 Task: Add Sprouts Organic Coconut Chips to the cart.
Action: Mouse pressed left at (24, 93)
Screenshot: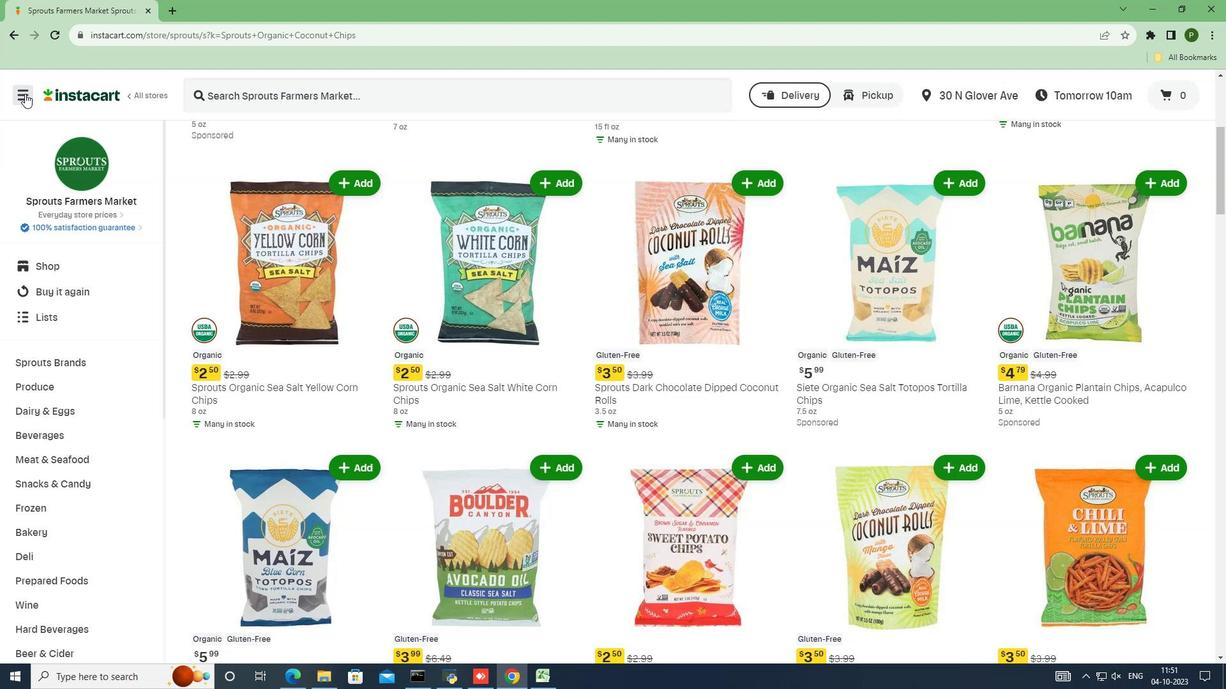 
Action: Mouse moved to (58, 353)
Screenshot: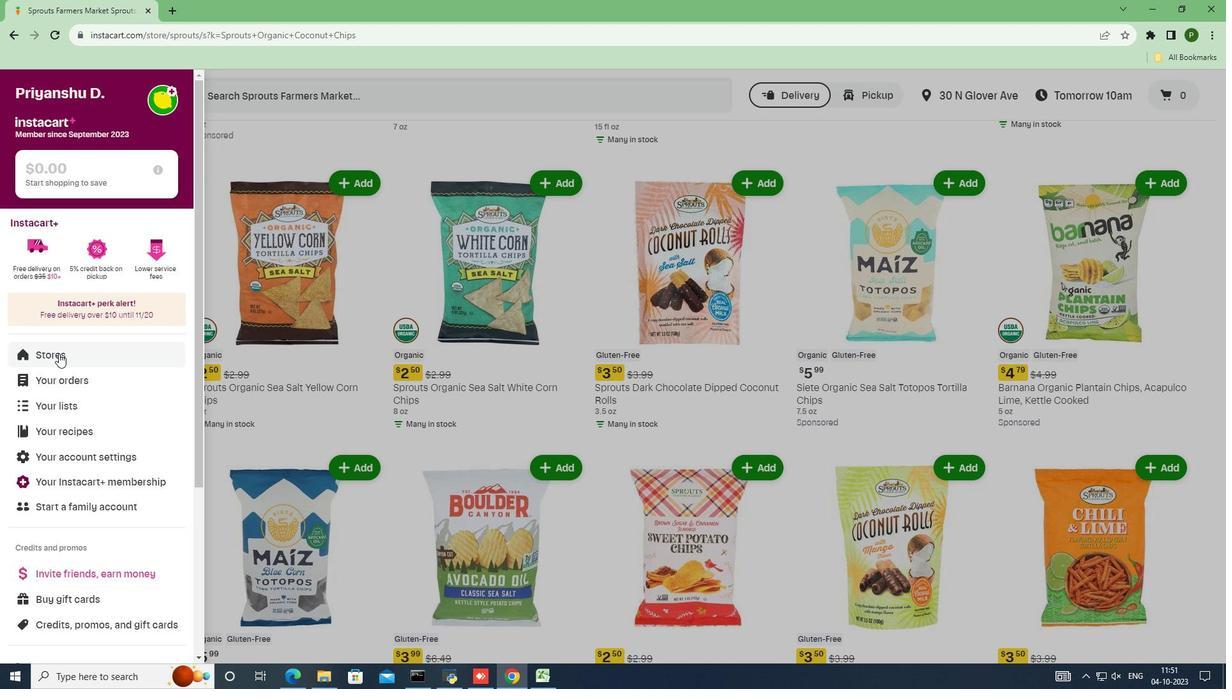 
Action: Mouse pressed left at (58, 353)
Screenshot: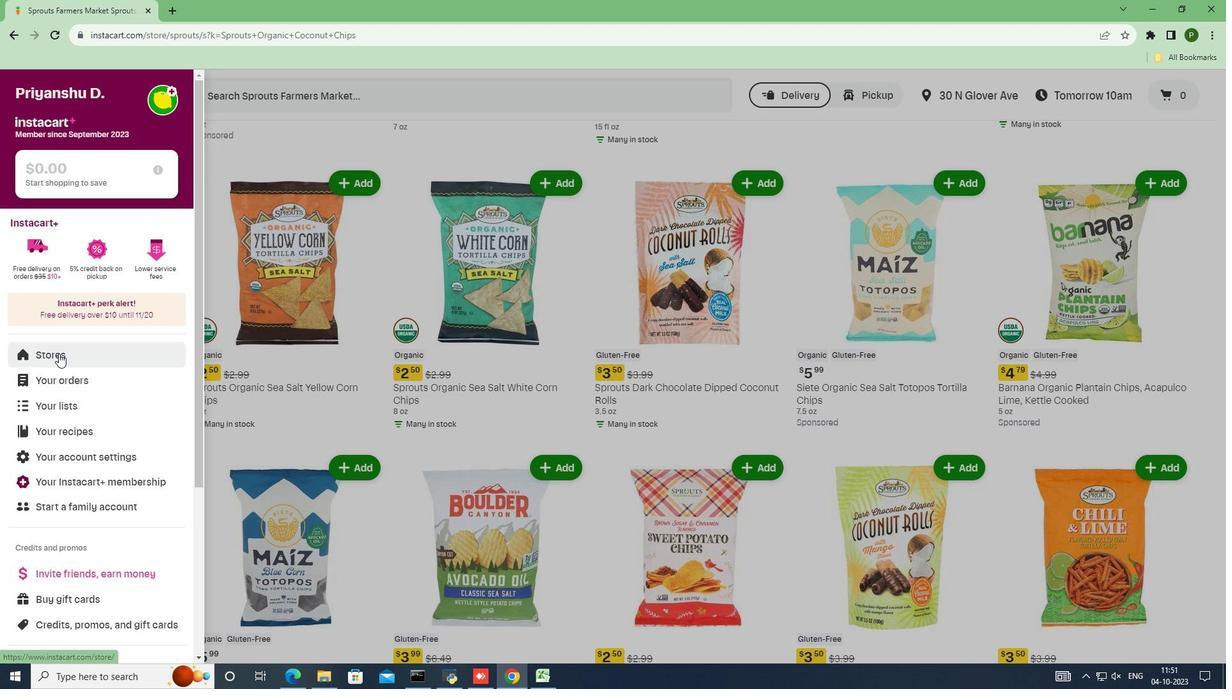 
Action: Mouse moved to (282, 148)
Screenshot: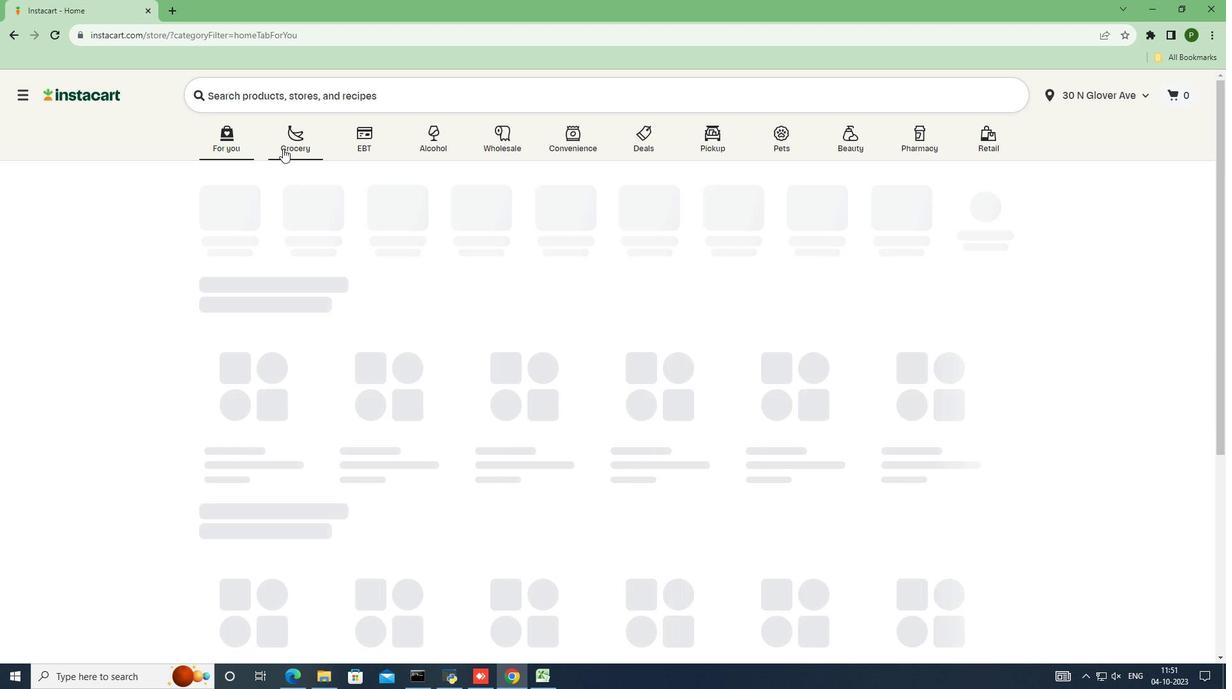 
Action: Mouse pressed left at (282, 148)
Screenshot: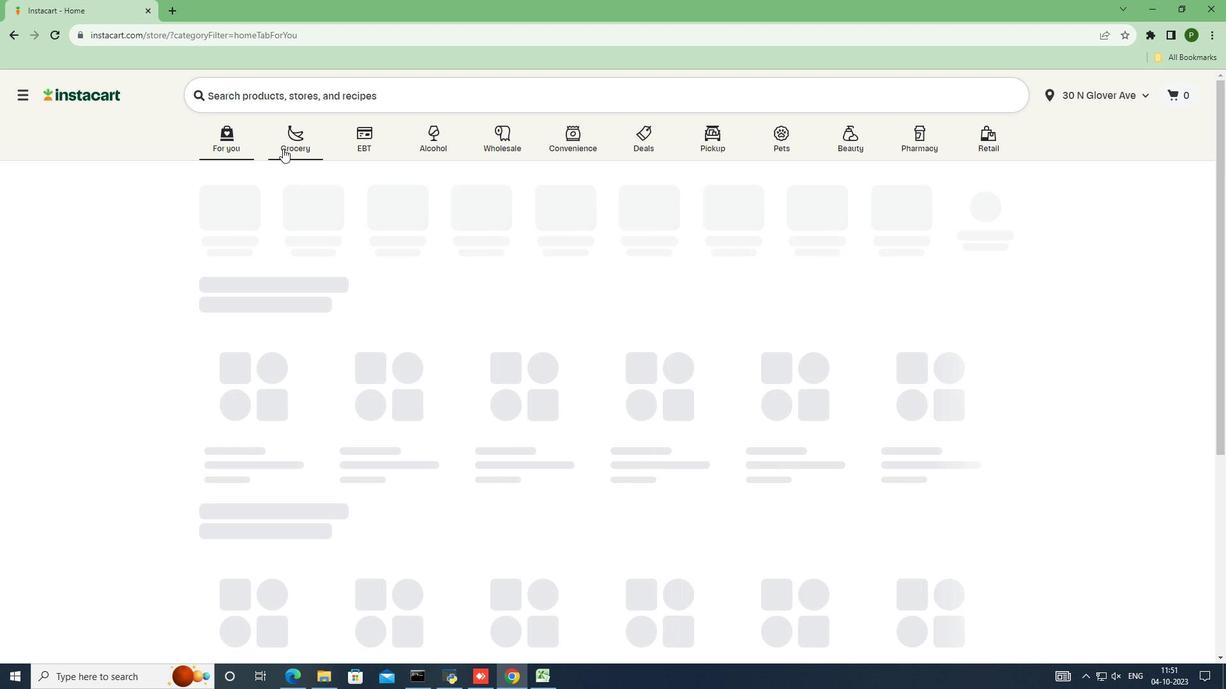 
Action: Mouse moved to (794, 298)
Screenshot: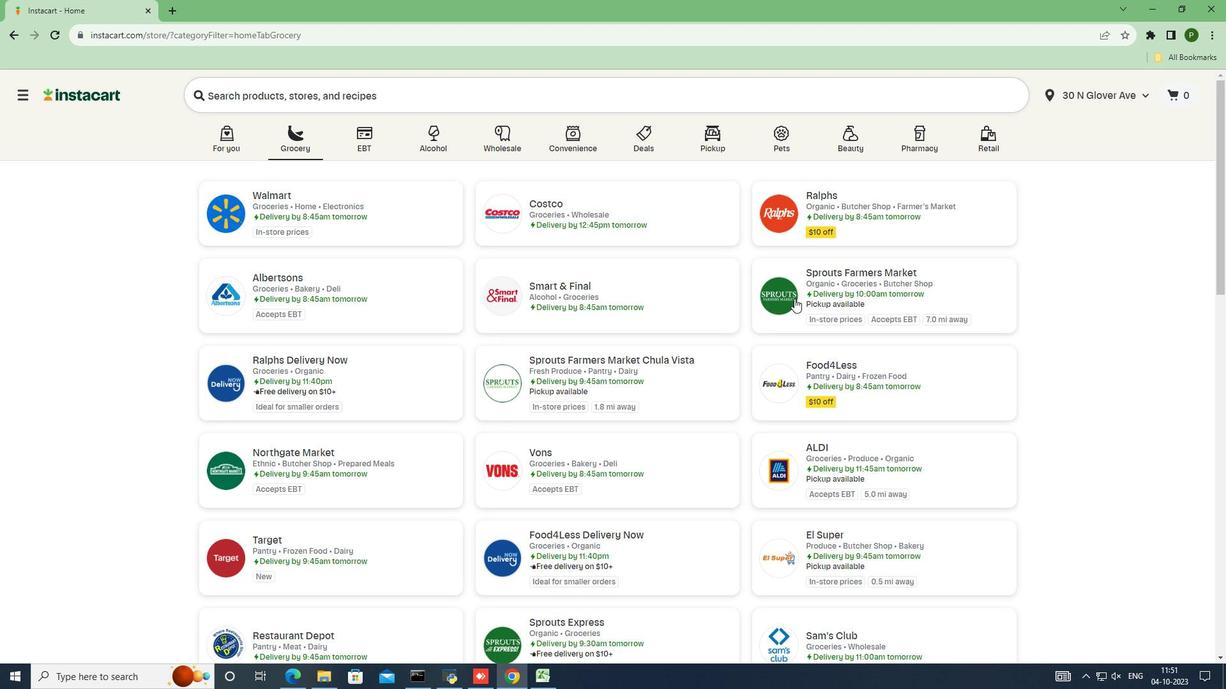 
Action: Mouse pressed left at (794, 298)
Screenshot: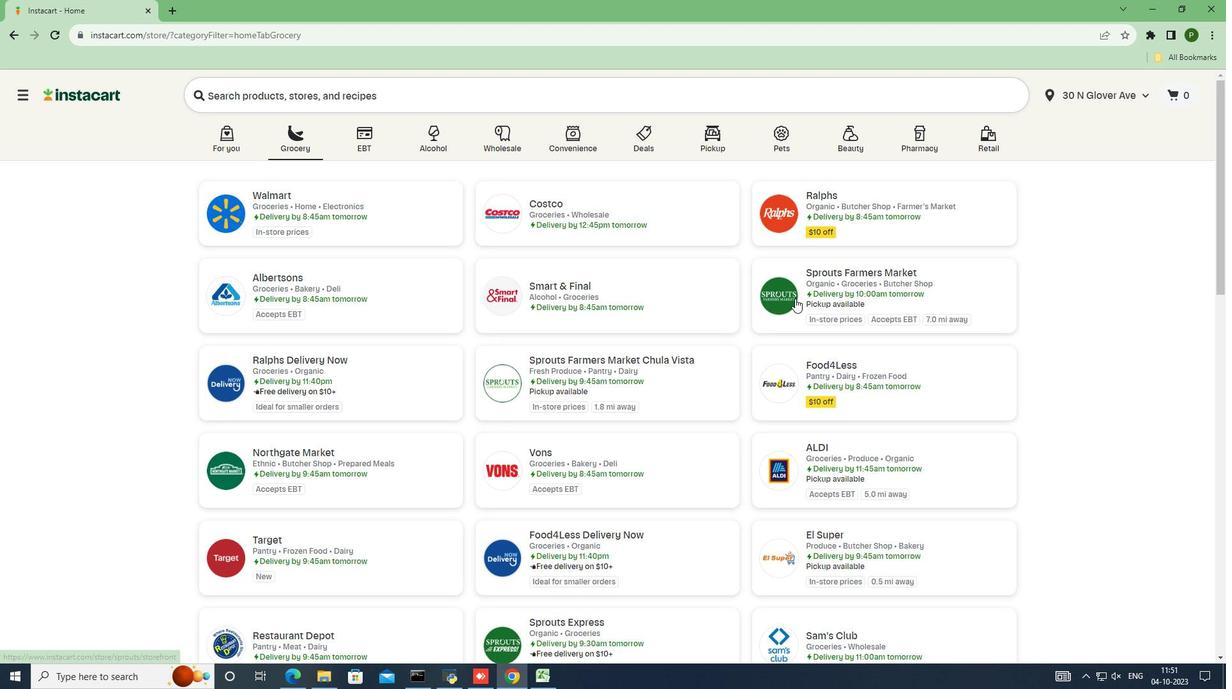 
Action: Mouse moved to (123, 358)
Screenshot: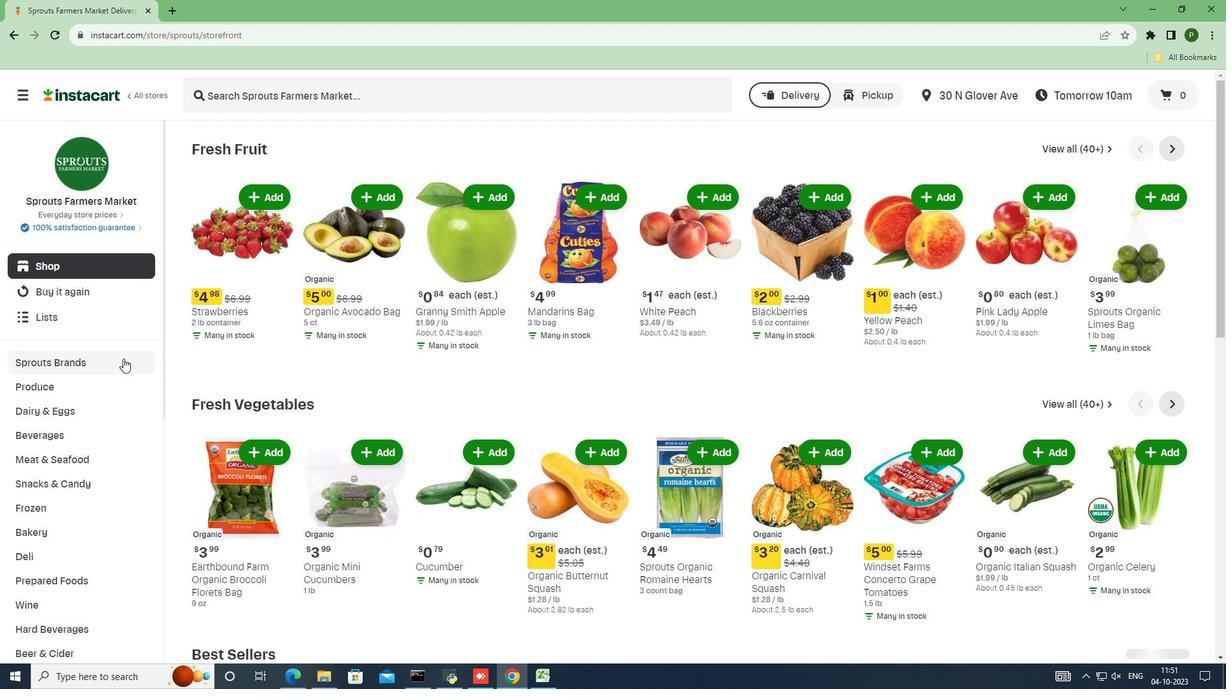 
Action: Mouse pressed left at (123, 358)
Screenshot: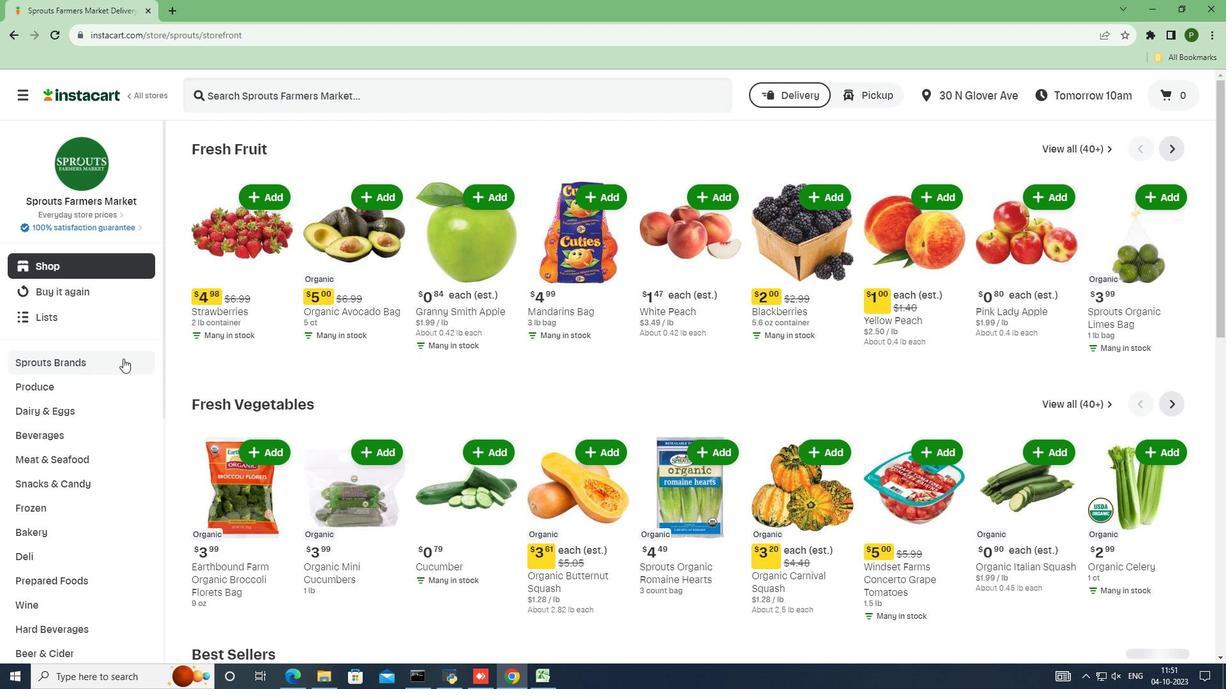 
Action: Mouse moved to (81, 454)
Screenshot: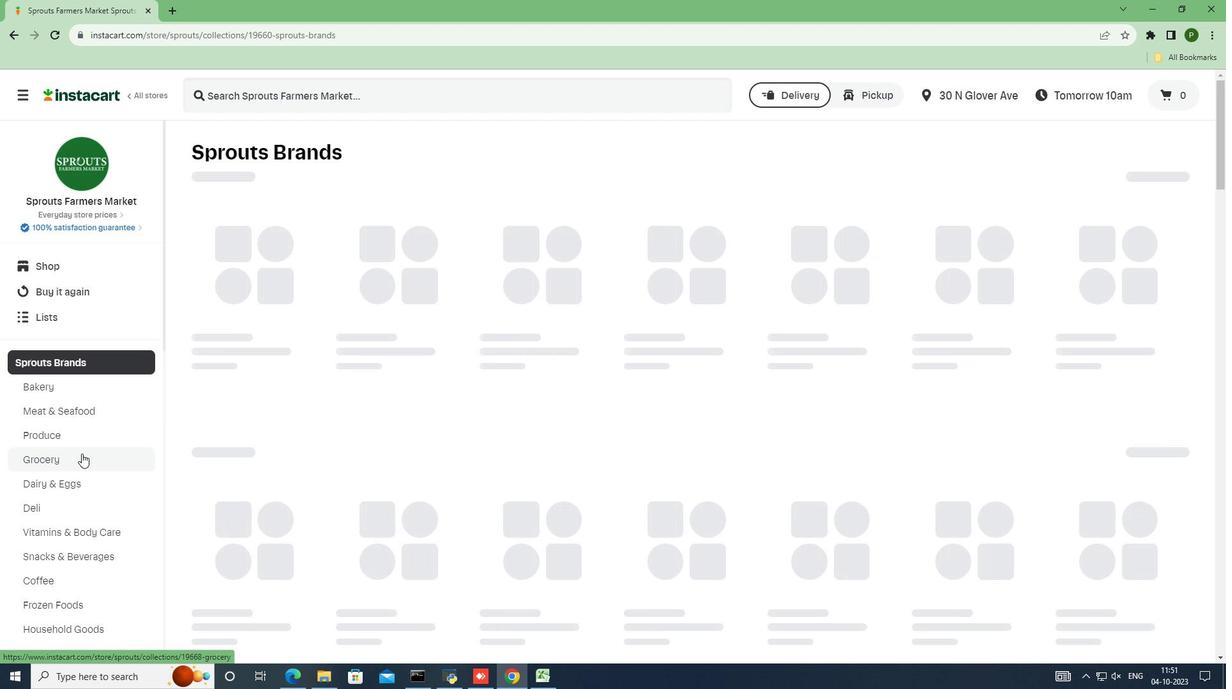 
Action: Mouse pressed left at (81, 454)
Screenshot: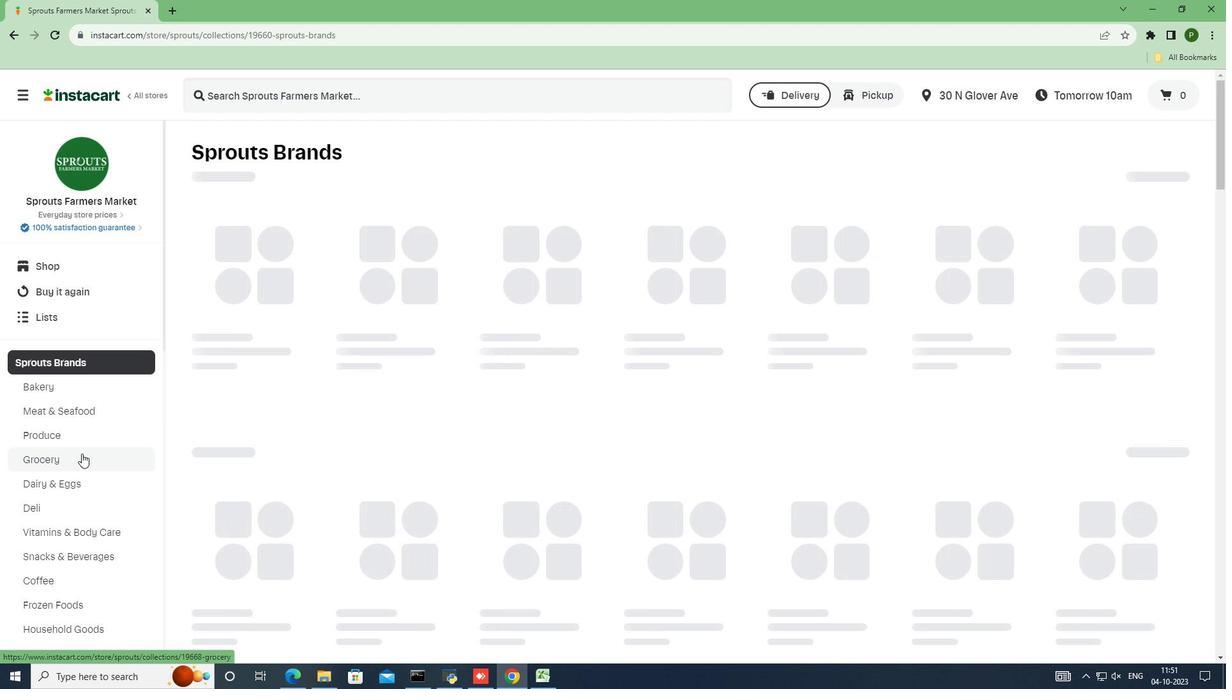 
Action: Mouse moved to (323, 277)
Screenshot: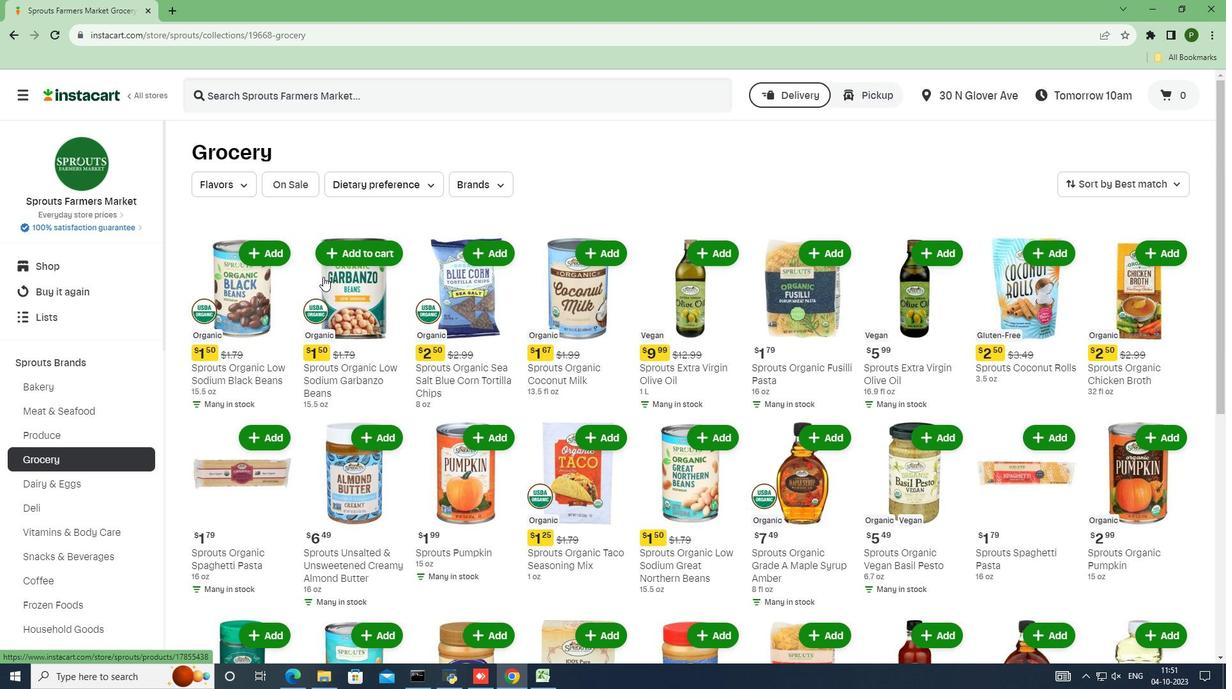 
Action: Mouse scrolled (323, 276) with delta (0, 0)
Screenshot: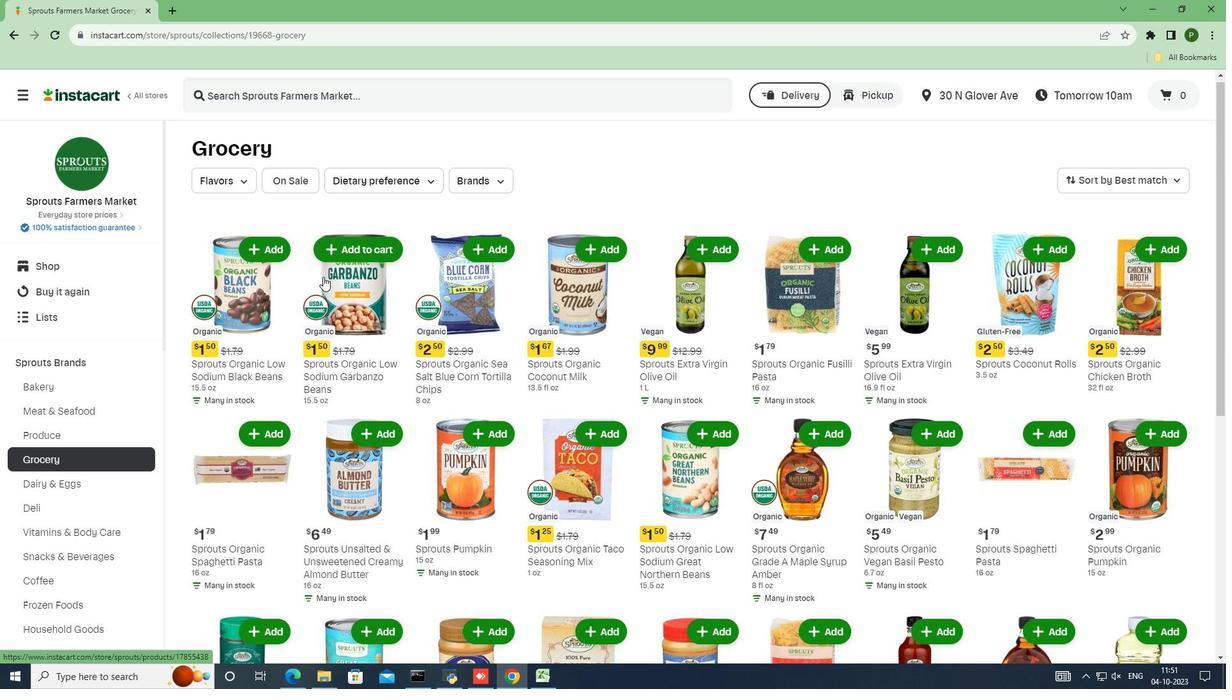 
Action: Mouse scrolled (323, 276) with delta (0, 0)
Screenshot: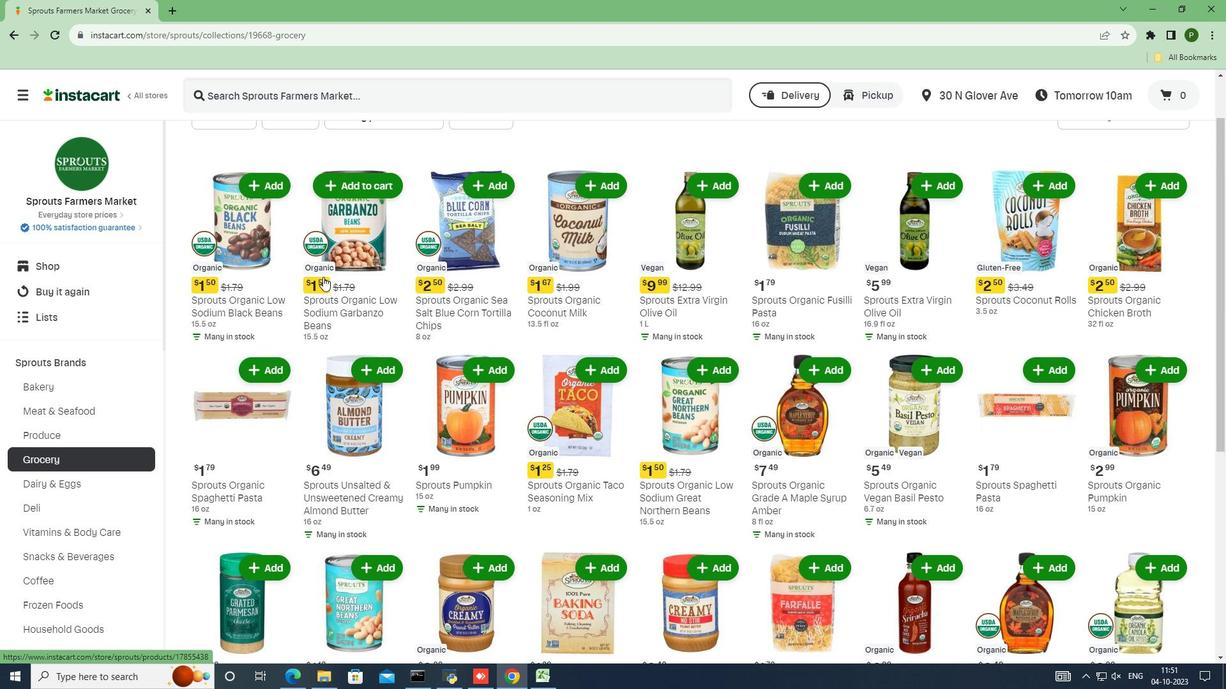 
Action: Mouse scrolled (323, 276) with delta (0, 0)
Screenshot: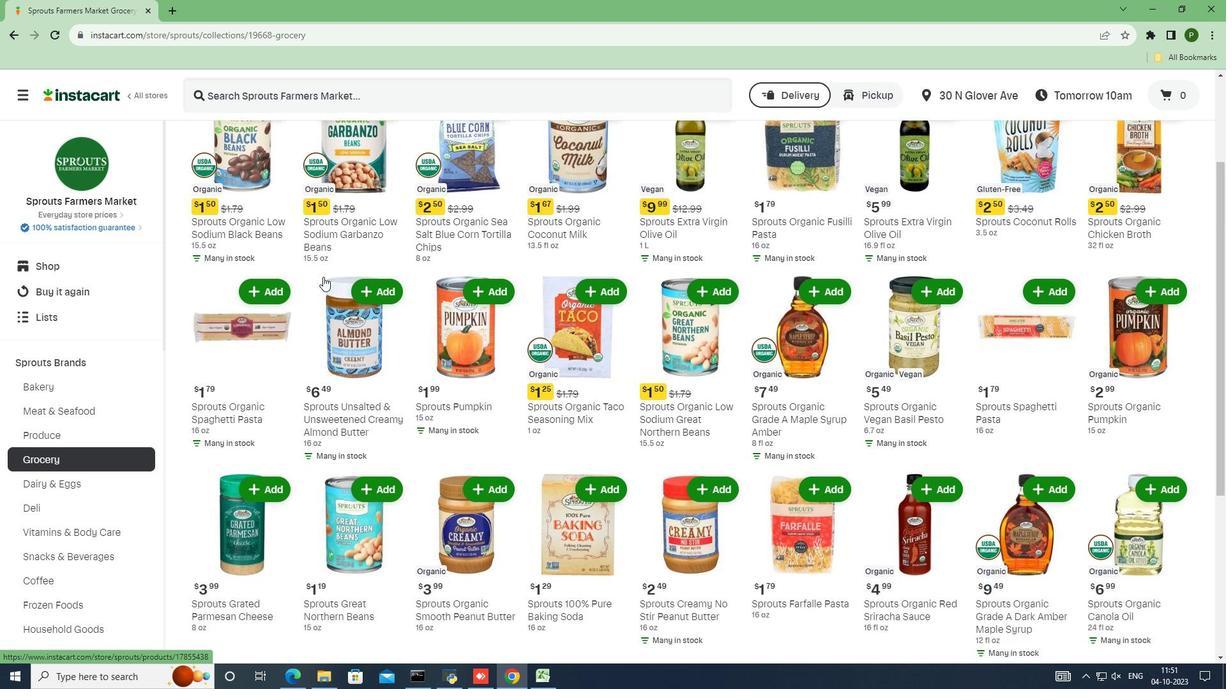 
Action: Mouse scrolled (323, 276) with delta (0, 0)
Screenshot: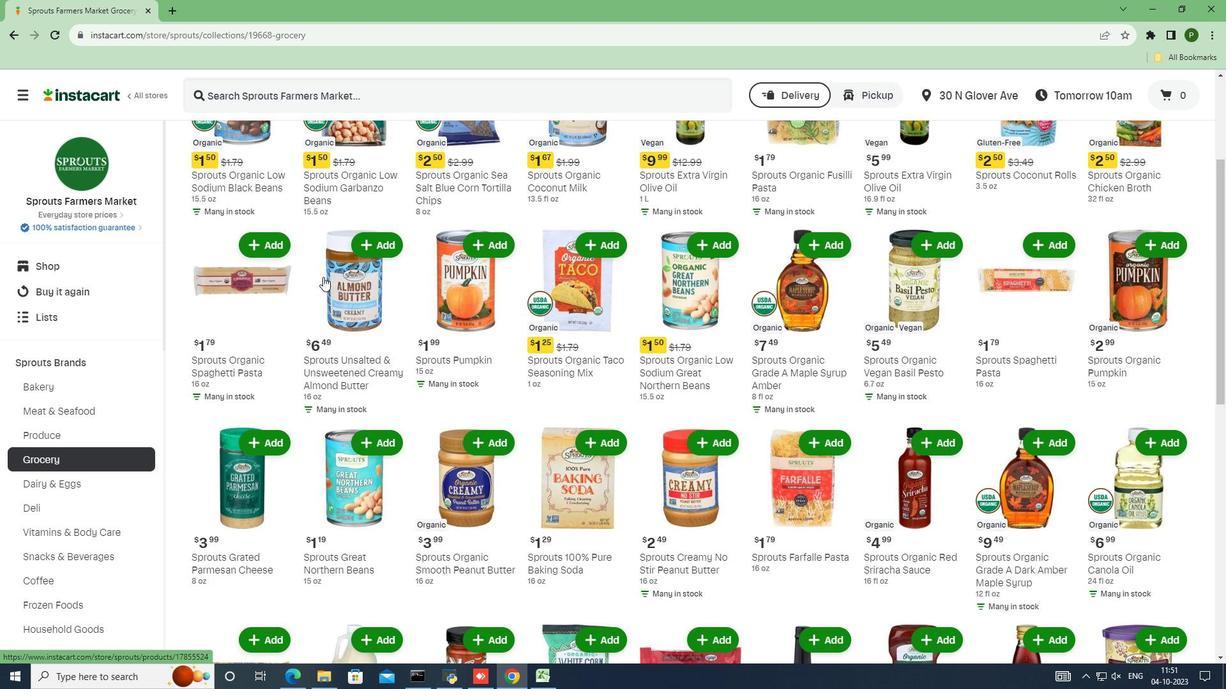 
Action: Mouse scrolled (323, 276) with delta (0, 0)
Screenshot: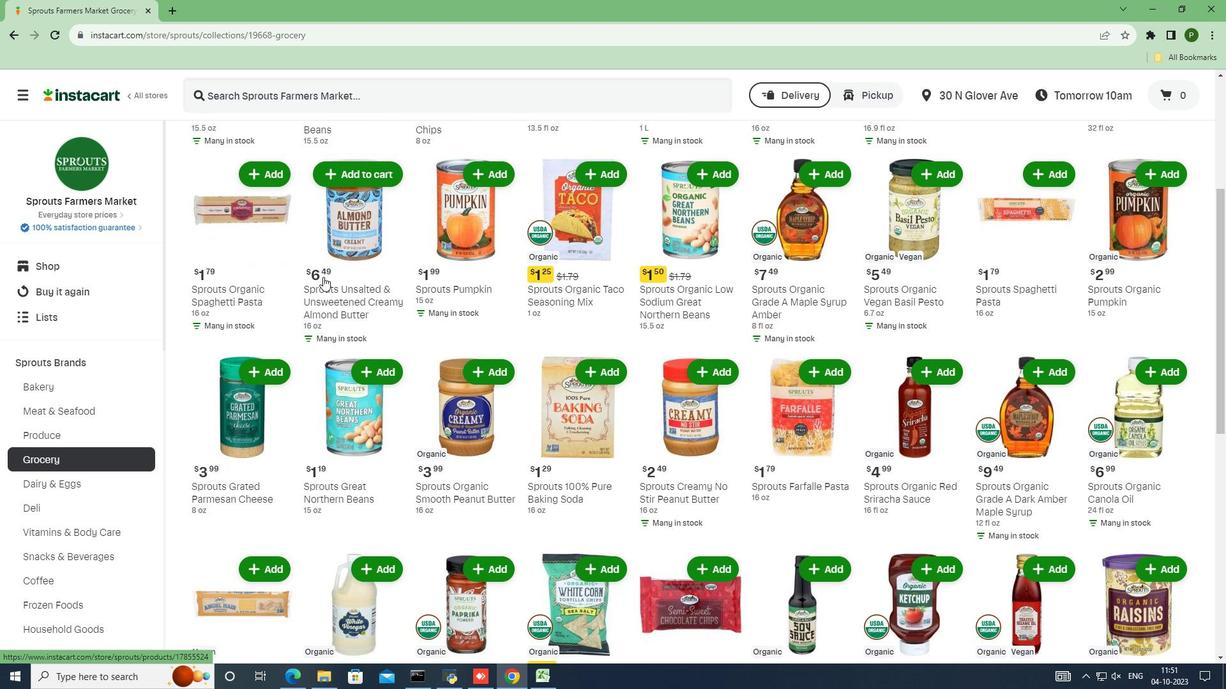 
Action: Mouse scrolled (323, 276) with delta (0, 0)
Screenshot: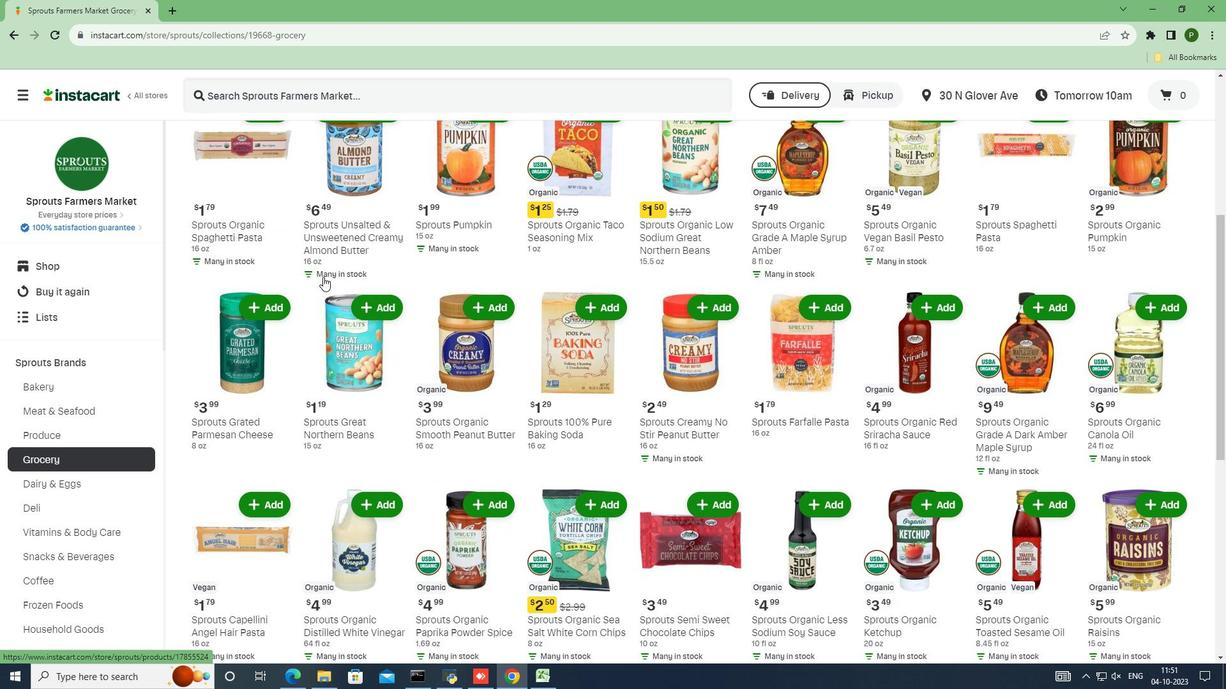 
Action: Mouse scrolled (323, 276) with delta (0, 0)
Screenshot: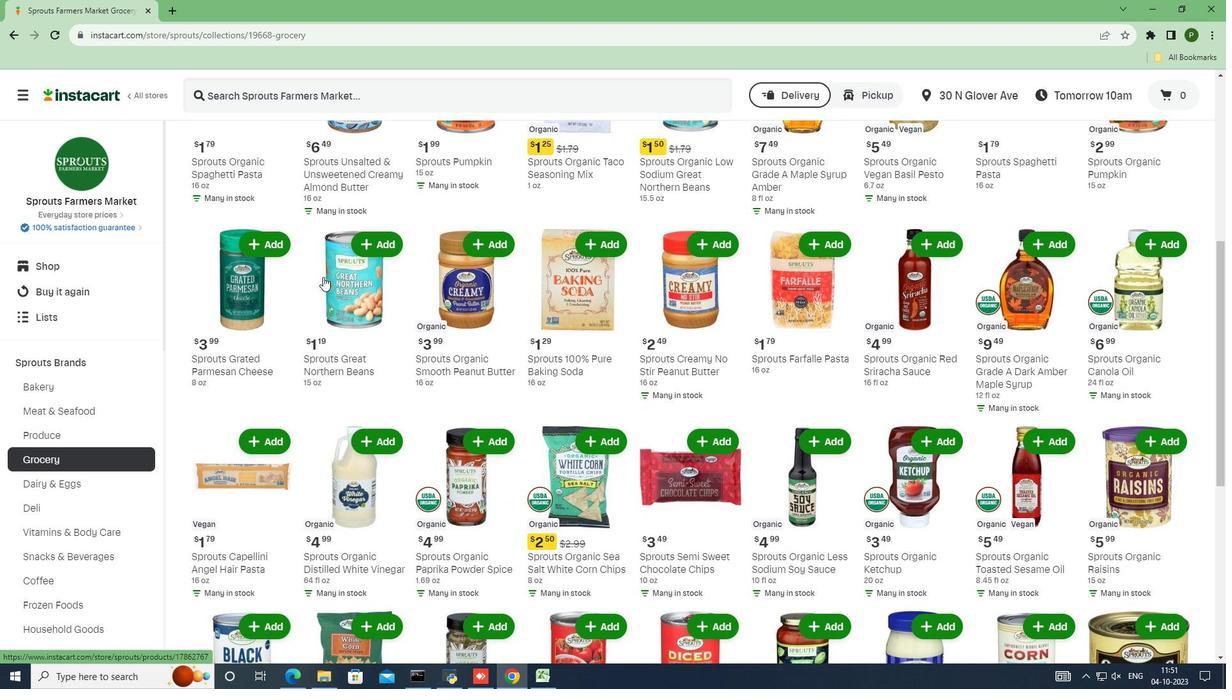
Action: Mouse scrolled (323, 276) with delta (0, 0)
Screenshot: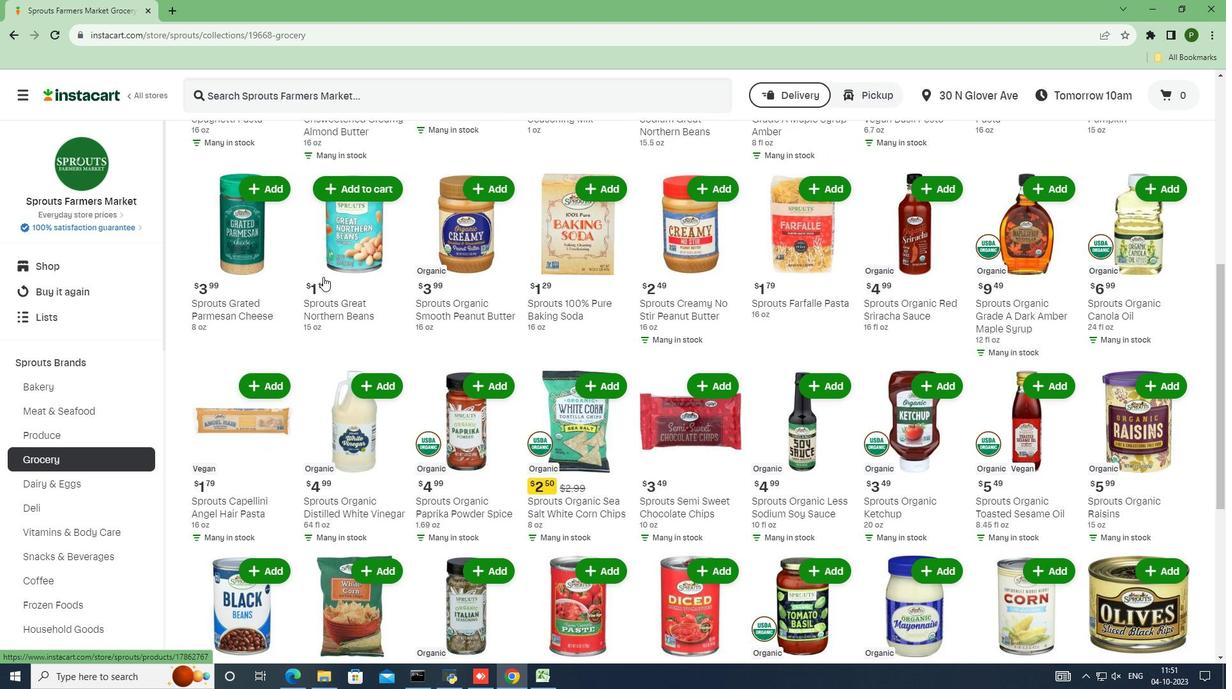 
Action: Mouse scrolled (323, 276) with delta (0, 0)
Screenshot: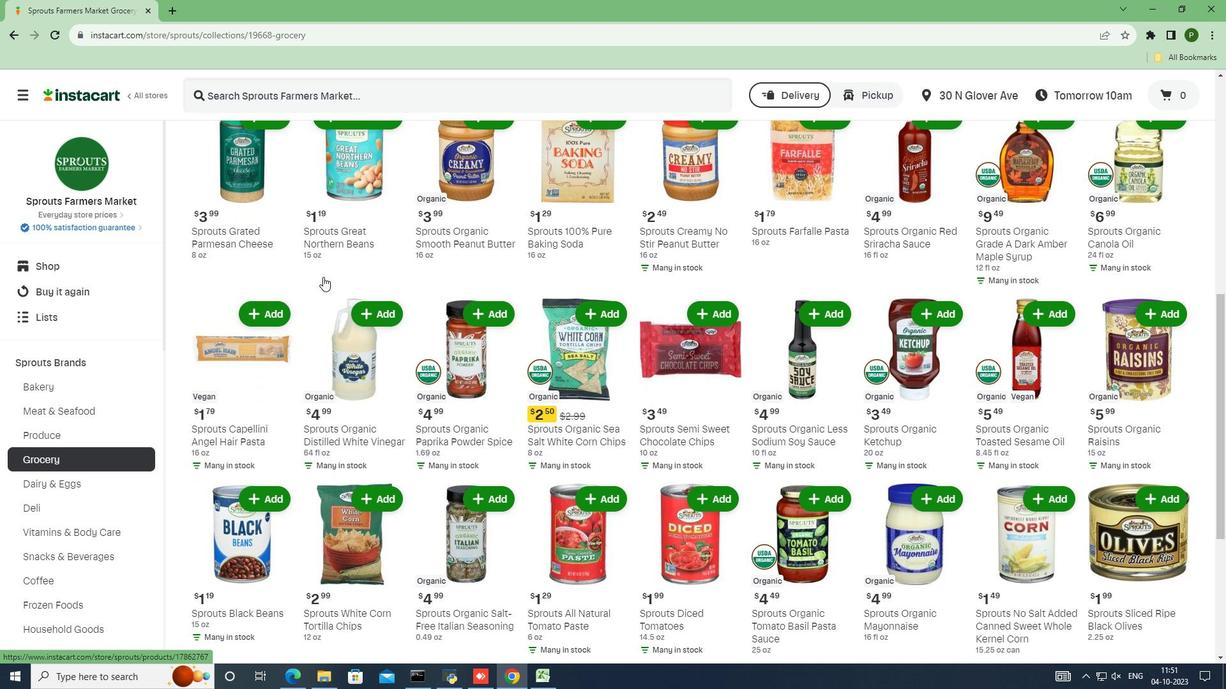 
Action: Mouse scrolled (323, 276) with delta (0, 0)
Screenshot: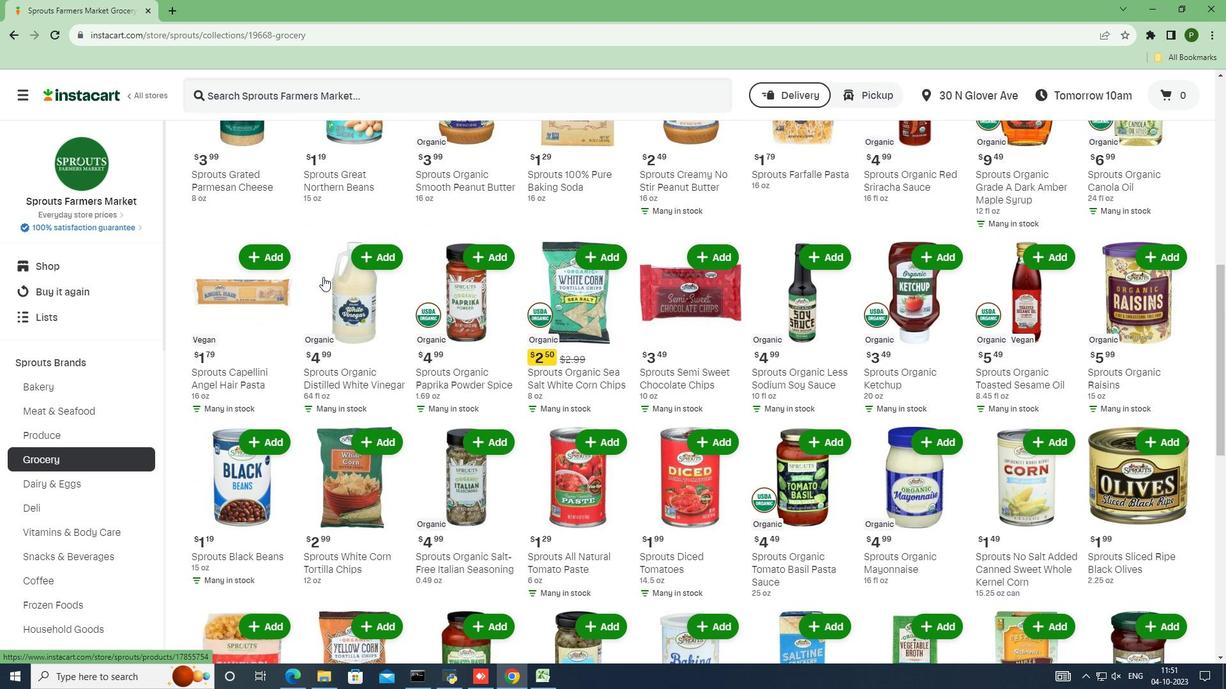 
Action: Mouse scrolled (323, 276) with delta (0, 0)
Screenshot: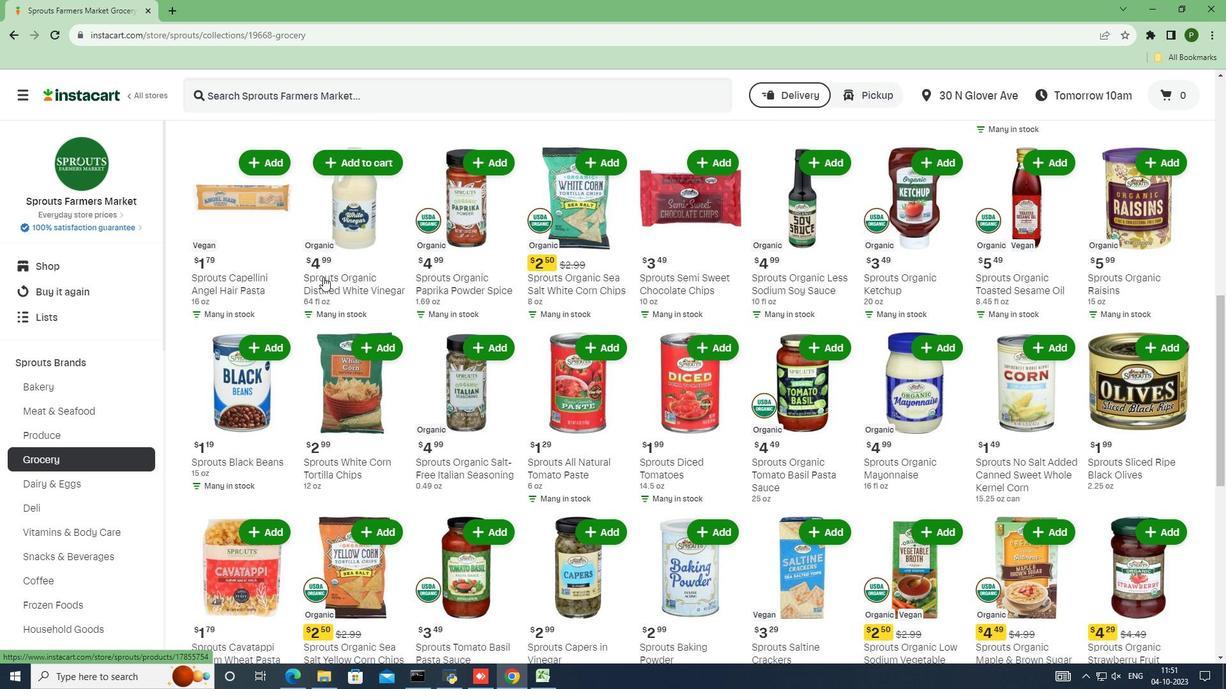 
Action: Mouse scrolled (323, 276) with delta (0, 0)
Screenshot: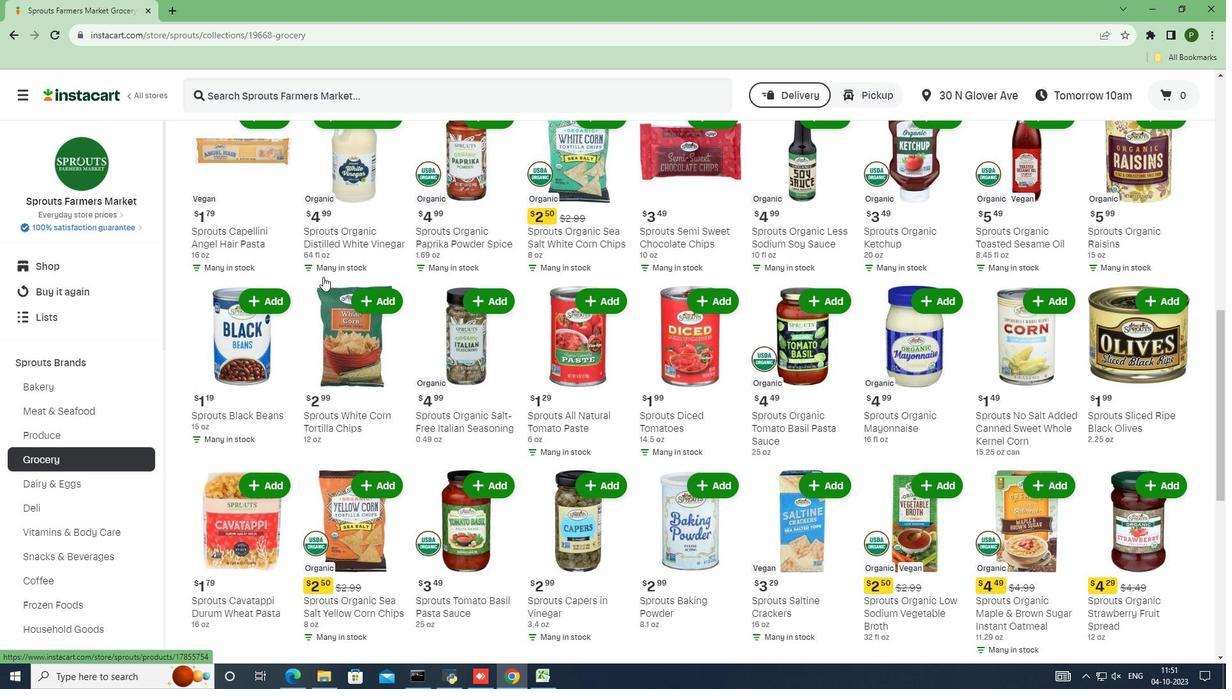 
Action: Mouse scrolled (323, 276) with delta (0, 0)
Screenshot: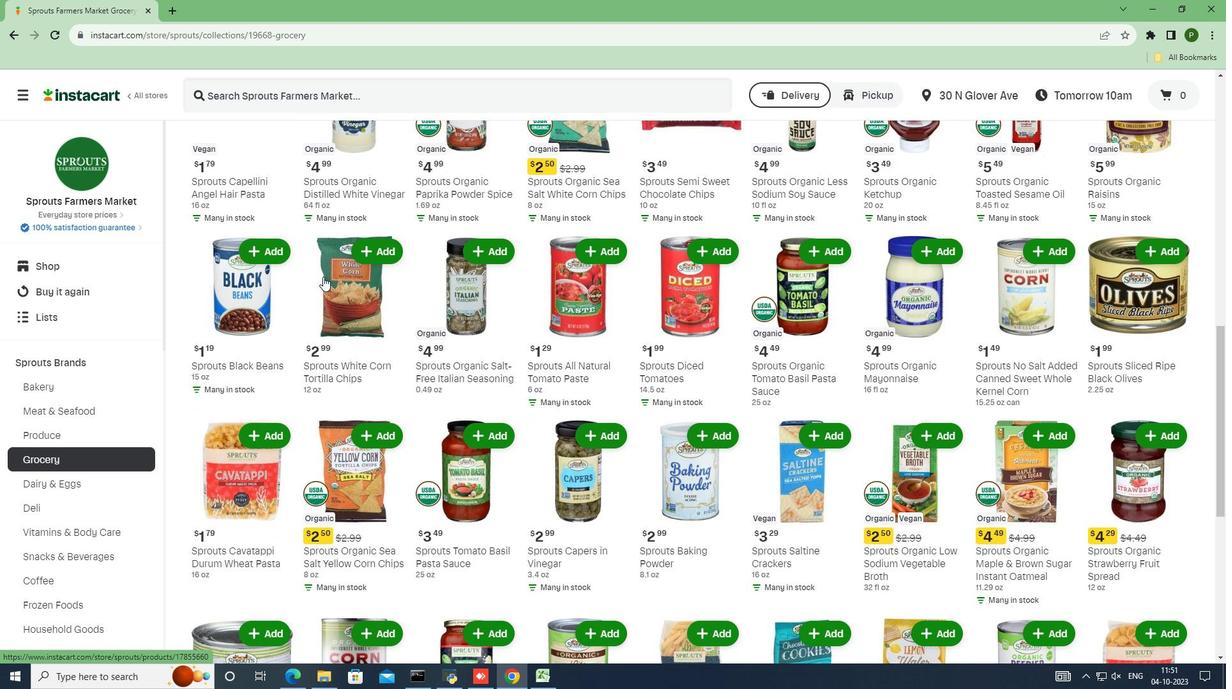 
Action: Mouse scrolled (323, 276) with delta (0, 0)
Screenshot: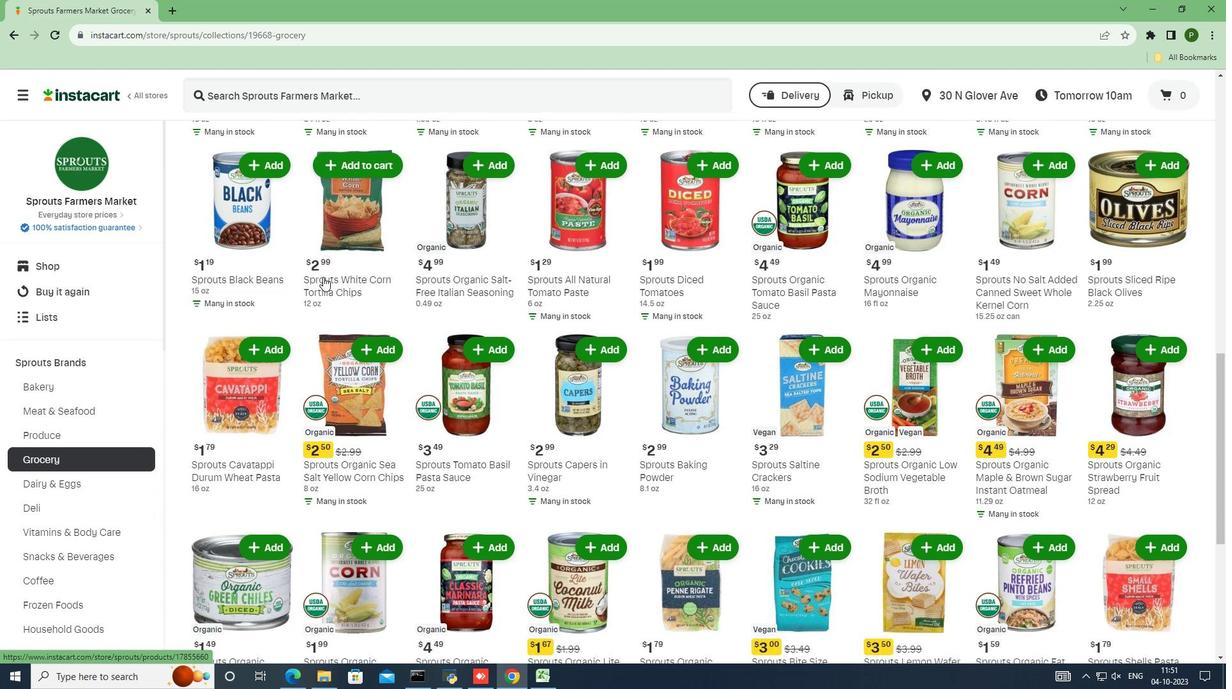 
Action: Mouse scrolled (323, 276) with delta (0, 0)
Screenshot: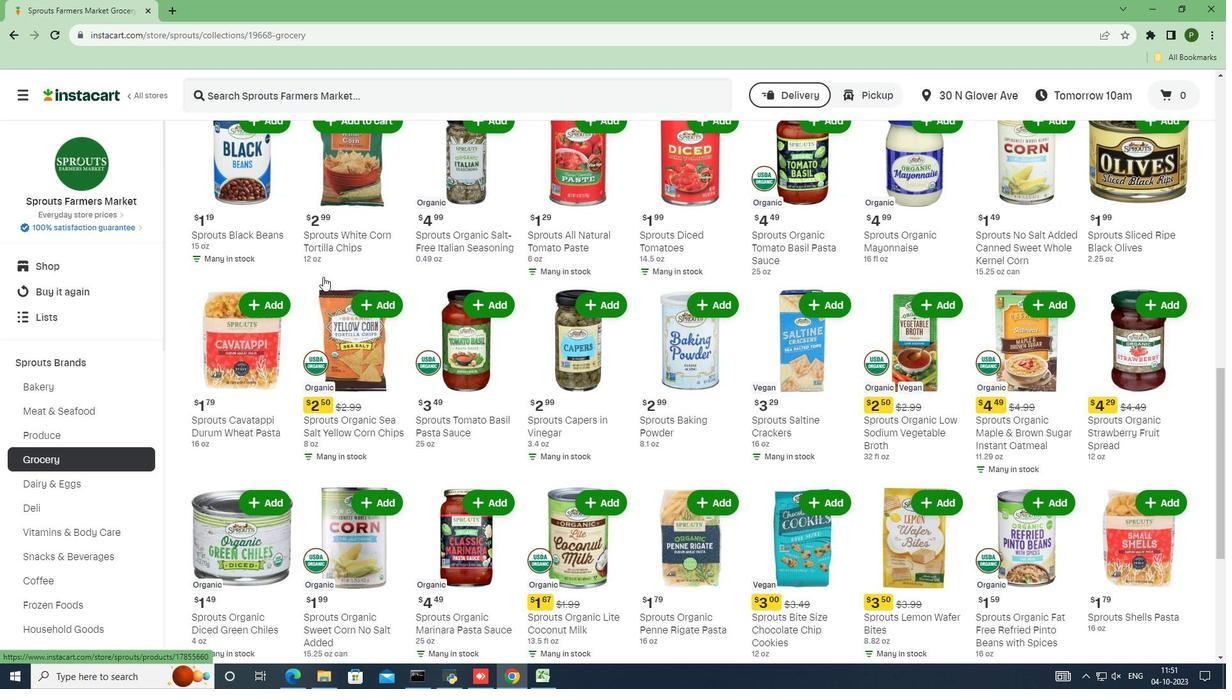 
Action: Mouse scrolled (323, 276) with delta (0, 0)
Screenshot: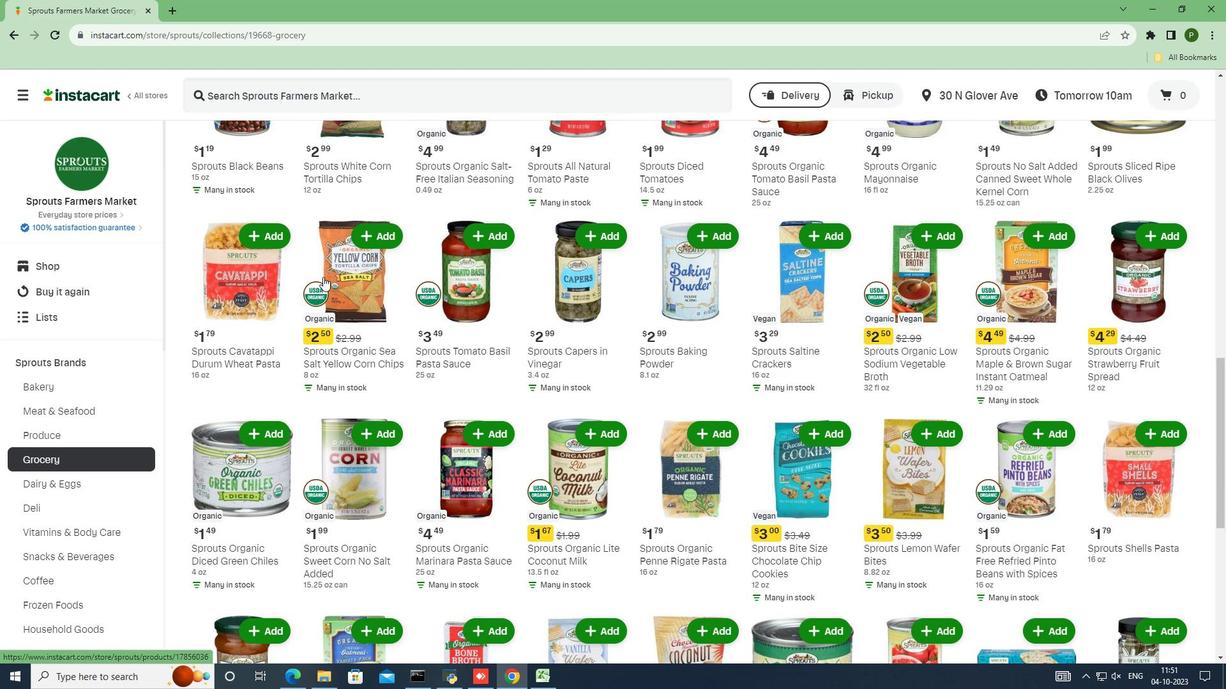 
Action: Mouse scrolled (323, 276) with delta (0, 0)
Screenshot: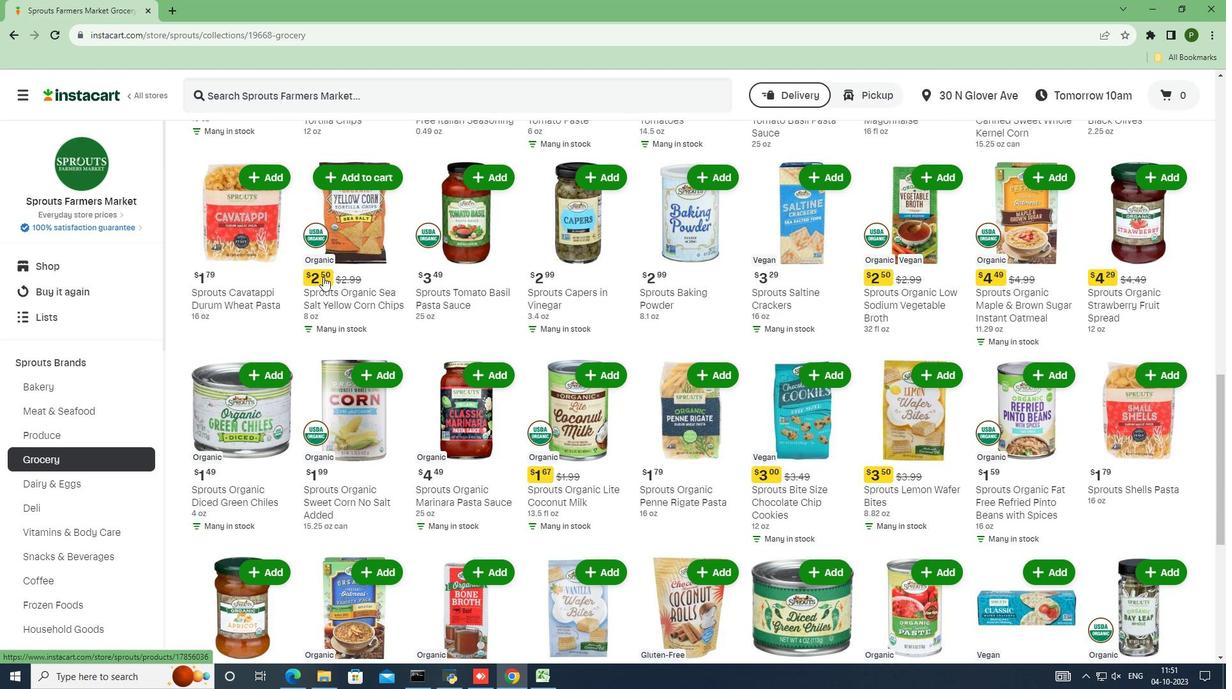 
Action: Mouse scrolled (323, 276) with delta (0, 0)
Screenshot: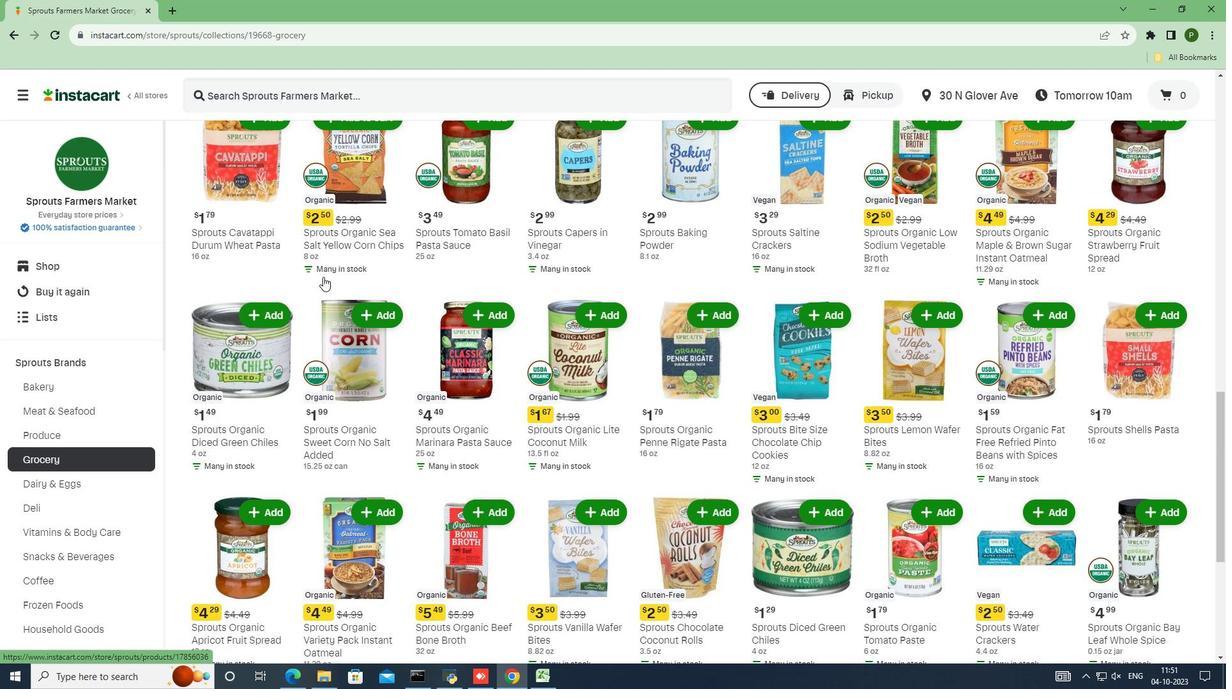 
Action: Mouse scrolled (323, 276) with delta (0, 0)
Screenshot: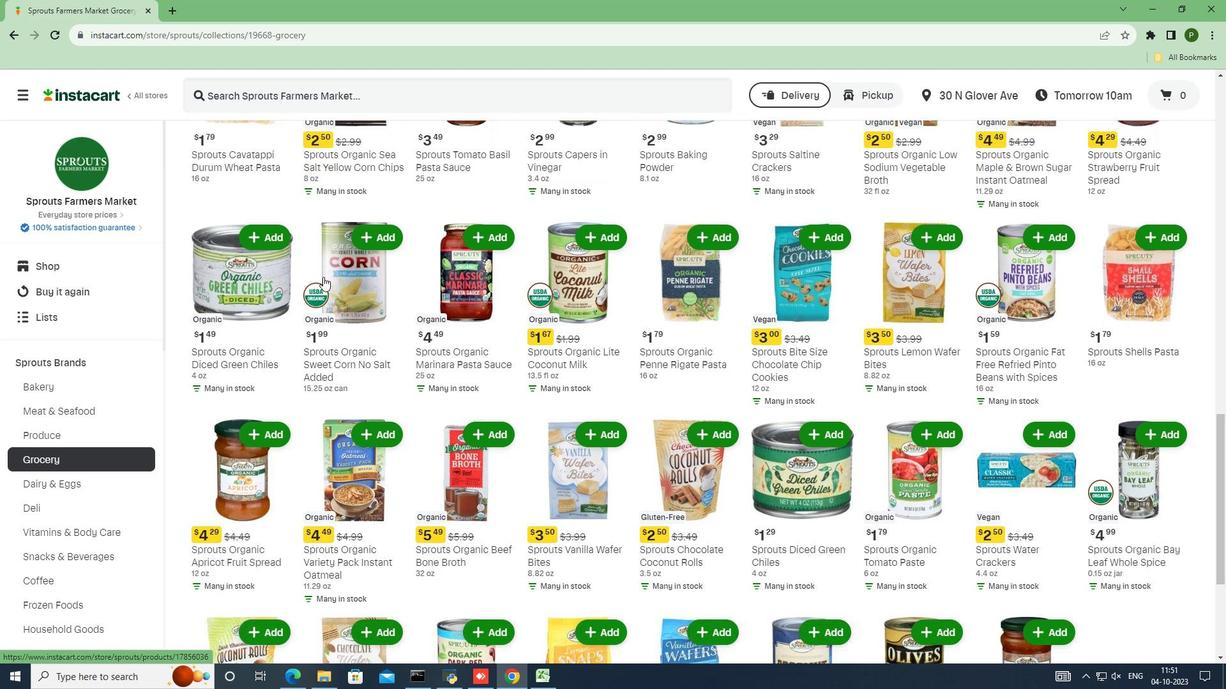 
Action: Mouse scrolled (323, 276) with delta (0, 0)
Screenshot: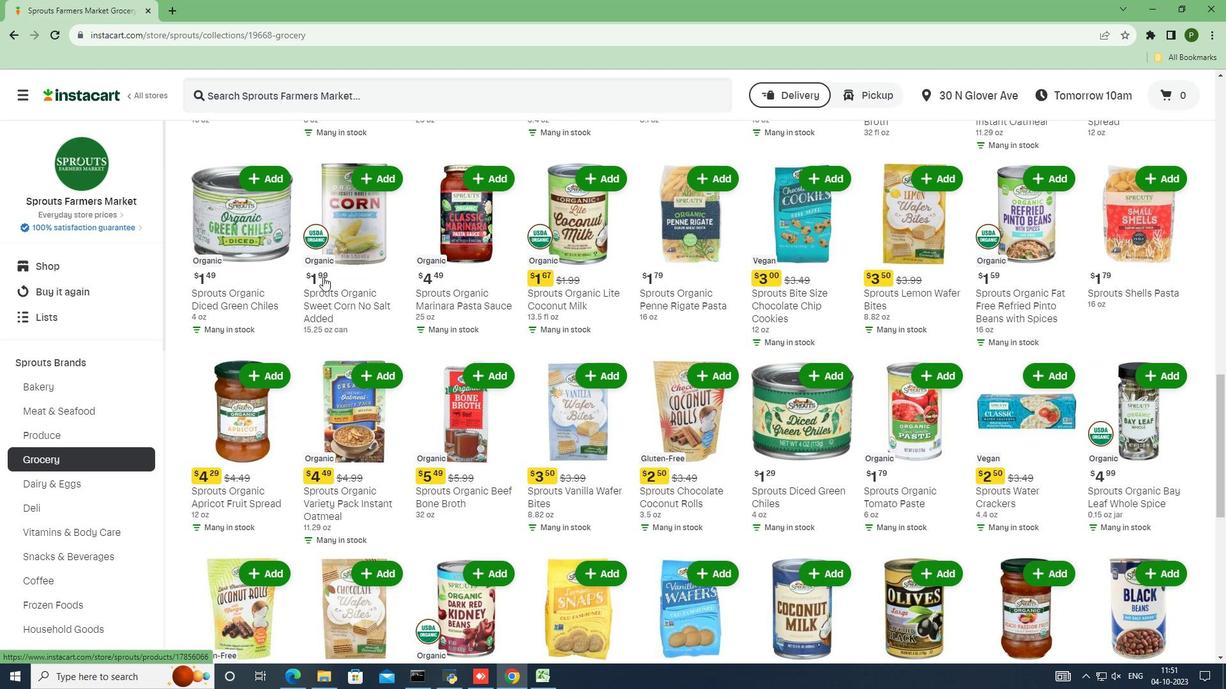 
Action: Mouse scrolled (323, 276) with delta (0, 0)
Screenshot: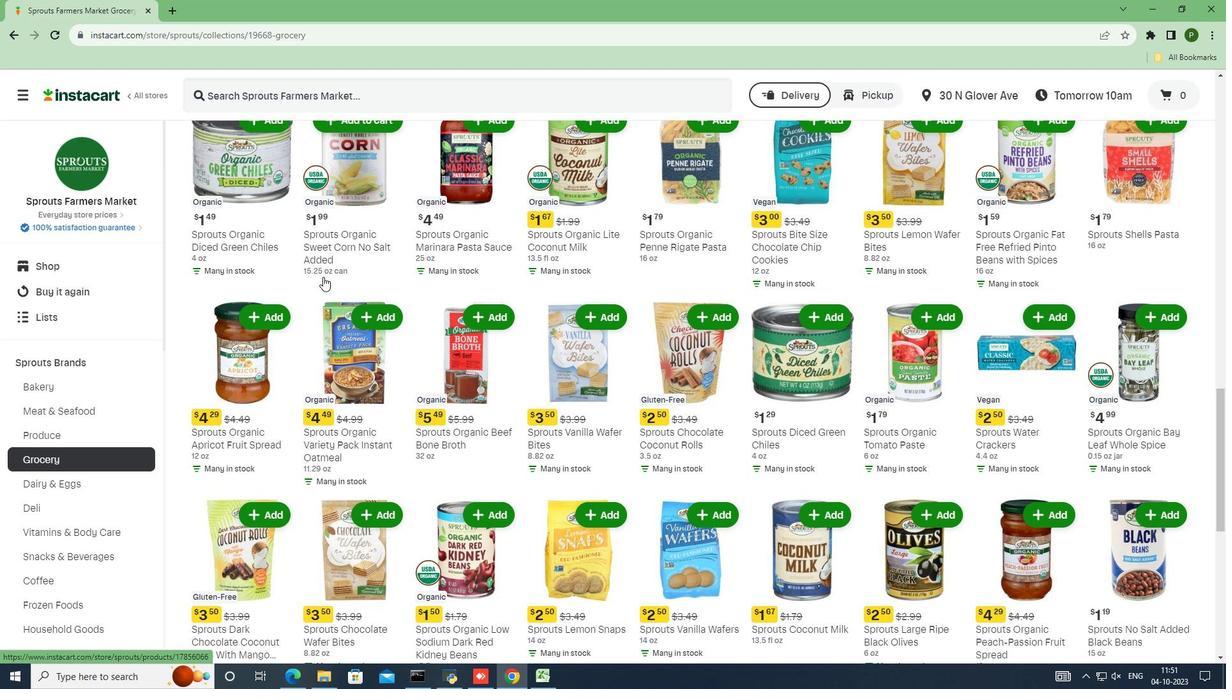 
Action: Mouse scrolled (323, 276) with delta (0, 0)
Screenshot: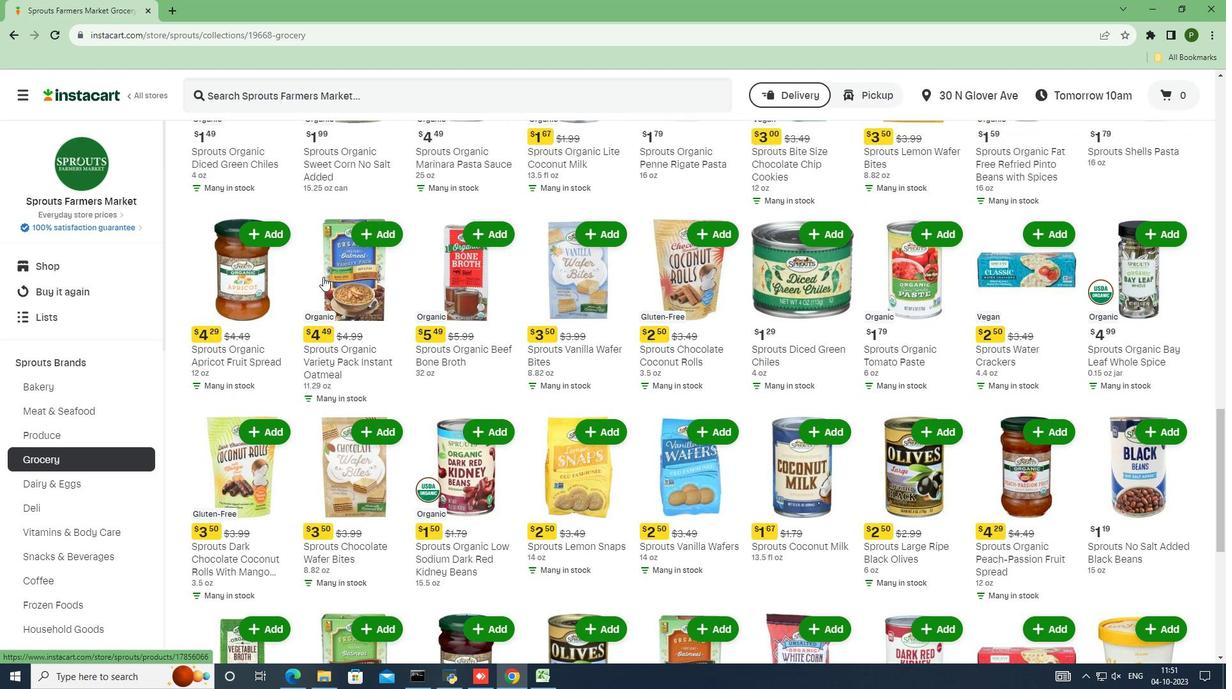 
Action: Mouse scrolled (323, 276) with delta (0, 0)
Screenshot: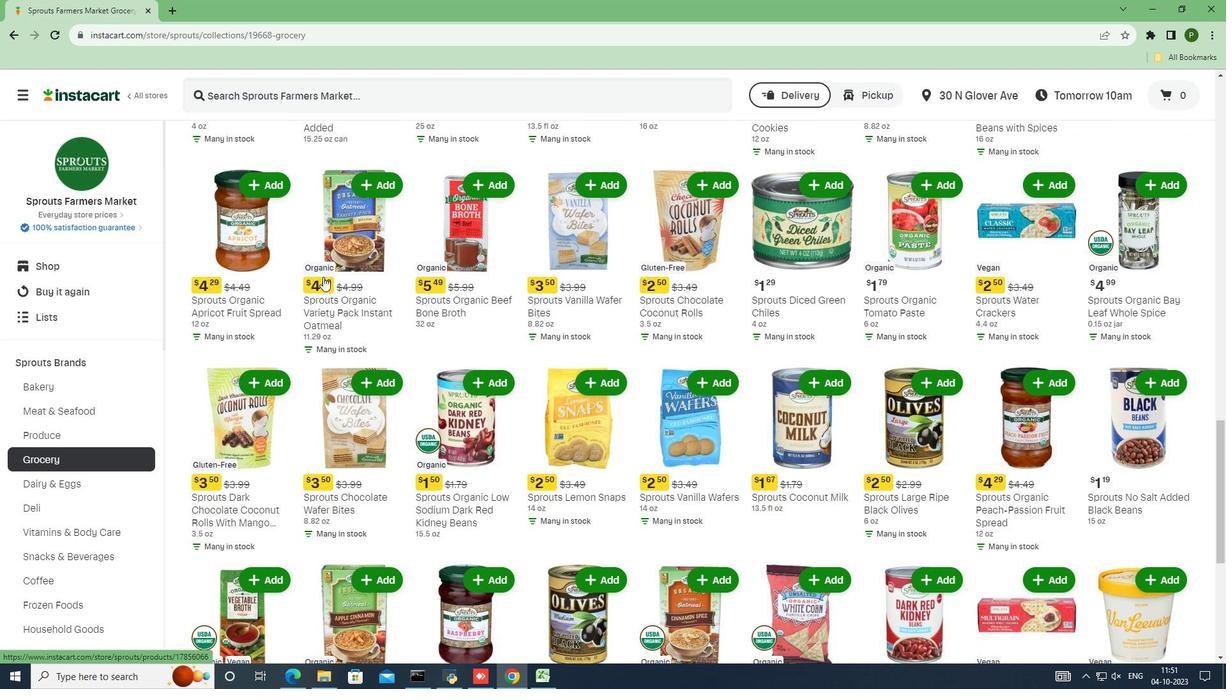 
Action: Mouse scrolled (323, 276) with delta (0, 0)
Screenshot: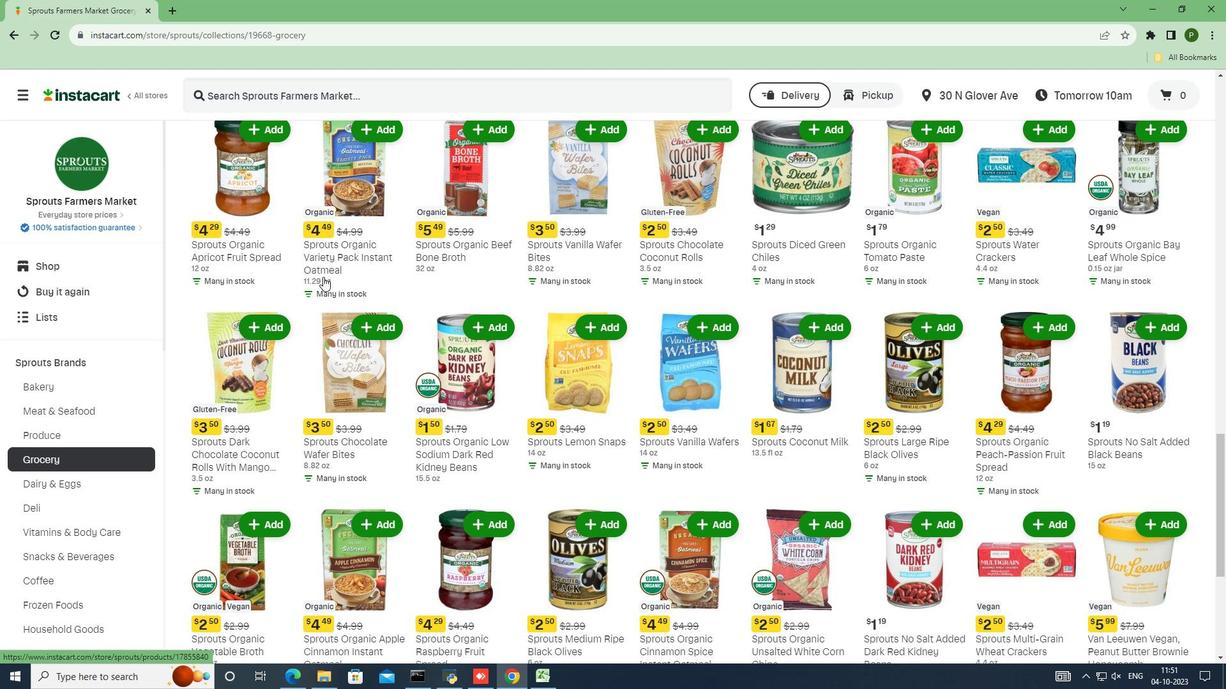 
Action: Mouse scrolled (323, 276) with delta (0, 0)
Screenshot: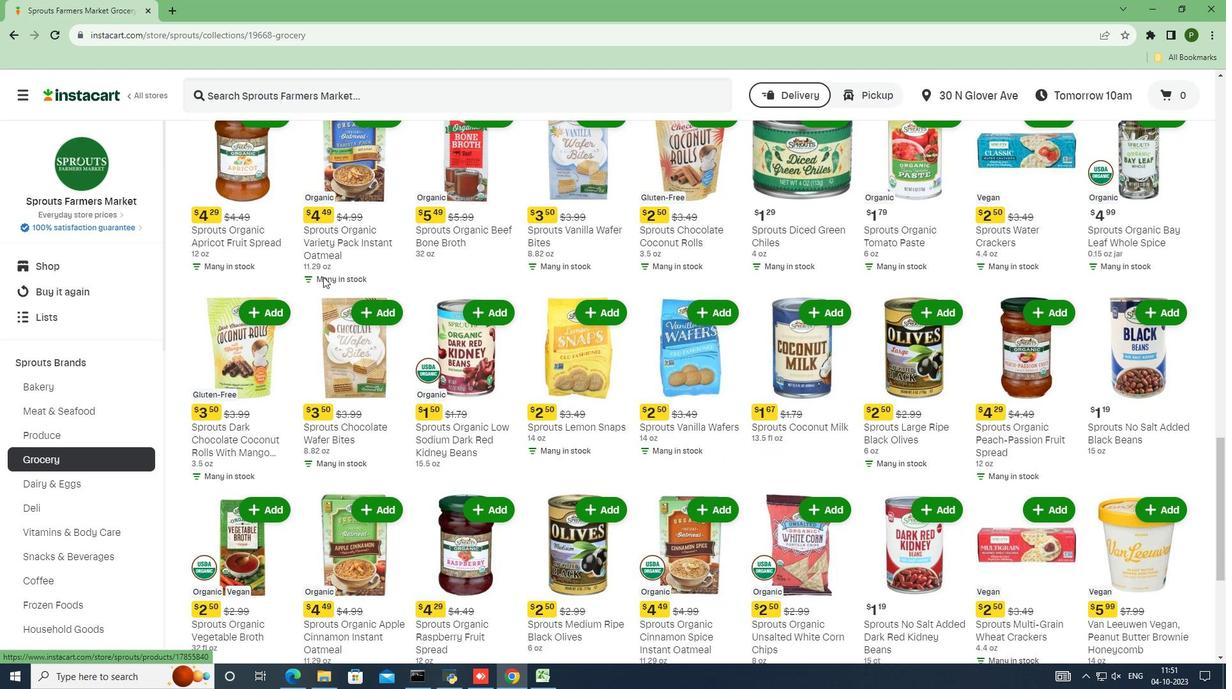 
Action: Mouse scrolled (323, 276) with delta (0, 0)
Screenshot: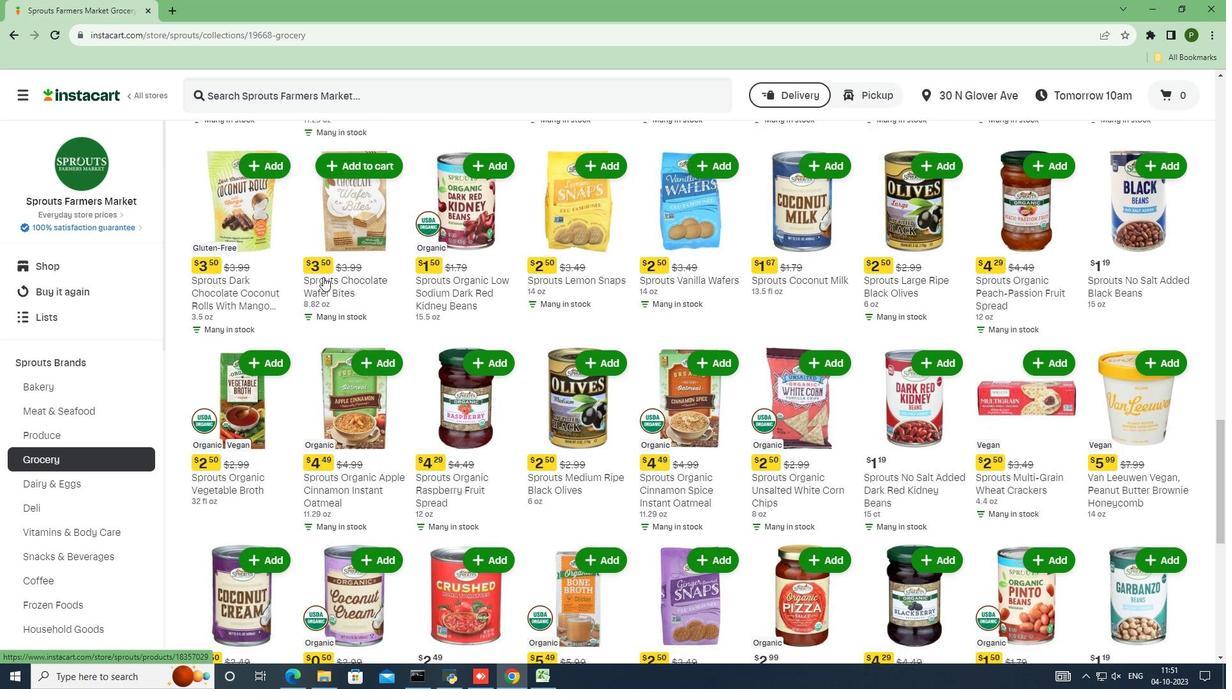 
Action: Mouse scrolled (323, 276) with delta (0, 0)
Screenshot: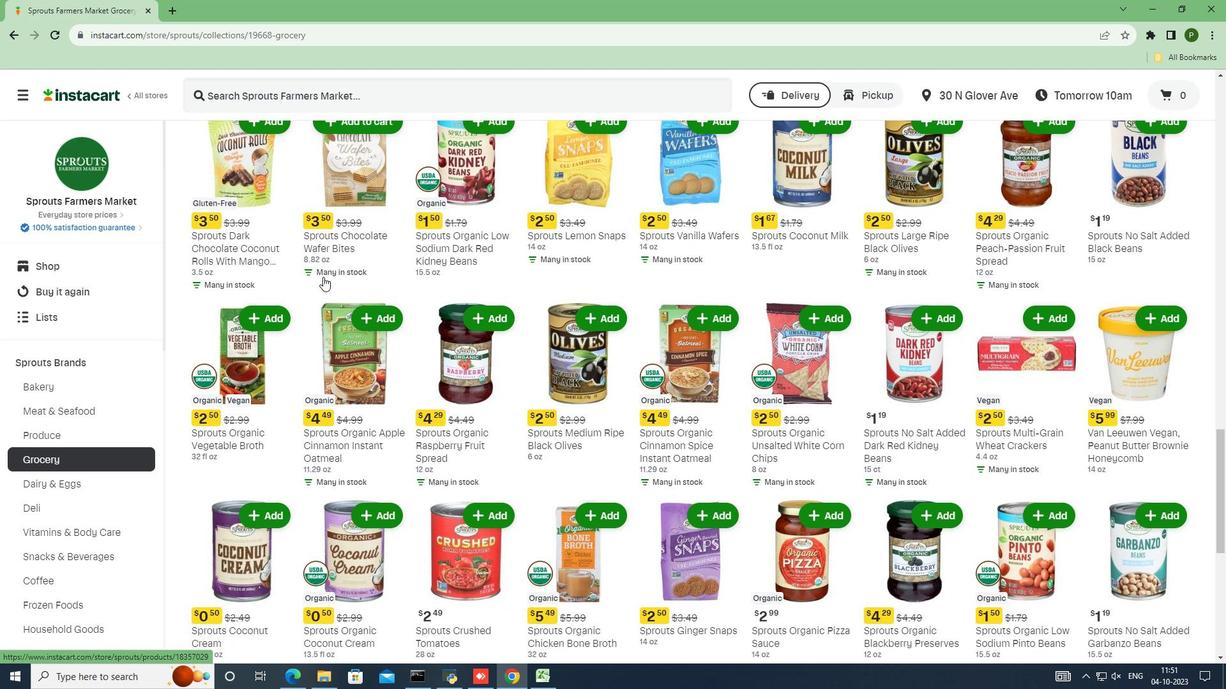 
Action: Mouse scrolled (323, 276) with delta (0, 0)
Screenshot: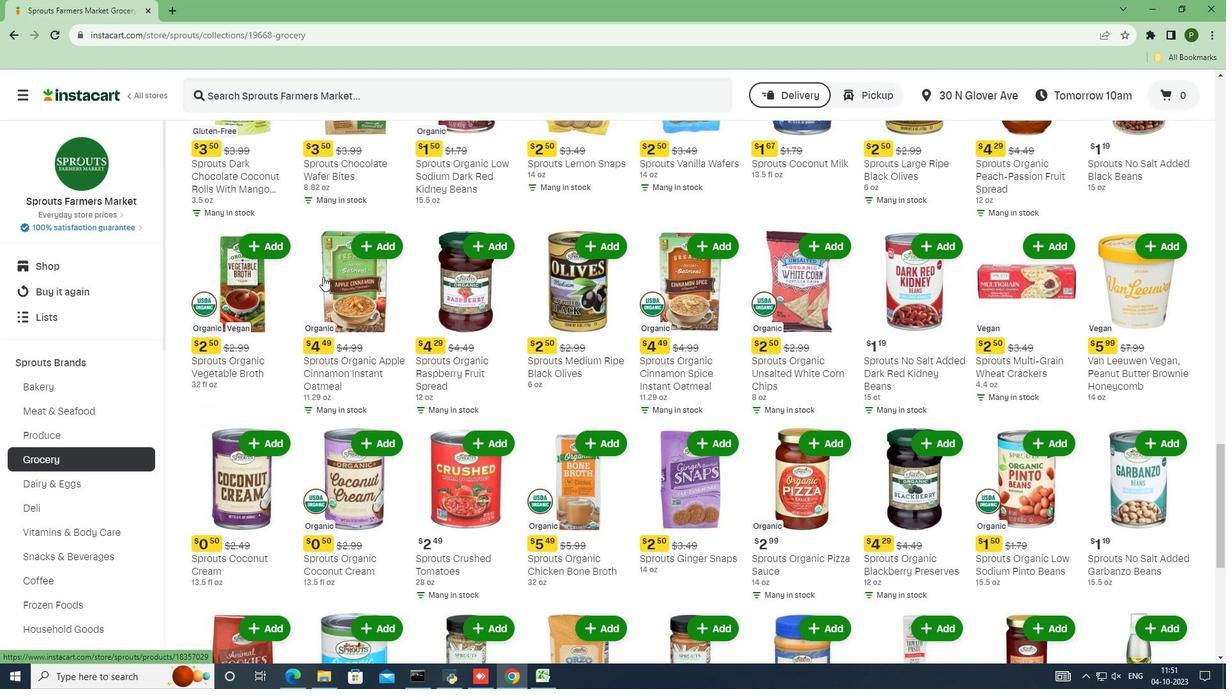 
Action: Mouse scrolled (323, 276) with delta (0, 0)
Screenshot: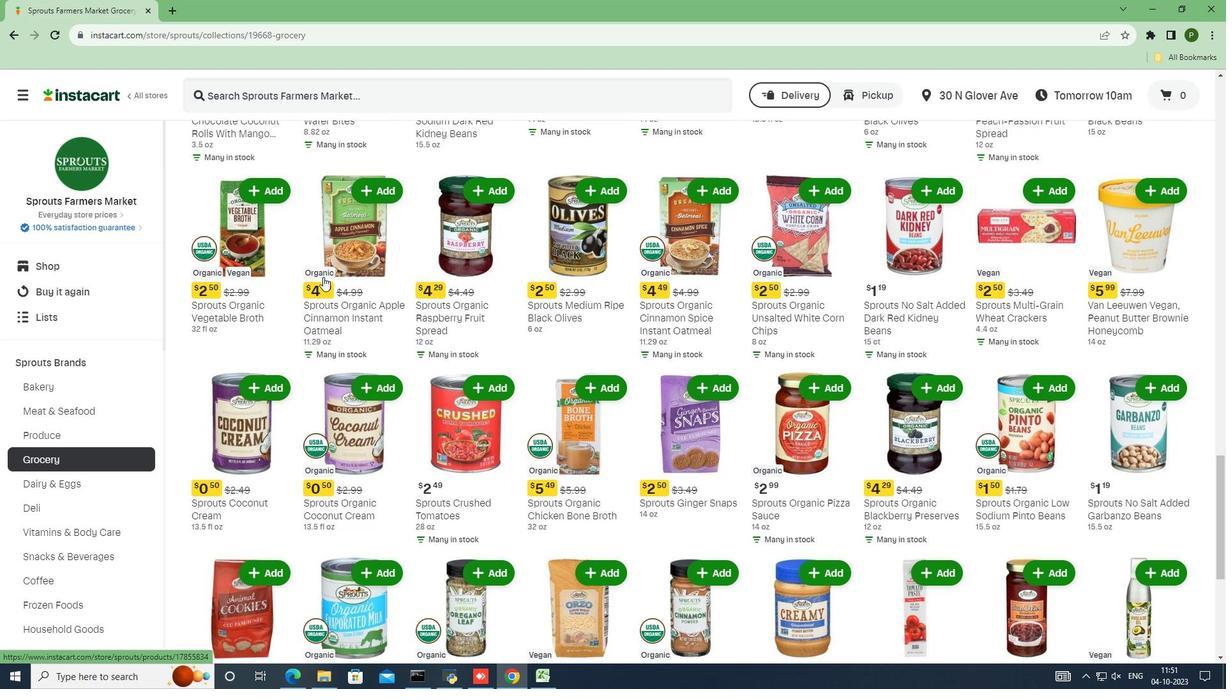 
Action: Mouse scrolled (323, 276) with delta (0, 0)
Screenshot: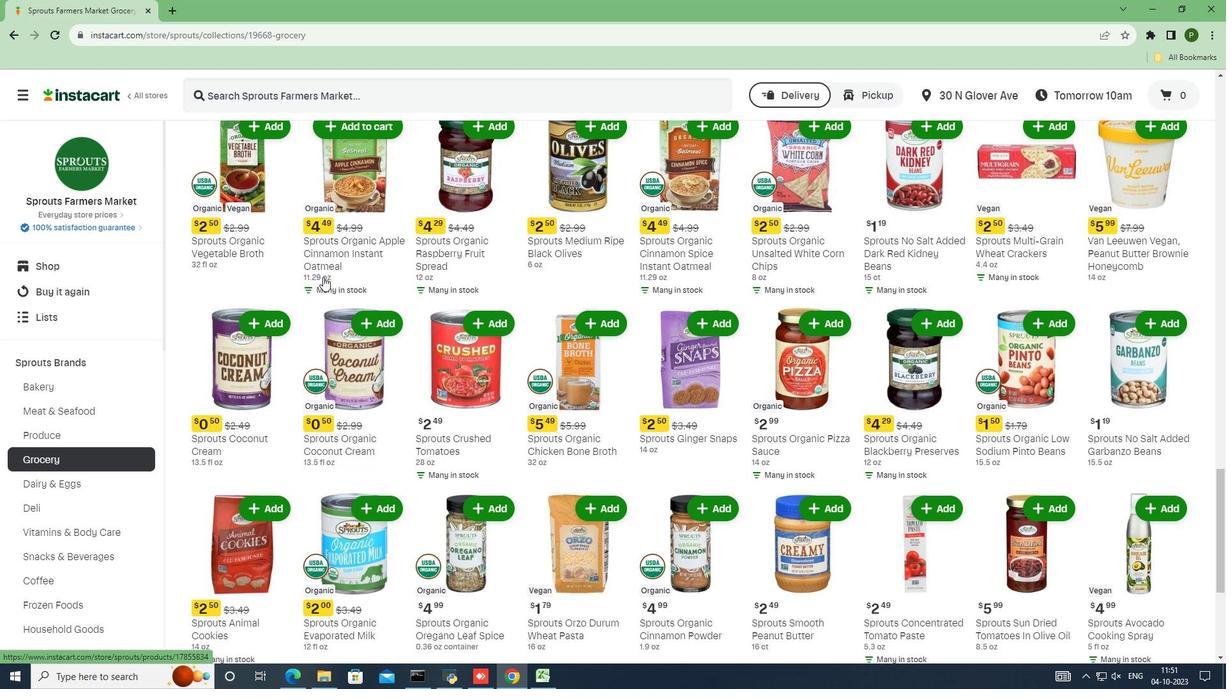 
Action: Mouse scrolled (323, 276) with delta (0, 0)
Screenshot: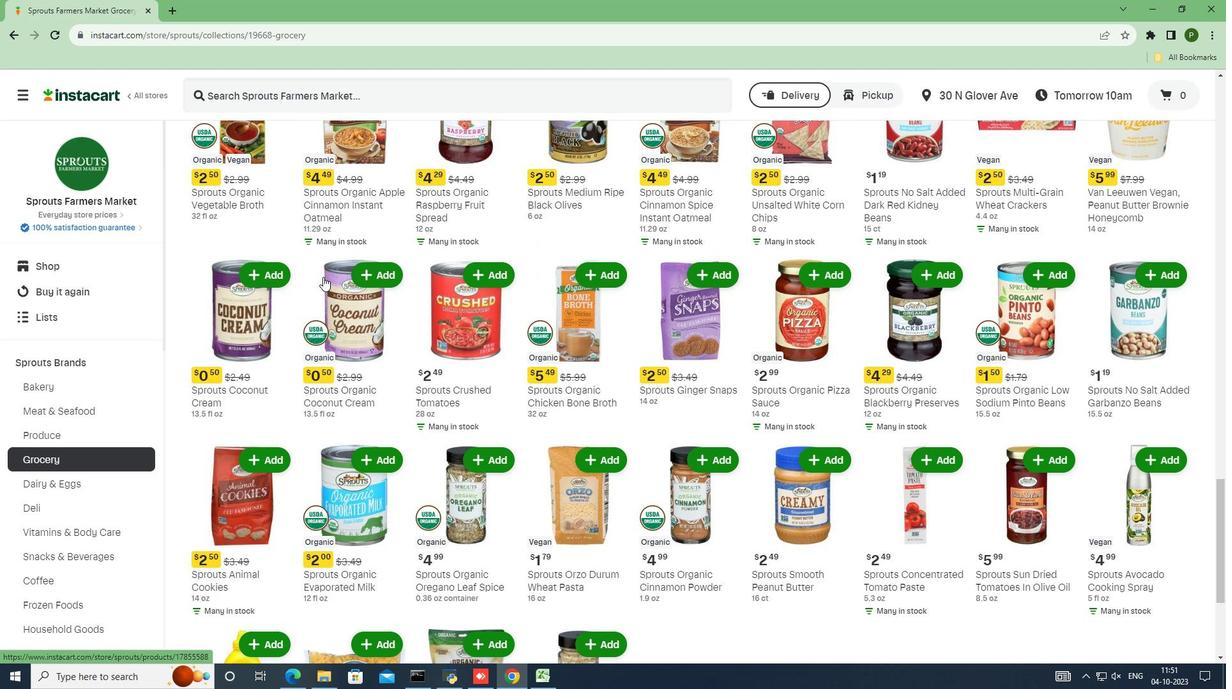 
Action: Mouse scrolled (323, 276) with delta (0, 0)
Screenshot: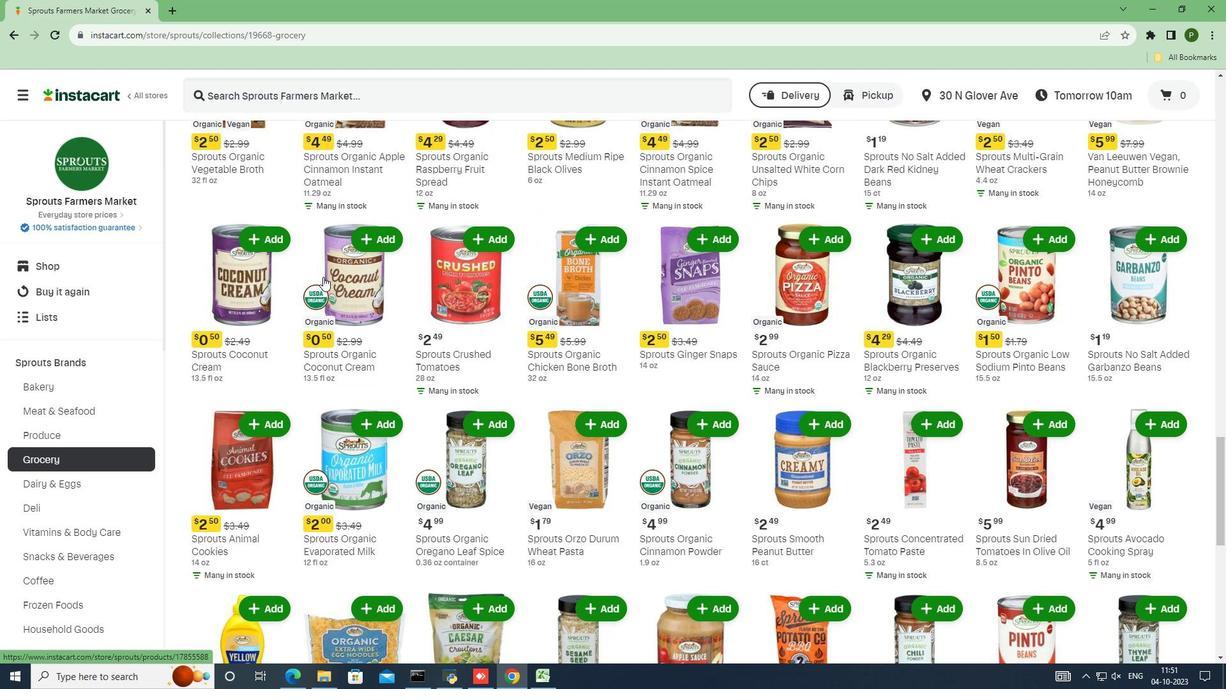 
Action: Mouse scrolled (323, 276) with delta (0, 0)
Screenshot: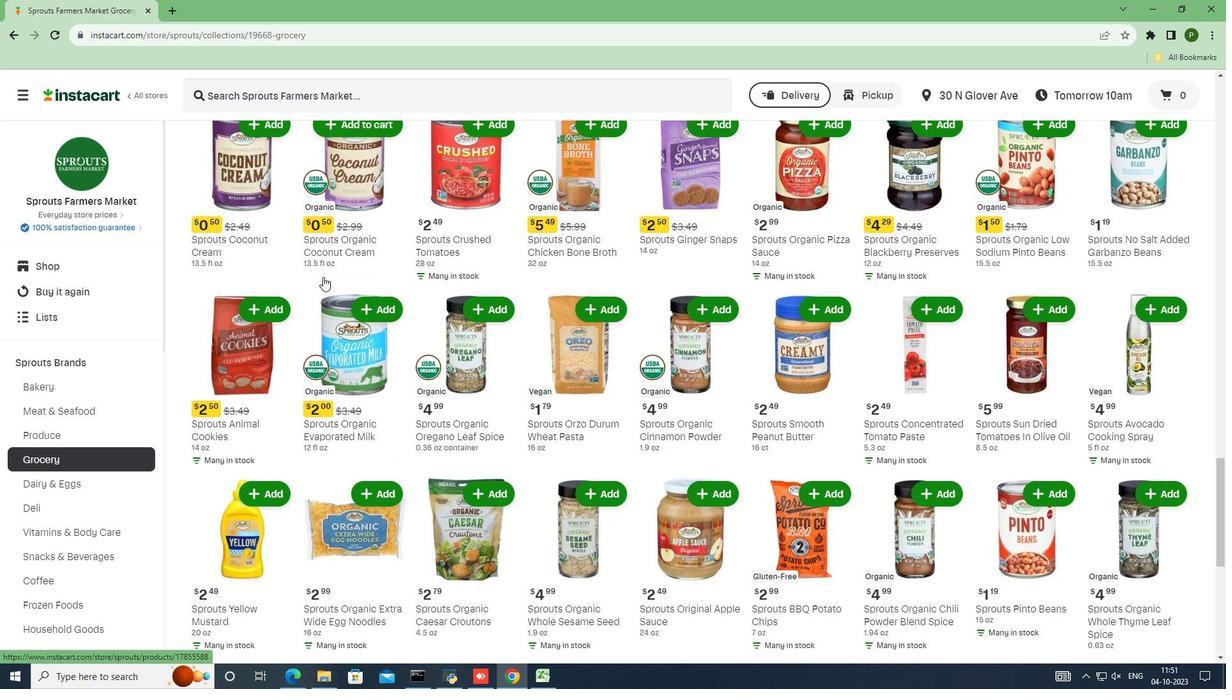 
Action: Mouse scrolled (323, 276) with delta (0, 0)
Screenshot: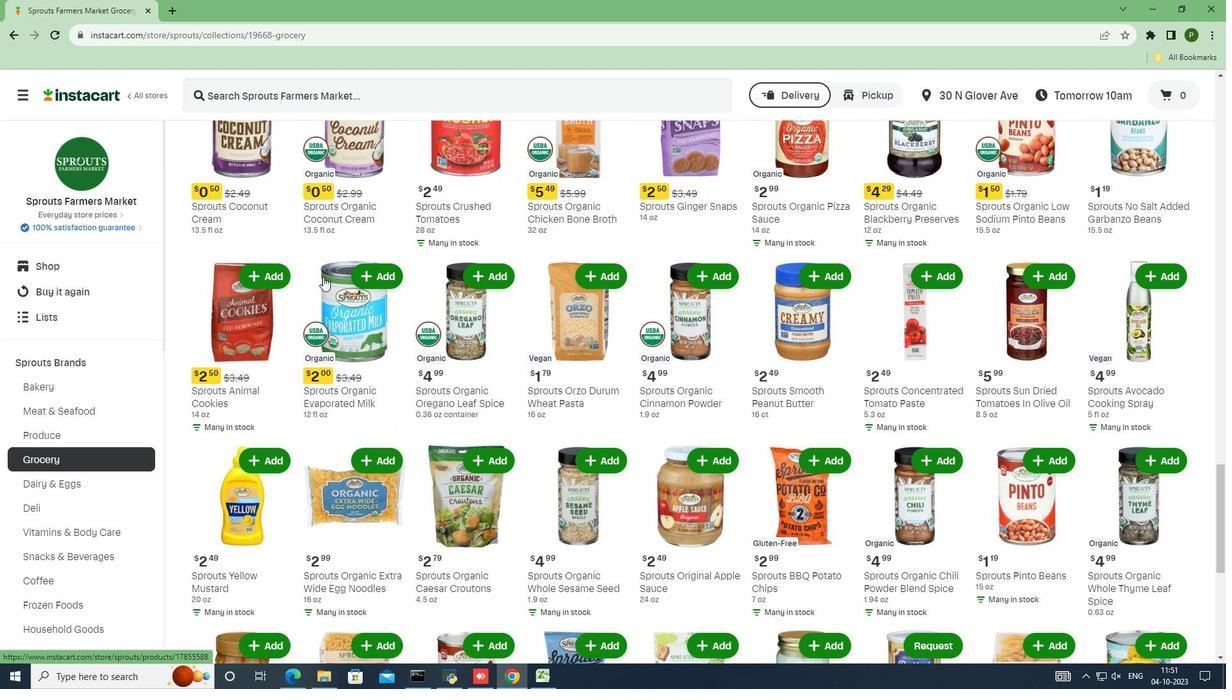 
Action: Mouse scrolled (323, 276) with delta (0, 0)
Screenshot: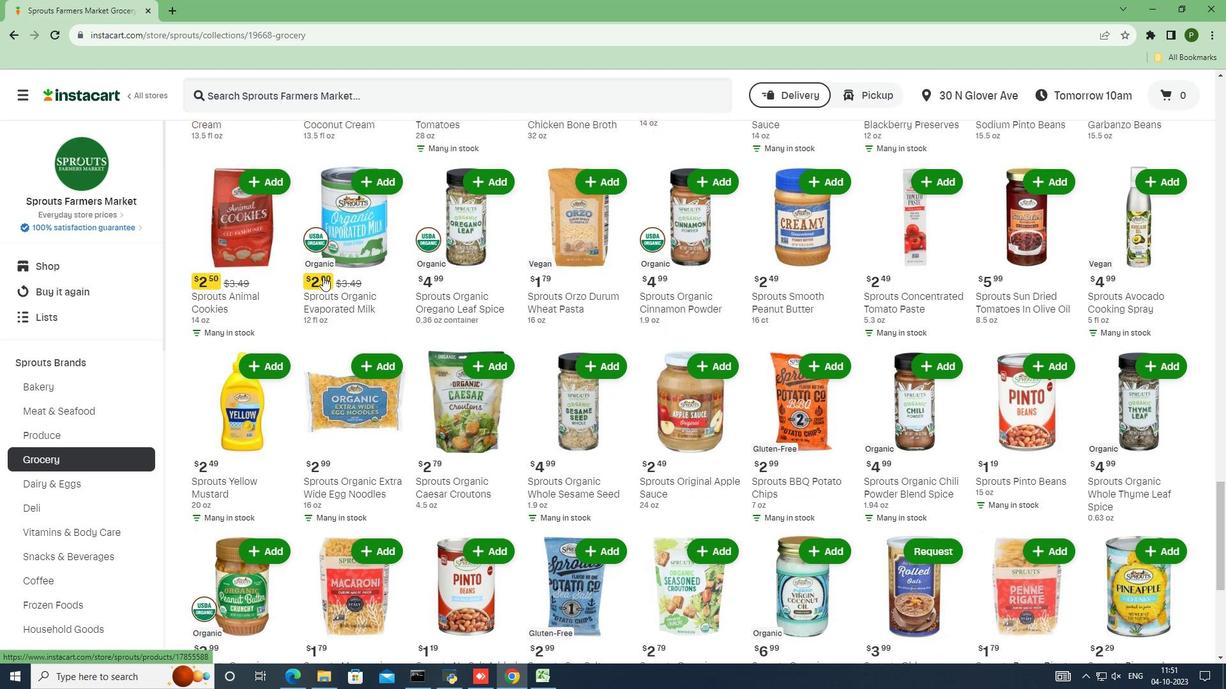 
Action: Mouse scrolled (323, 276) with delta (0, 0)
Screenshot: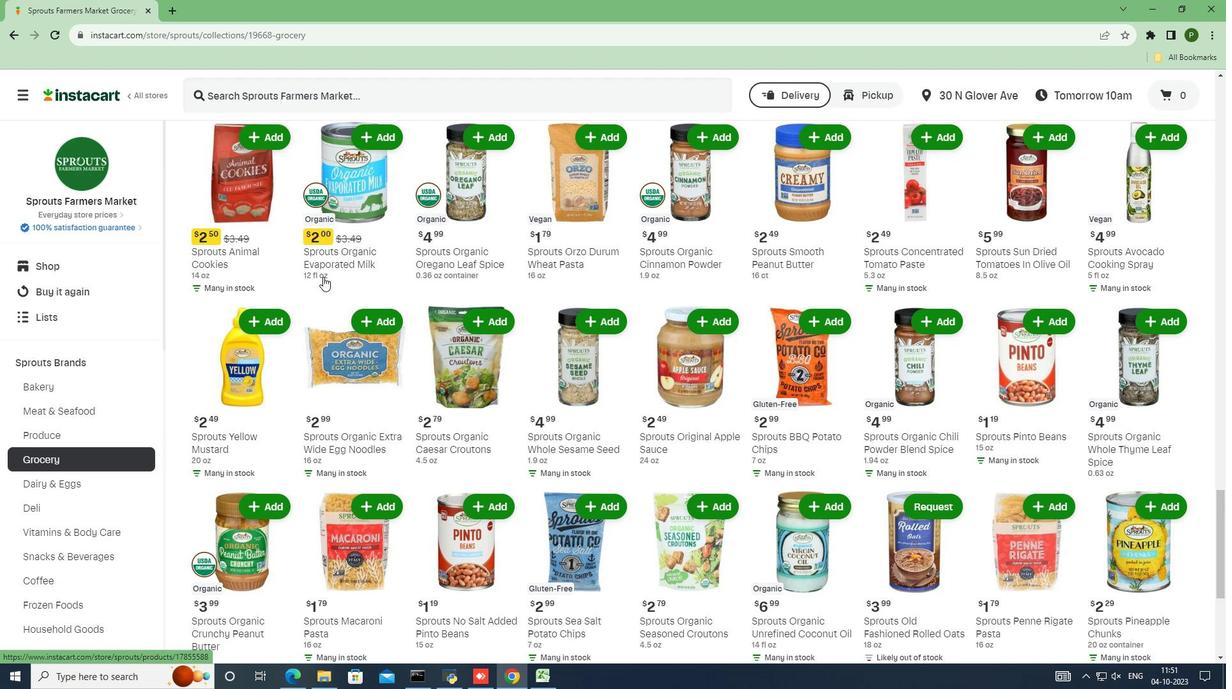 
Action: Mouse scrolled (323, 276) with delta (0, 0)
Screenshot: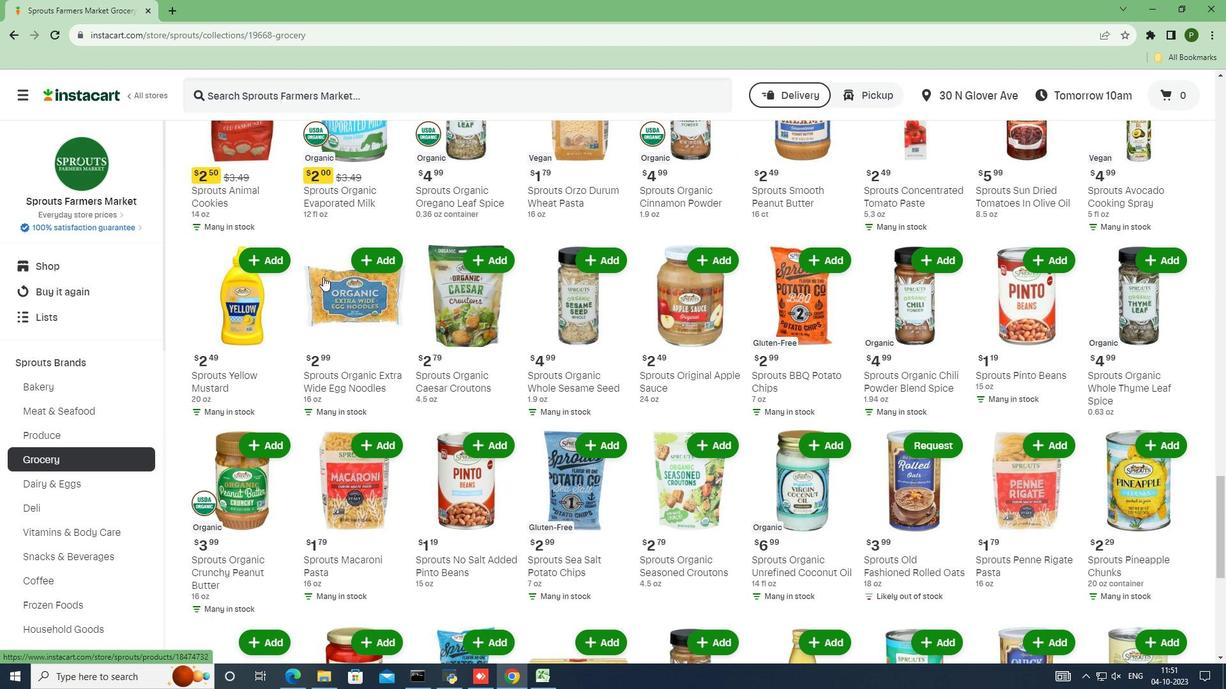 
Action: Mouse scrolled (323, 276) with delta (0, 0)
Screenshot: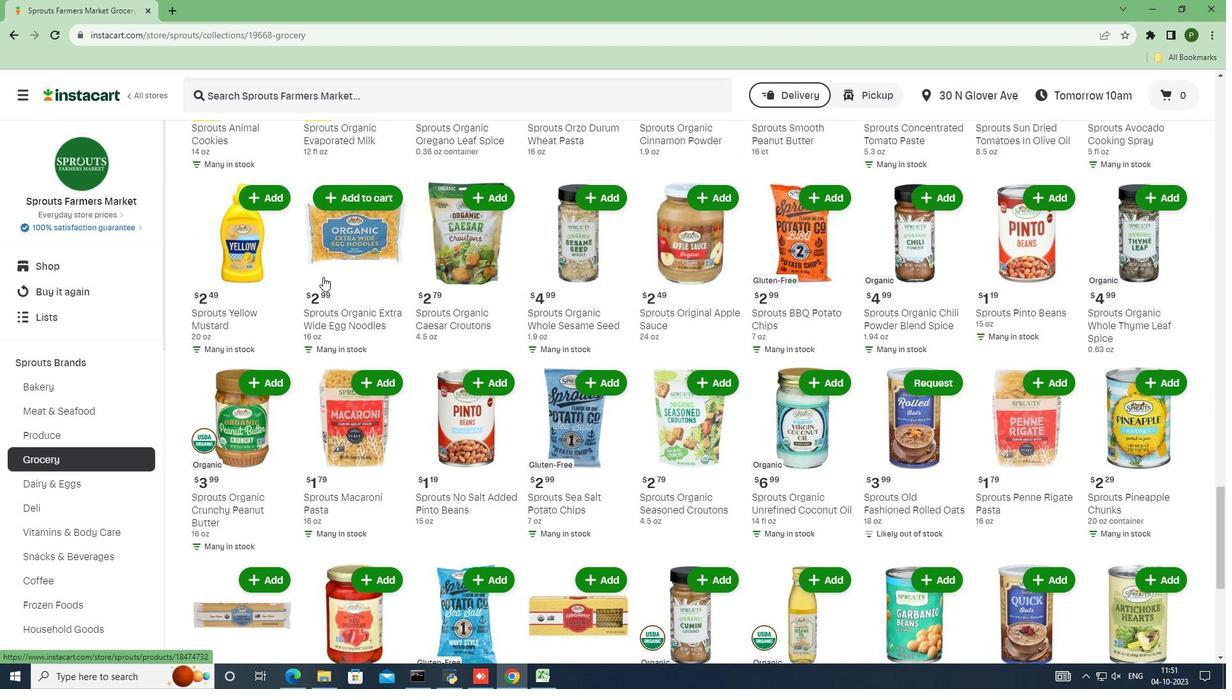 
Action: Mouse scrolled (323, 276) with delta (0, 0)
Screenshot: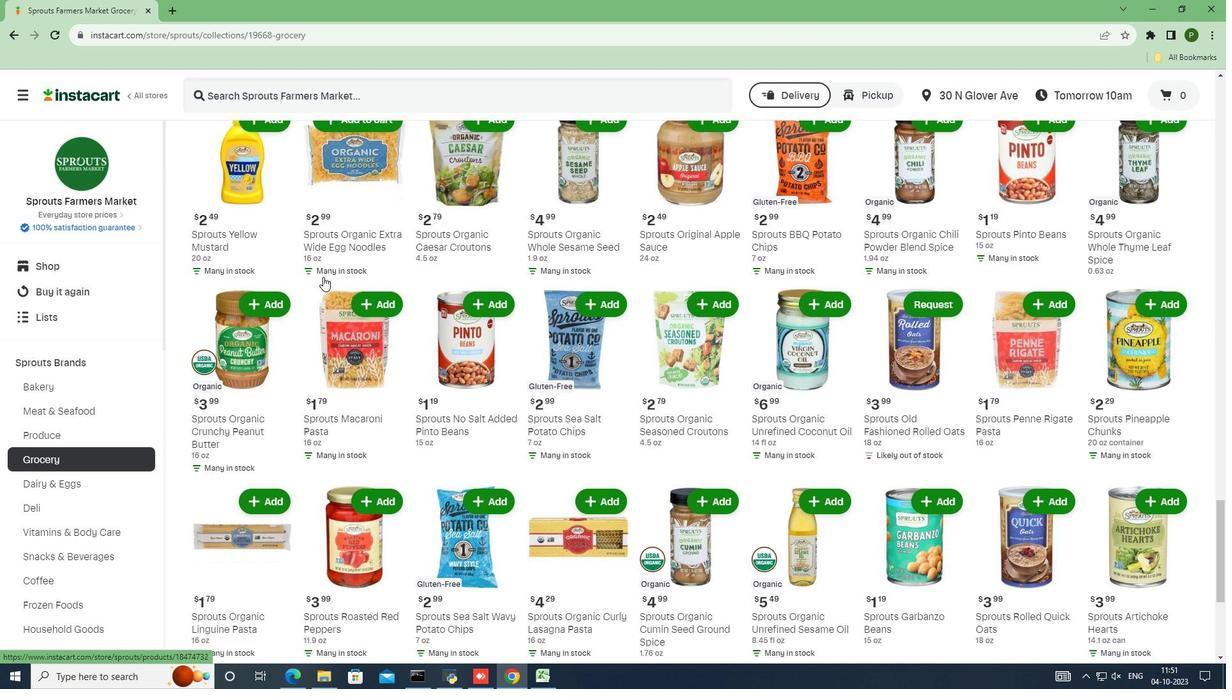 
Action: Mouse scrolled (323, 276) with delta (0, 0)
Screenshot: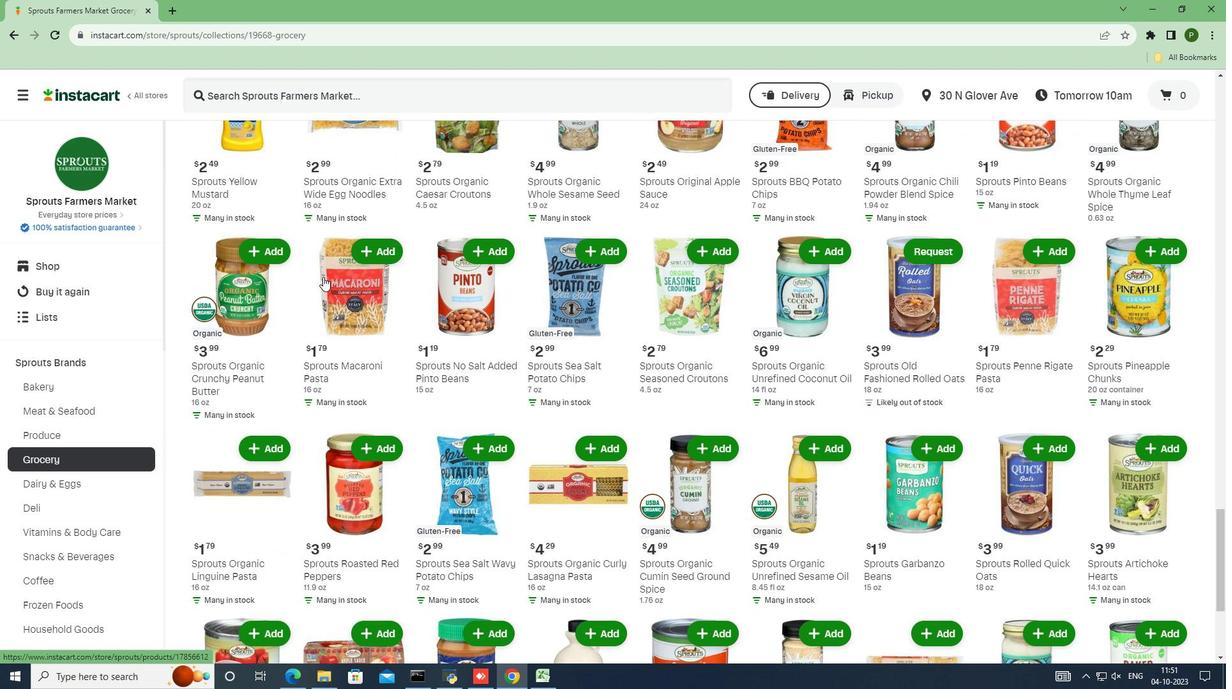 
Action: Mouse scrolled (323, 276) with delta (0, 0)
Screenshot: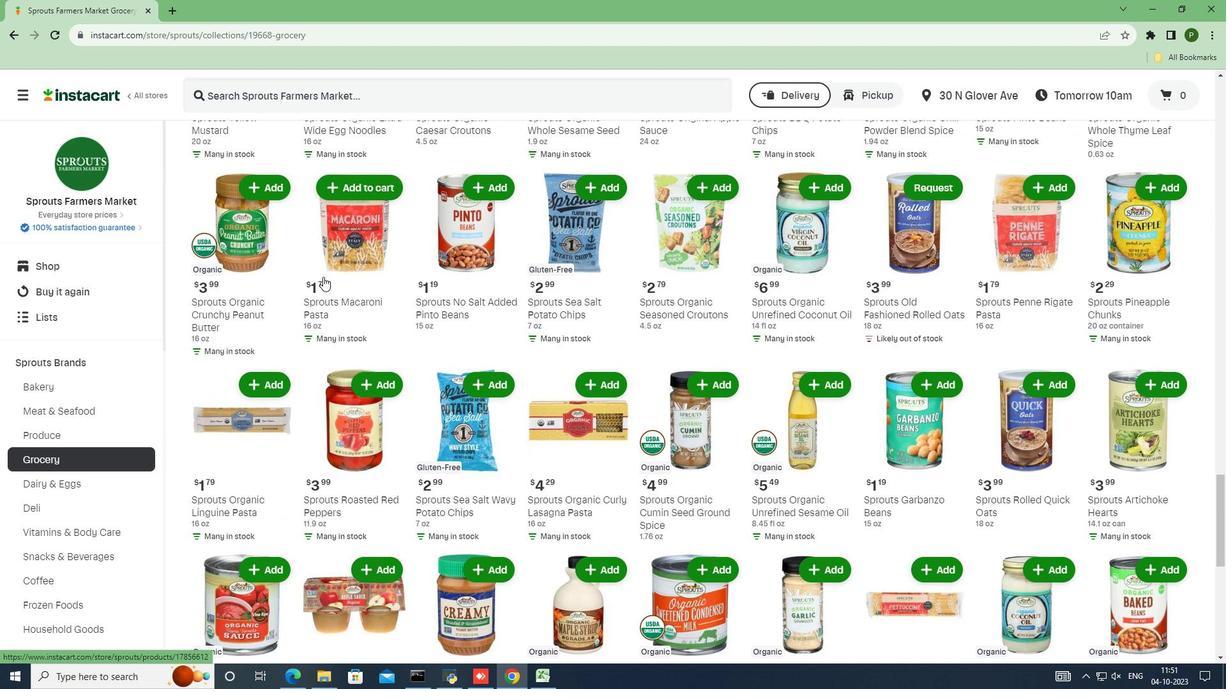 
Action: Mouse scrolled (323, 276) with delta (0, 0)
Screenshot: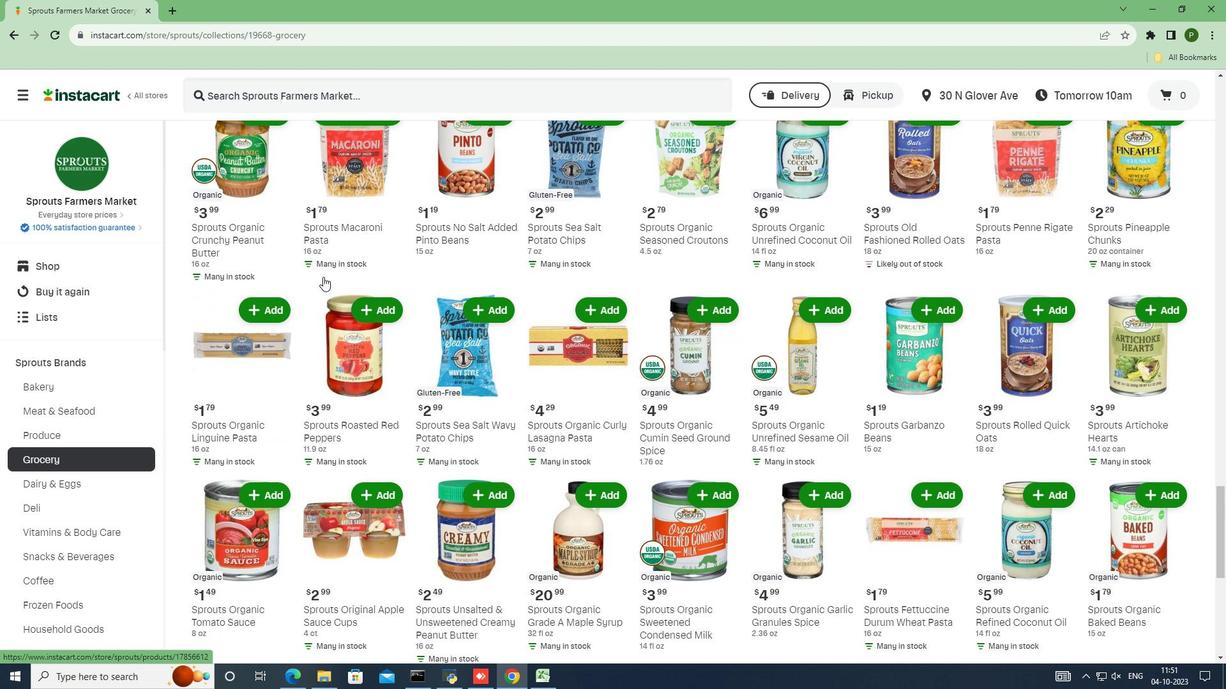 
Action: Mouse scrolled (323, 276) with delta (0, 0)
Screenshot: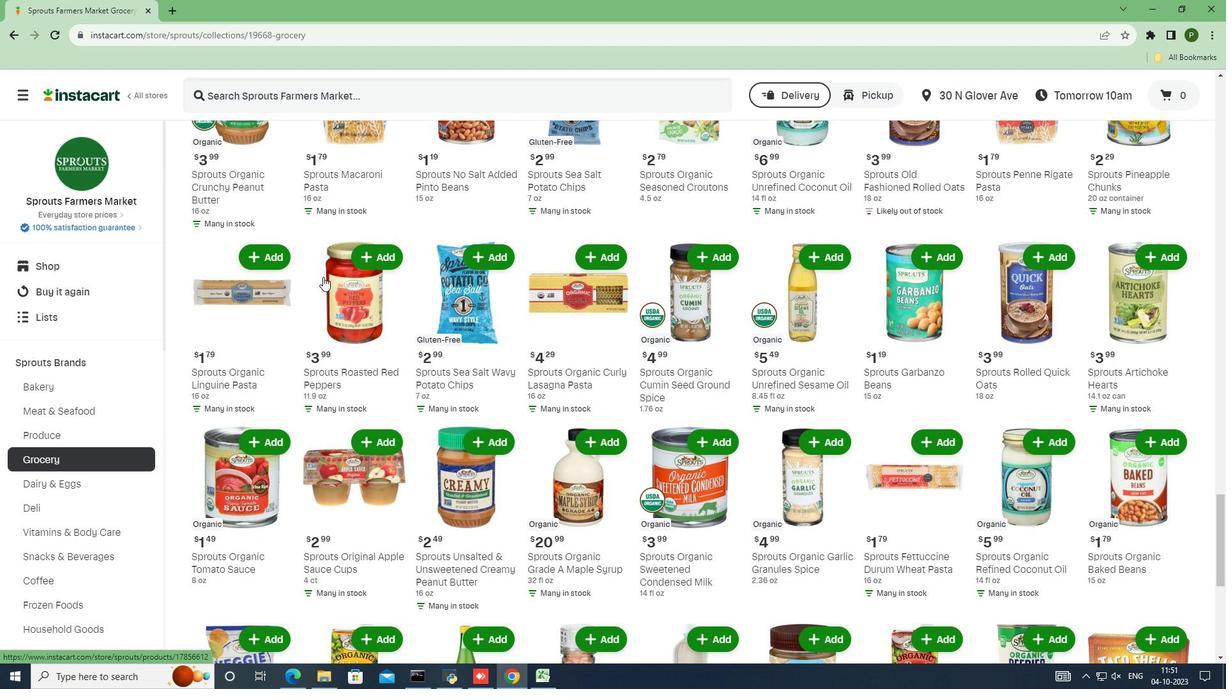 
Action: Mouse scrolled (323, 276) with delta (0, 0)
Screenshot: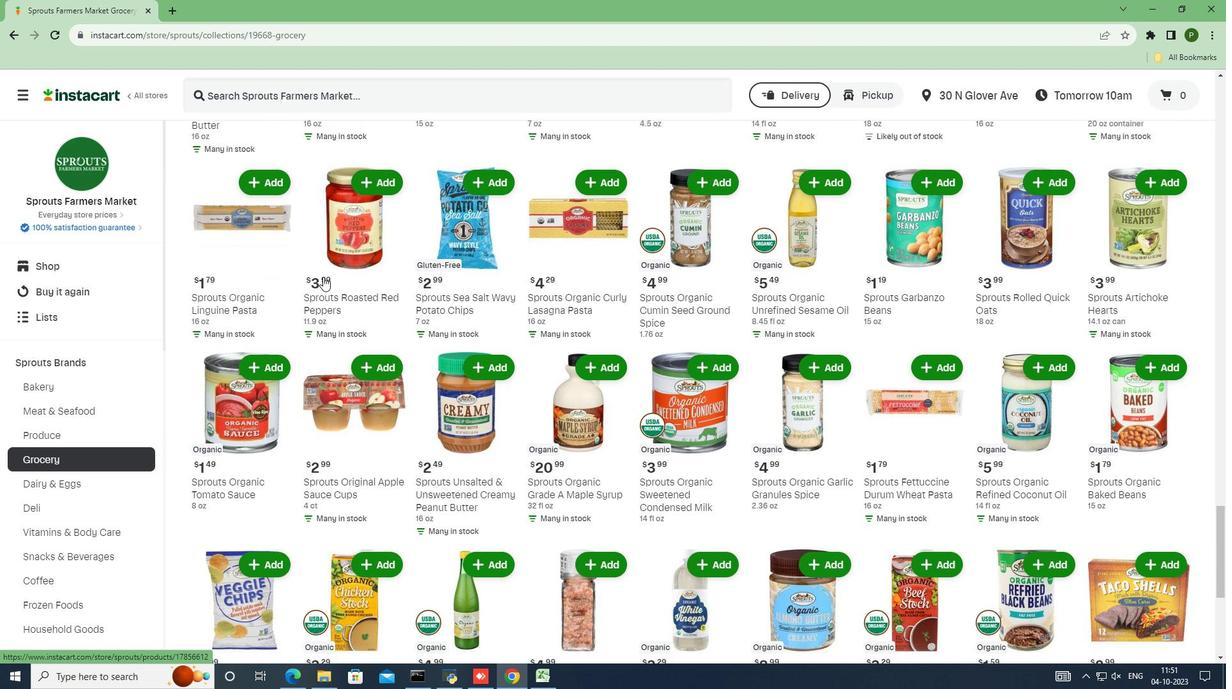 
Action: Mouse scrolled (323, 276) with delta (0, 0)
Screenshot: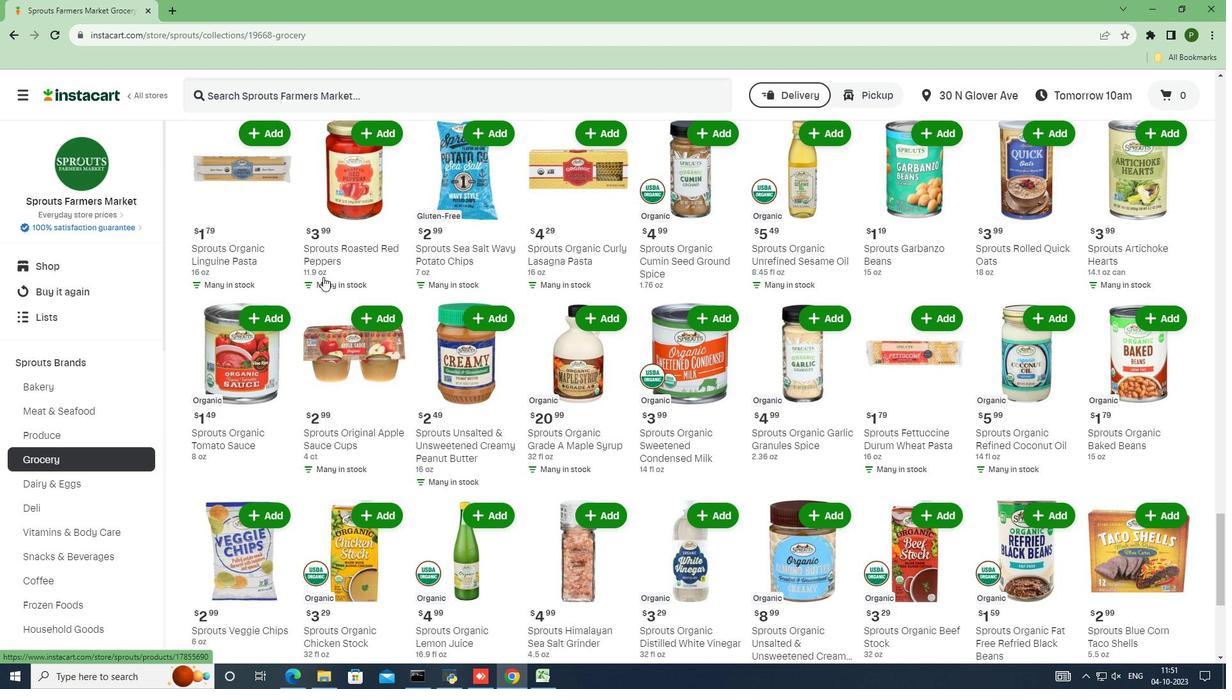 
Action: Mouse scrolled (323, 276) with delta (0, 0)
Screenshot: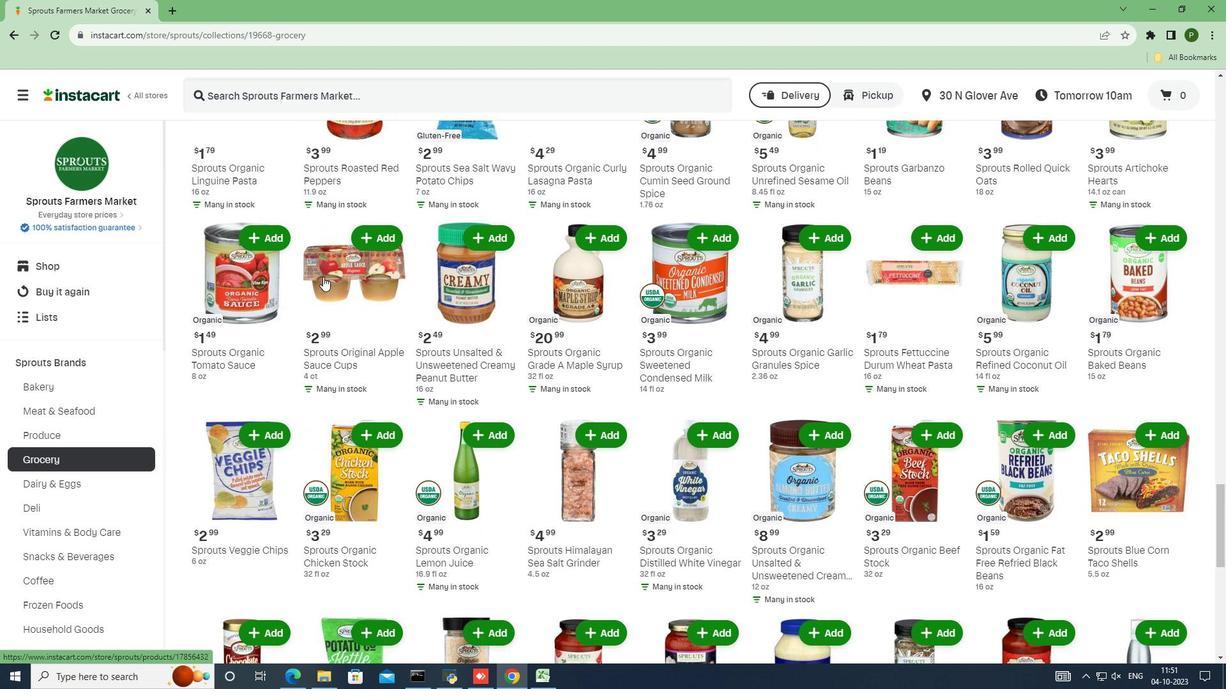 
Action: Mouse scrolled (323, 276) with delta (0, 0)
Screenshot: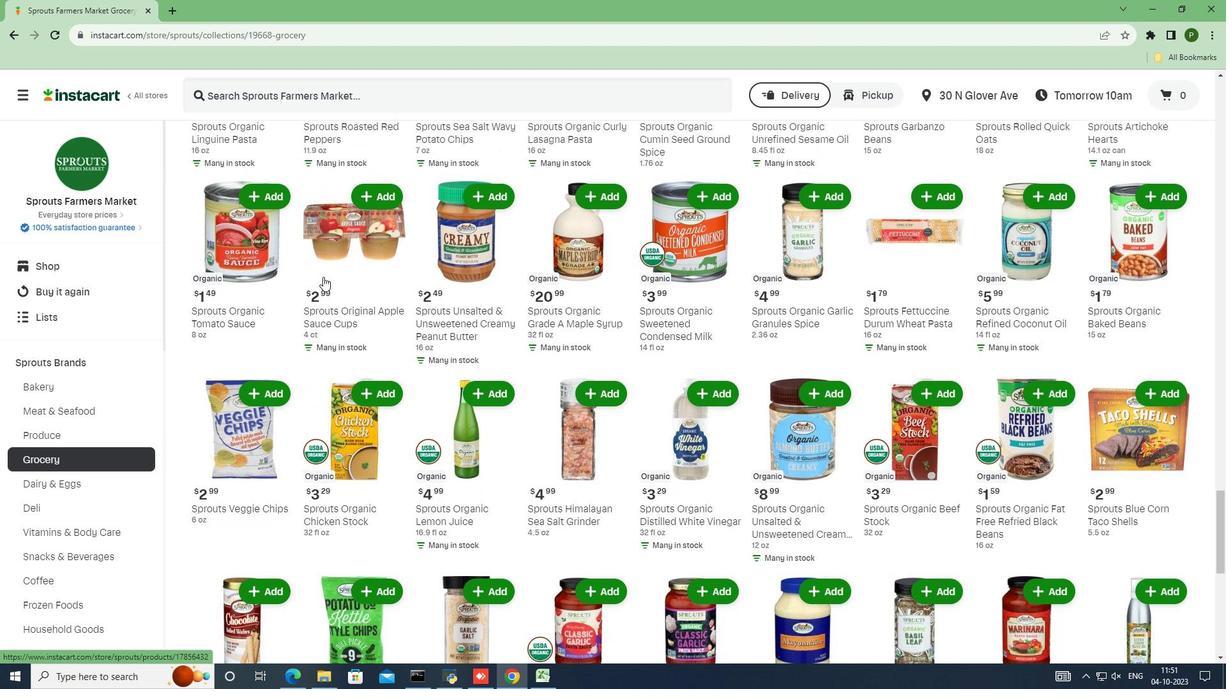 
Action: Mouse scrolled (323, 276) with delta (0, 0)
Screenshot: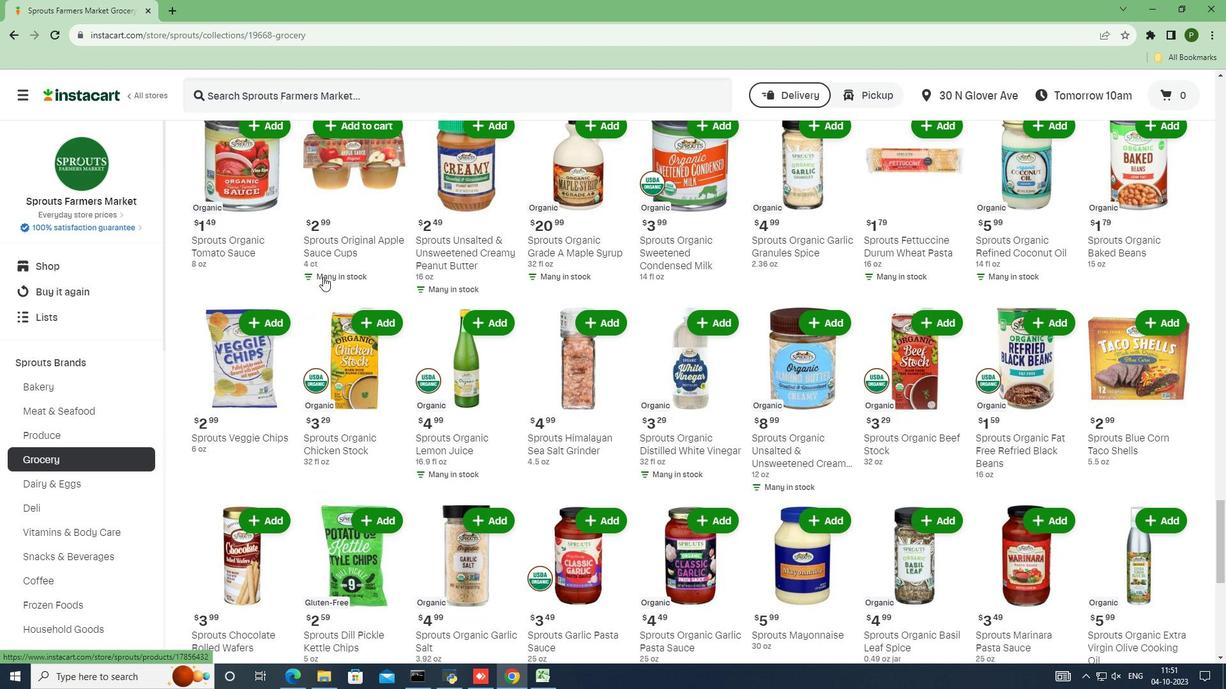 
Action: Mouse scrolled (323, 276) with delta (0, 0)
Screenshot: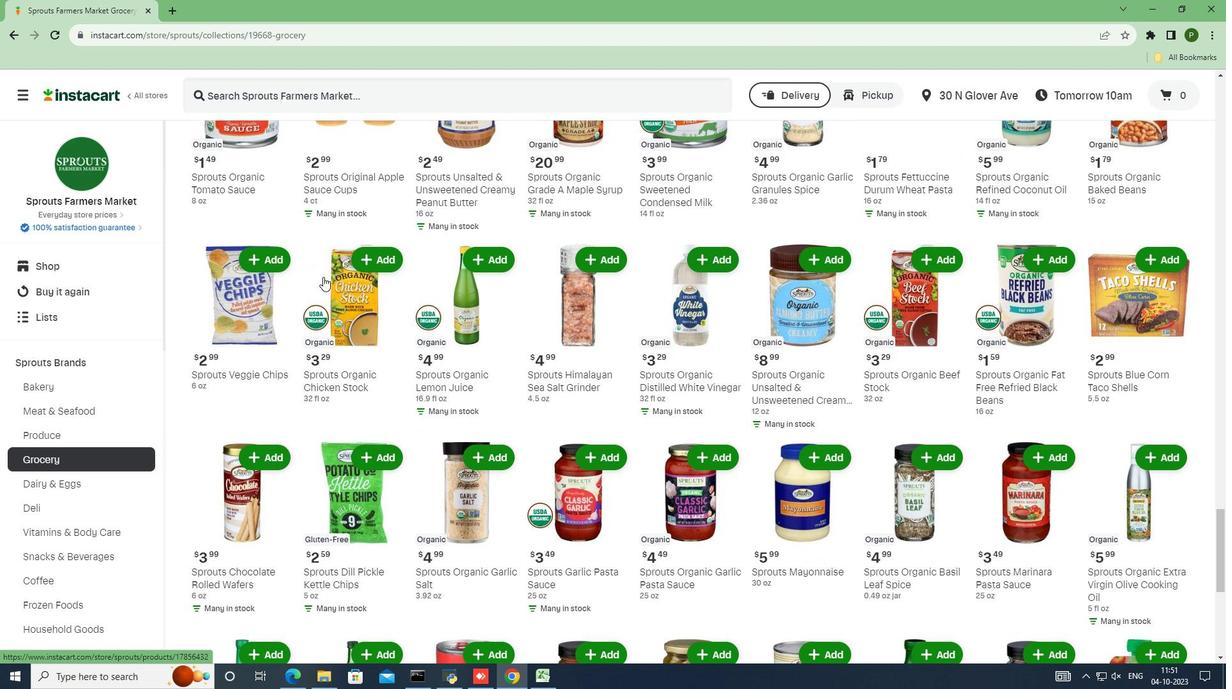 
Action: Mouse scrolled (323, 276) with delta (0, 0)
Screenshot: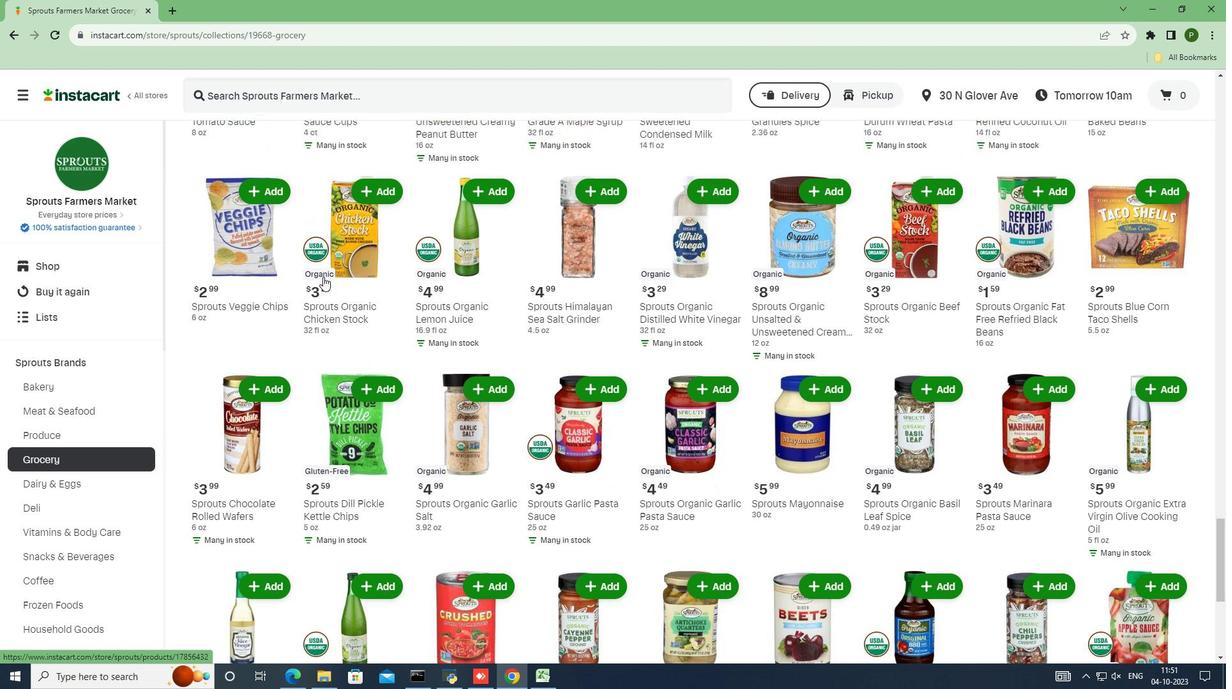 
Action: Mouse scrolled (323, 276) with delta (0, 0)
Screenshot: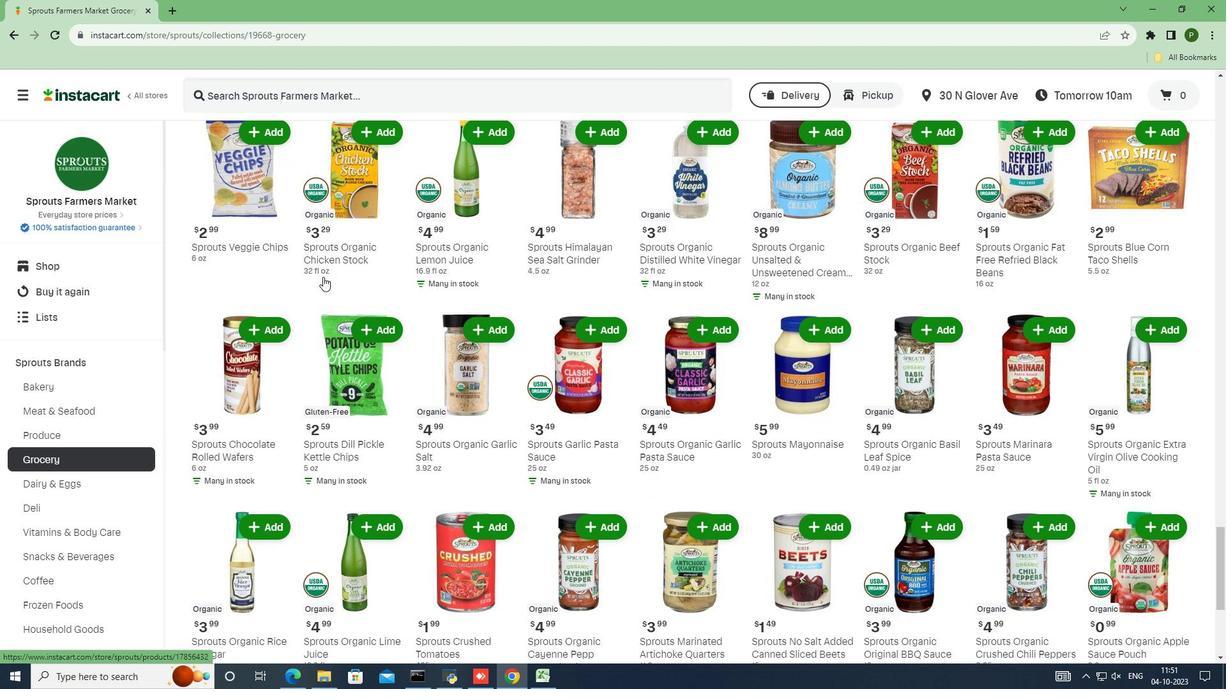 
Action: Mouse scrolled (323, 276) with delta (0, 0)
Screenshot: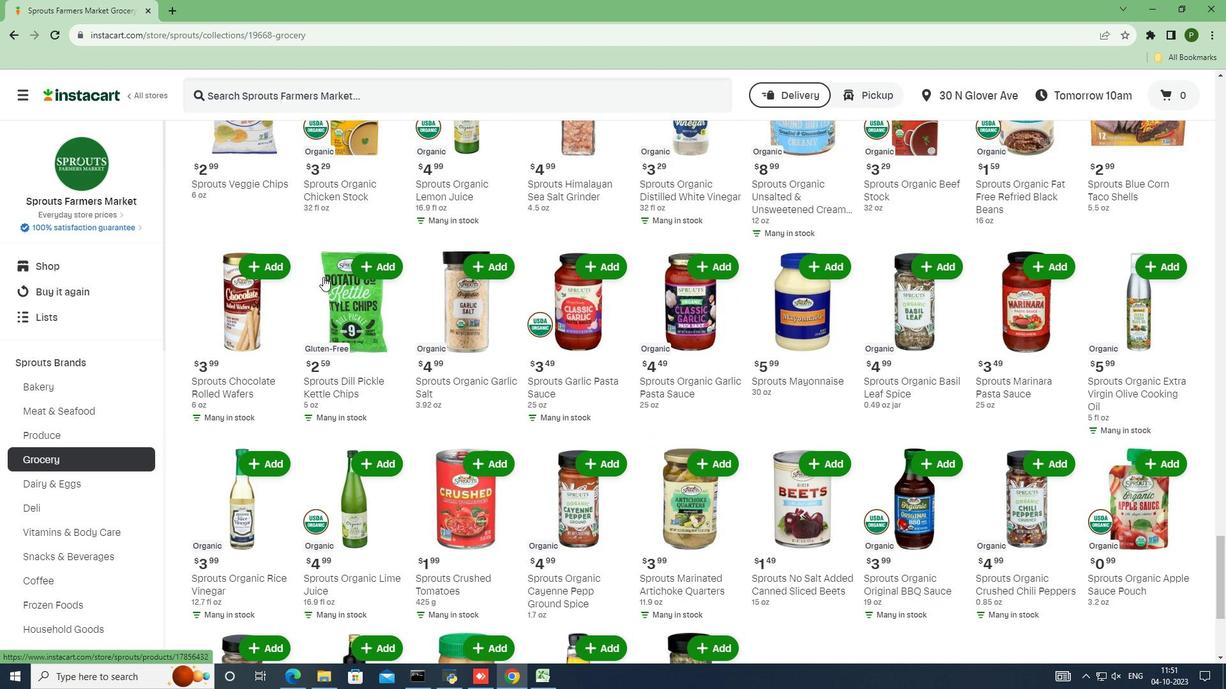 
Action: Mouse scrolled (323, 276) with delta (0, 0)
Screenshot: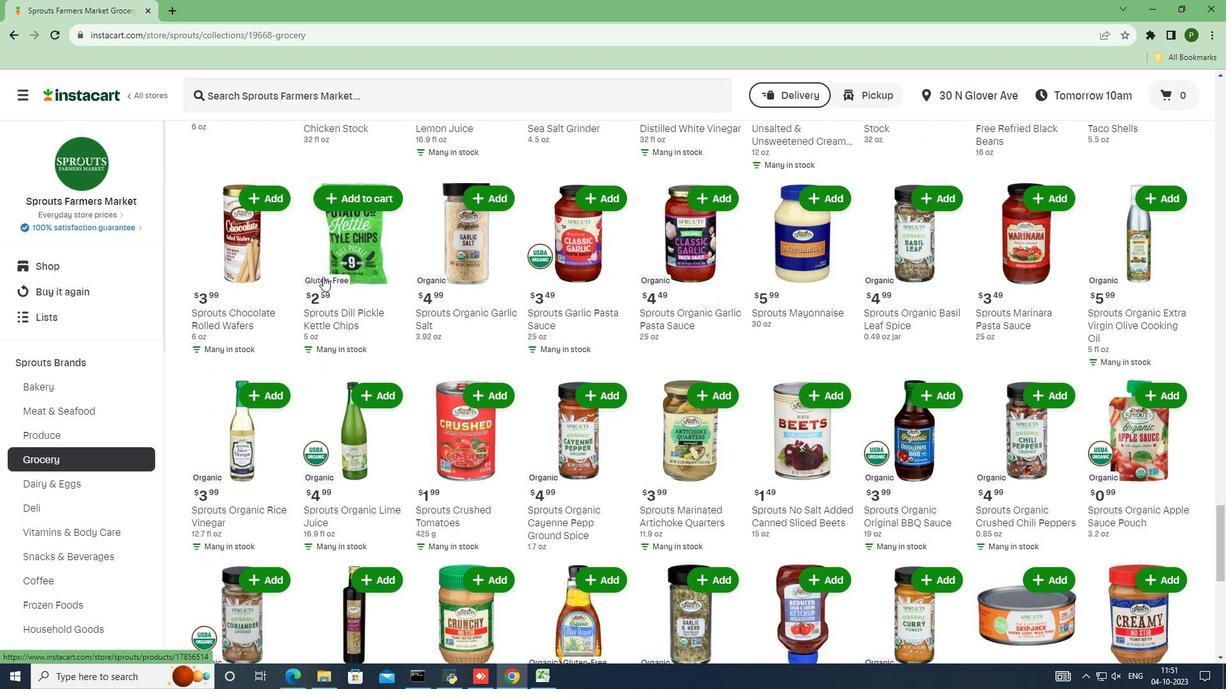 
Action: Mouse scrolled (323, 276) with delta (0, 0)
Screenshot: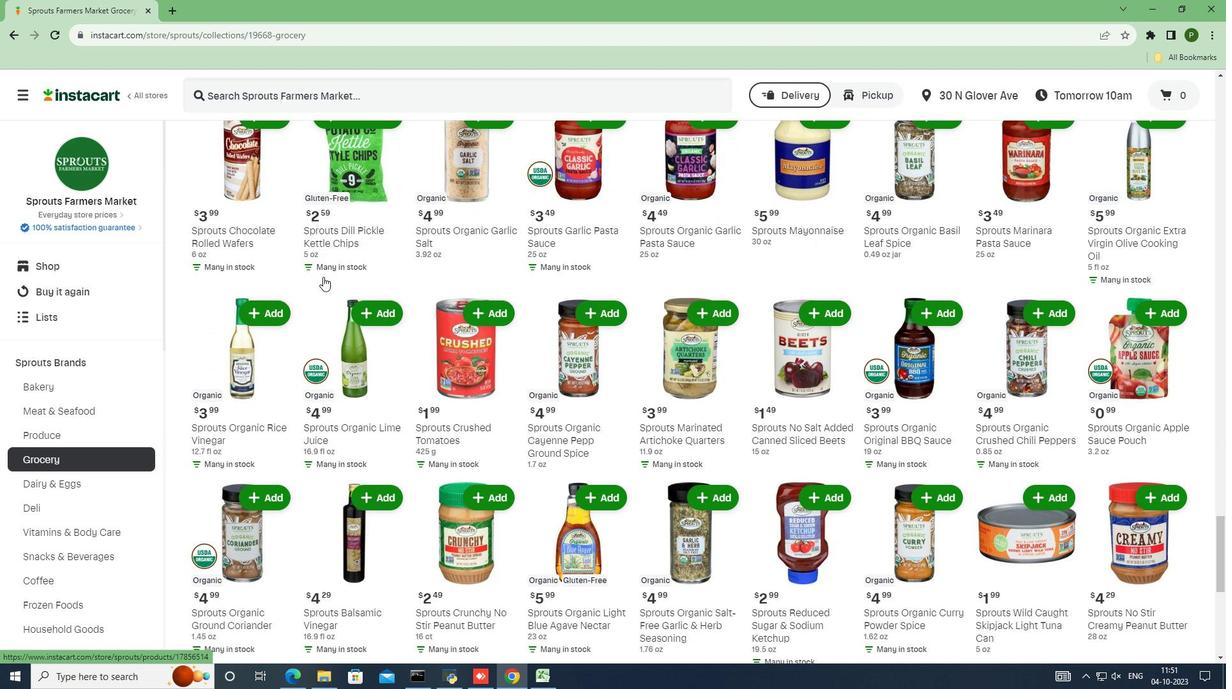 
Action: Mouse scrolled (323, 276) with delta (0, 0)
Screenshot: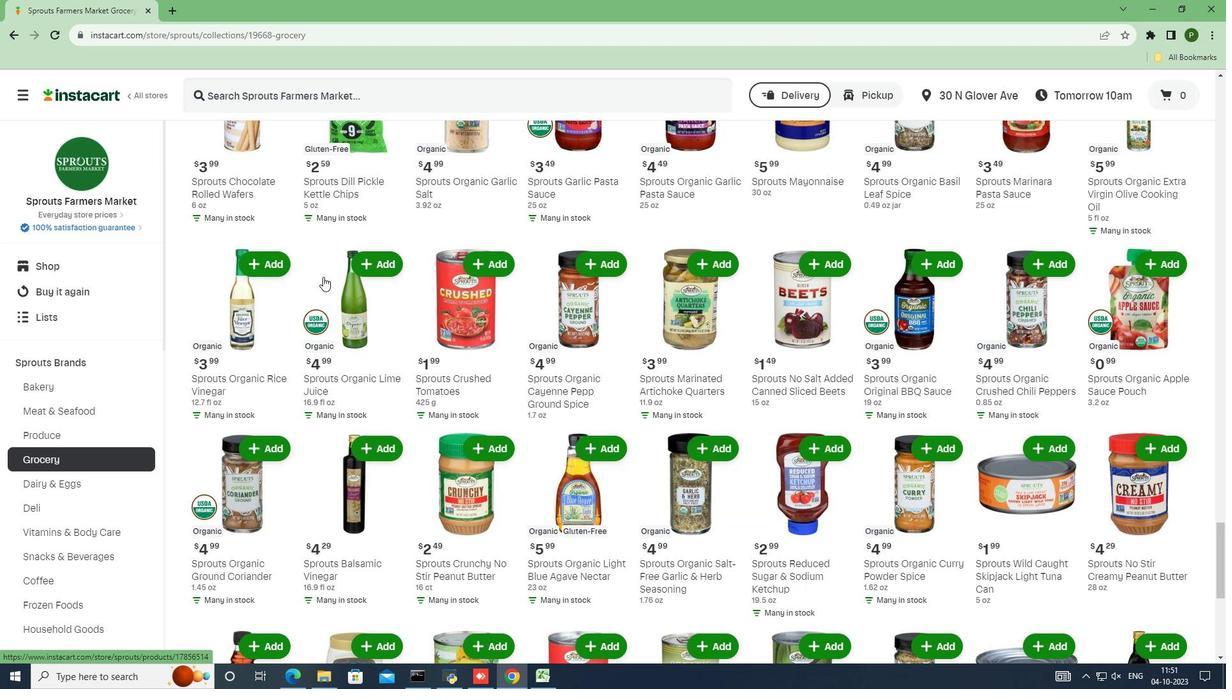 
Action: Mouse scrolled (323, 276) with delta (0, 0)
Screenshot: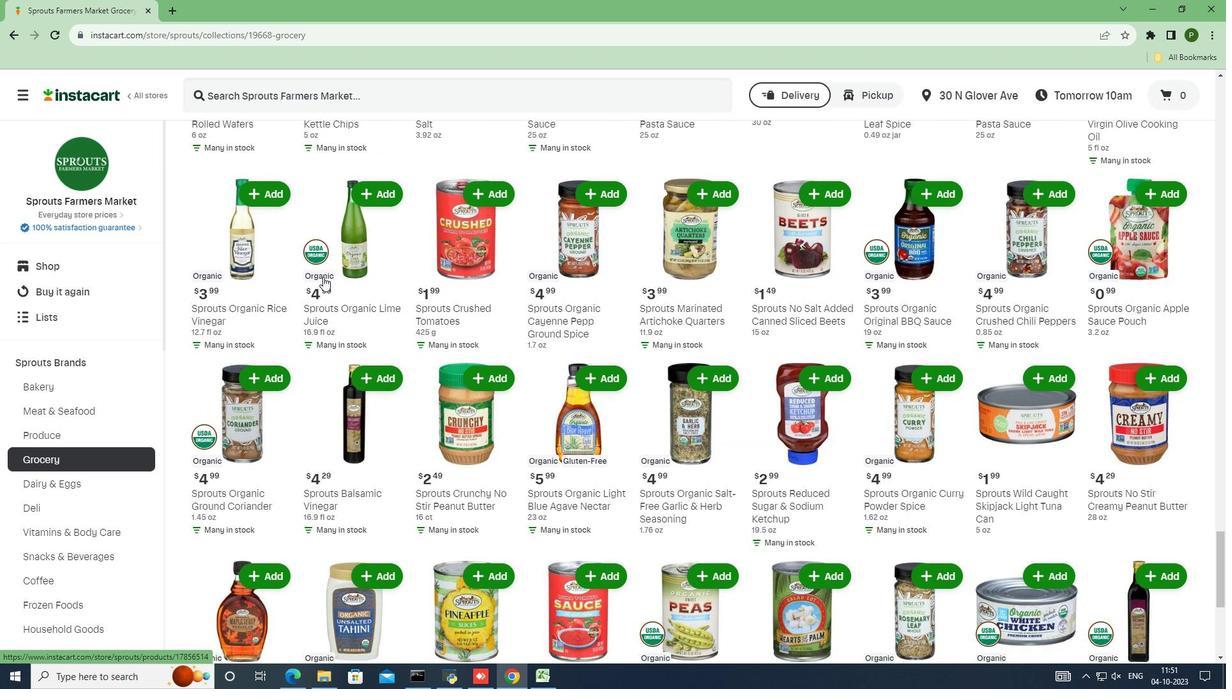 
Action: Mouse scrolled (323, 276) with delta (0, 0)
Screenshot: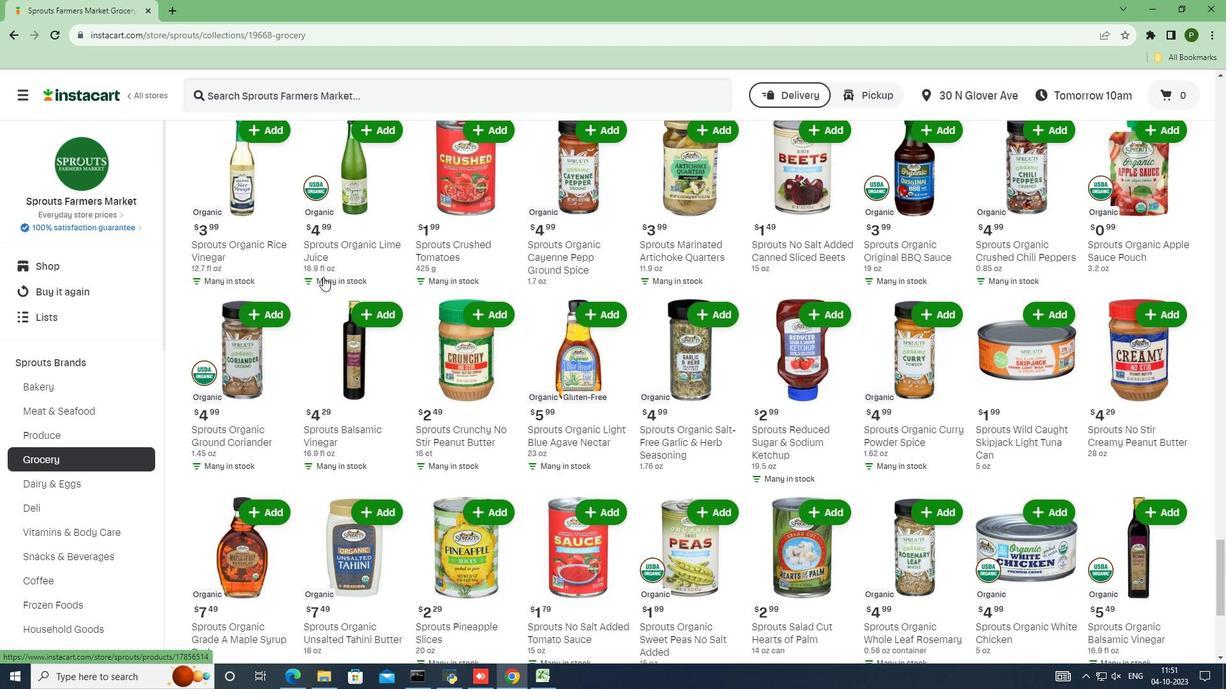 
Action: Mouse scrolled (323, 276) with delta (0, 0)
Screenshot: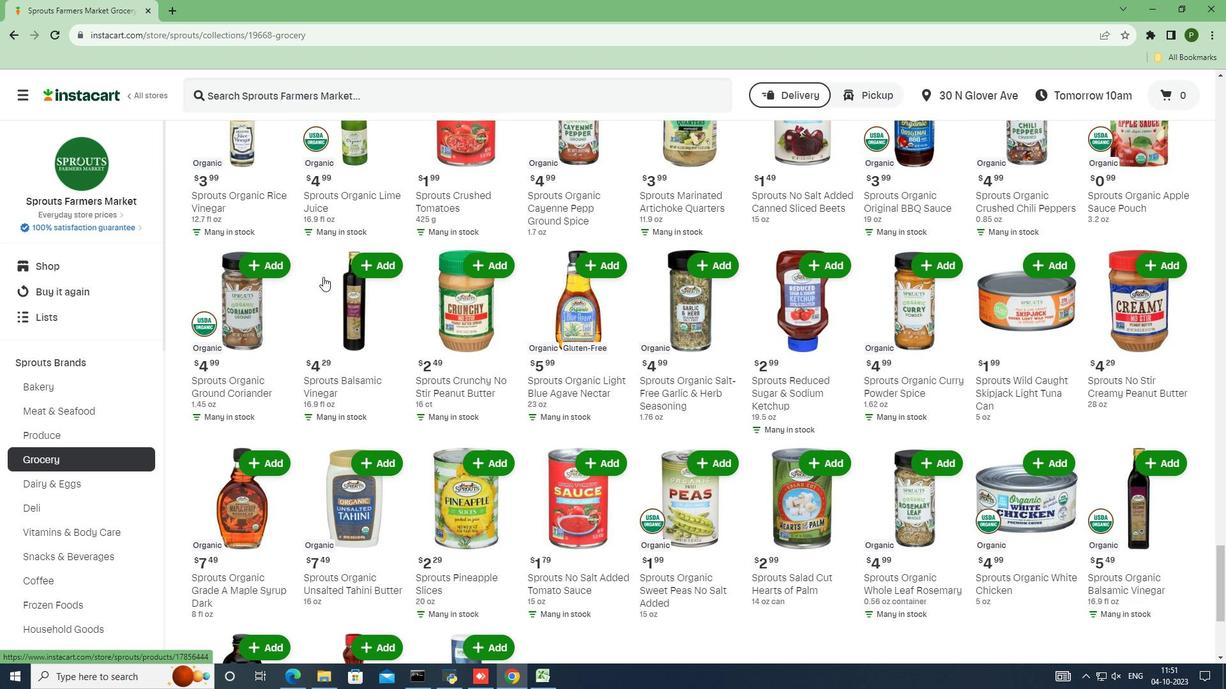
Action: Mouse scrolled (323, 276) with delta (0, 0)
Screenshot: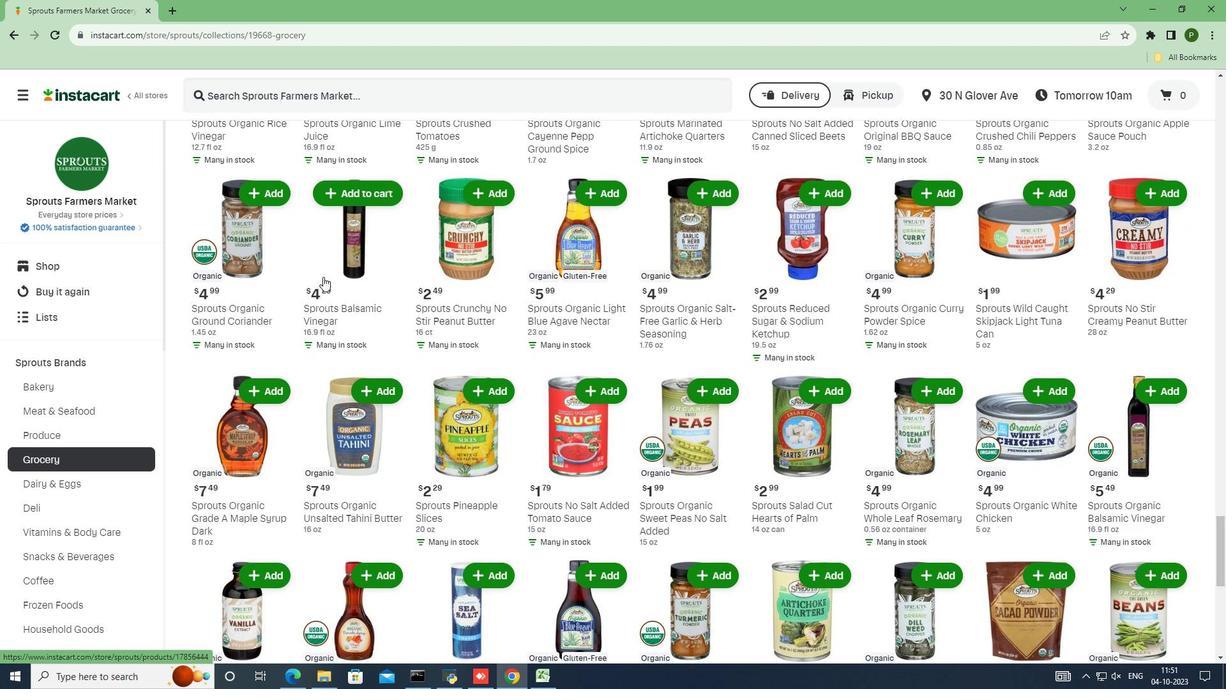 
Action: Mouse scrolled (323, 276) with delta (0, 0)
Screenshot: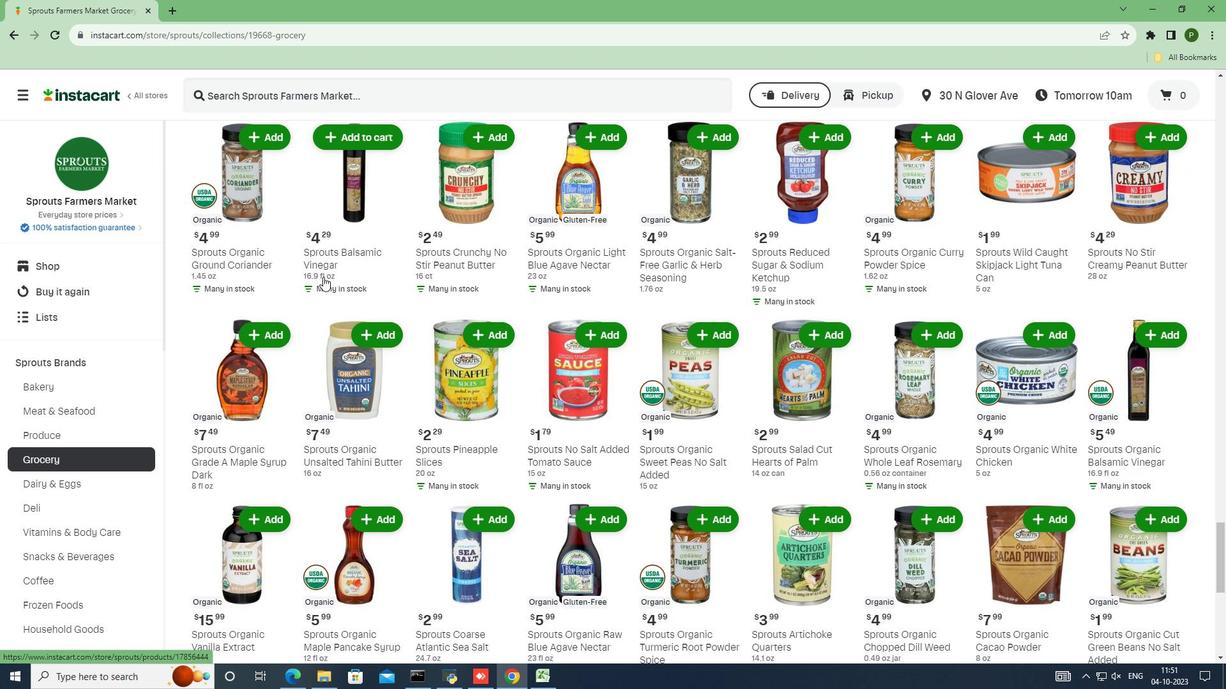 
Action: Mouse scrolled (323, 276) with delta (0, 0)
Screenshot: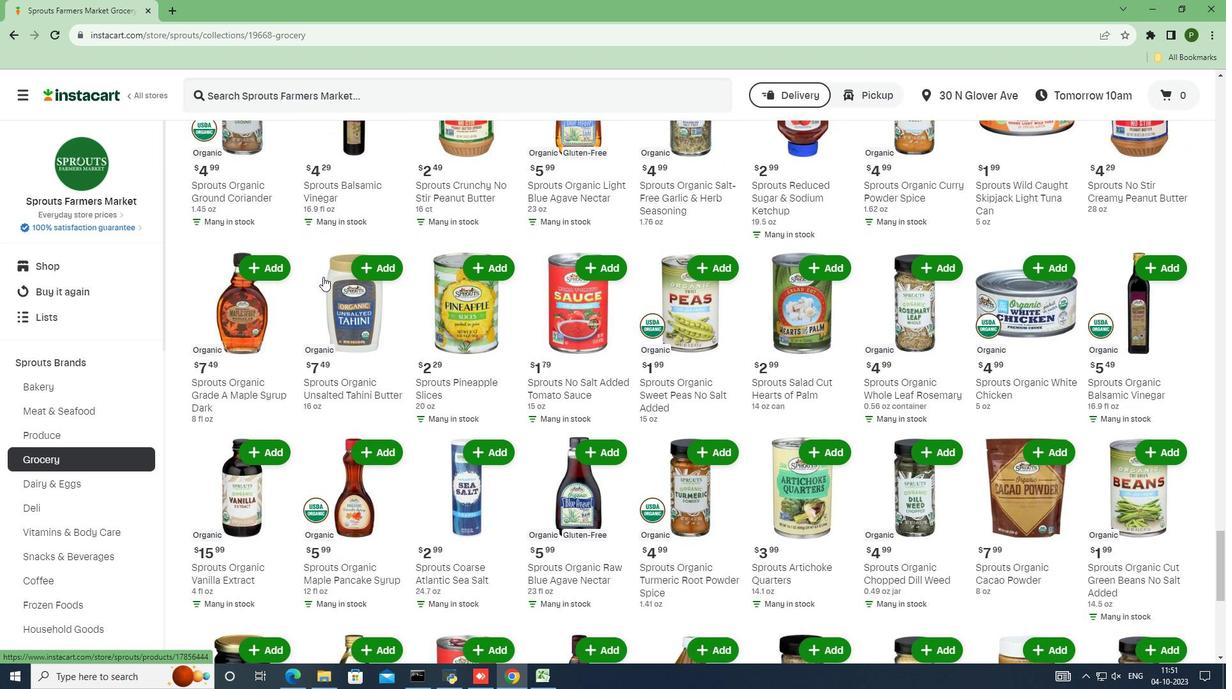 
Action: Mouse scrolled (323, 276) with delta (0, 0)
Screenshot: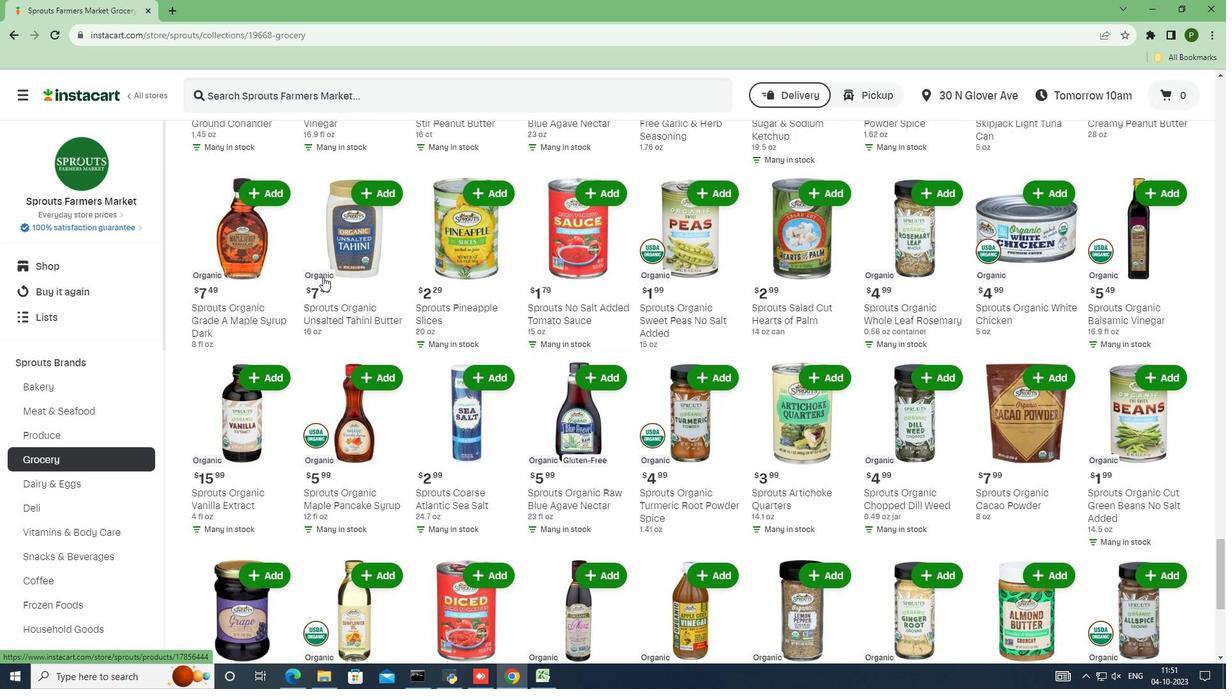 
Action: Mouse scrolled (323, 276) with delta (0, 0)
Screenshot: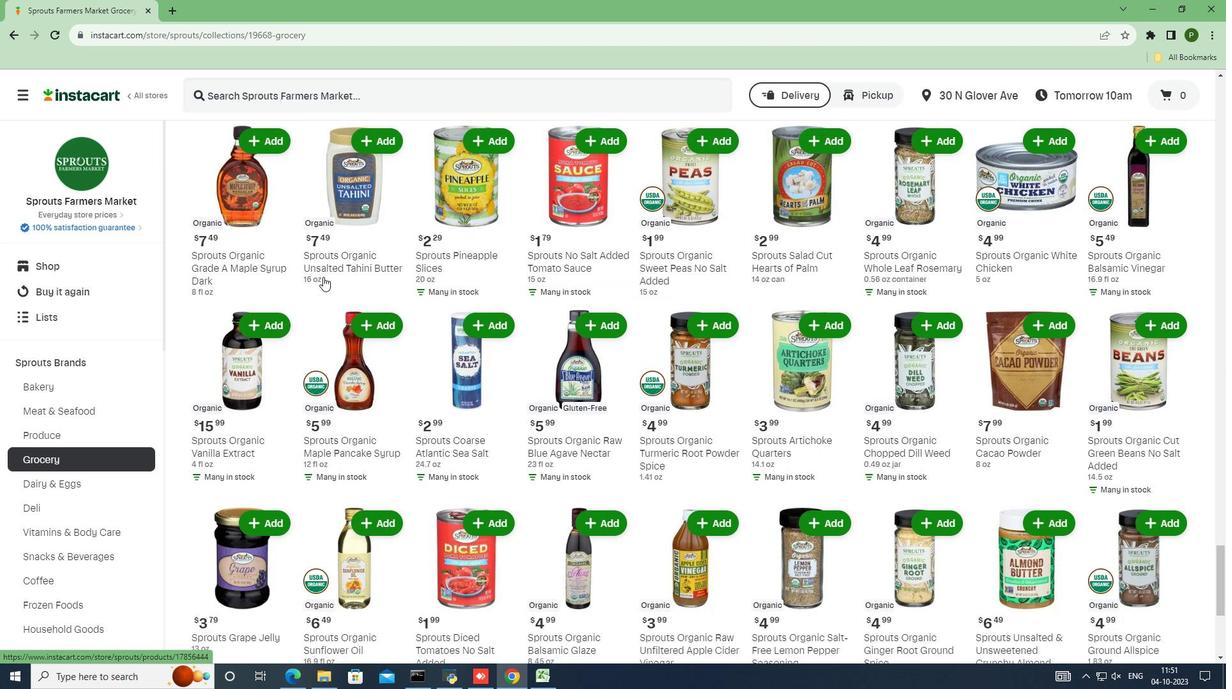 
Action: Mouse scrolled (323, 276) with delta (0, 0)
Screenshot: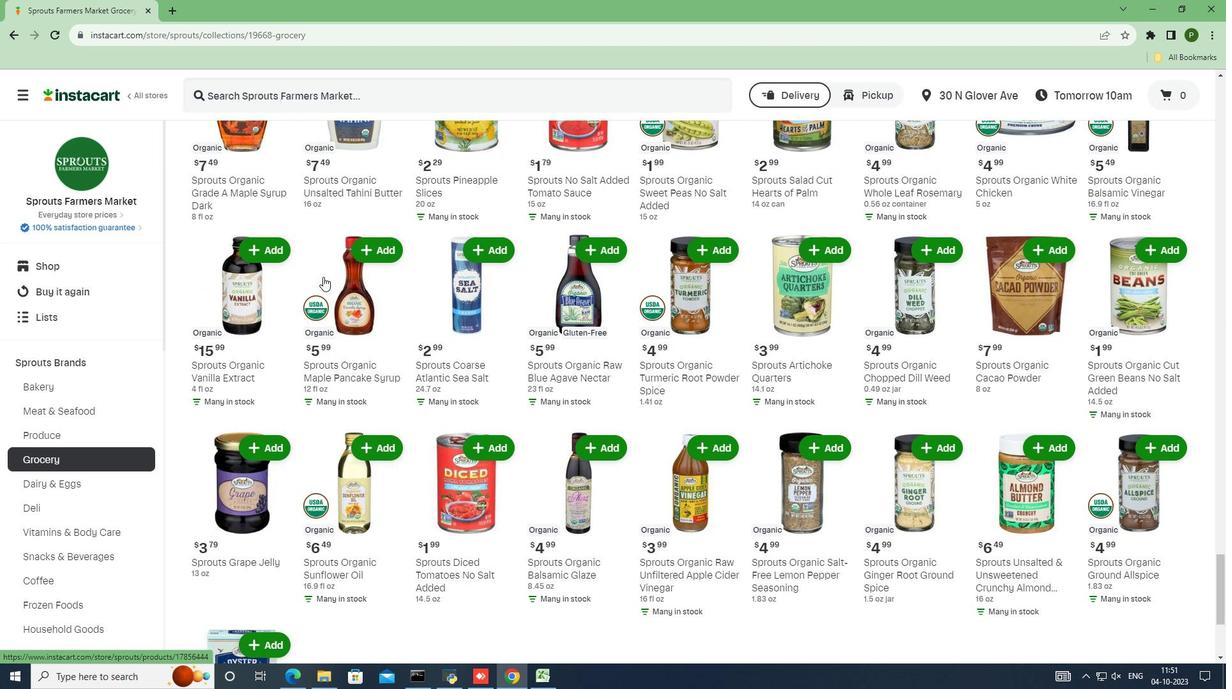 
Action: Mouse scrolled (323, 276) with delta (0, 0)
Screenshot: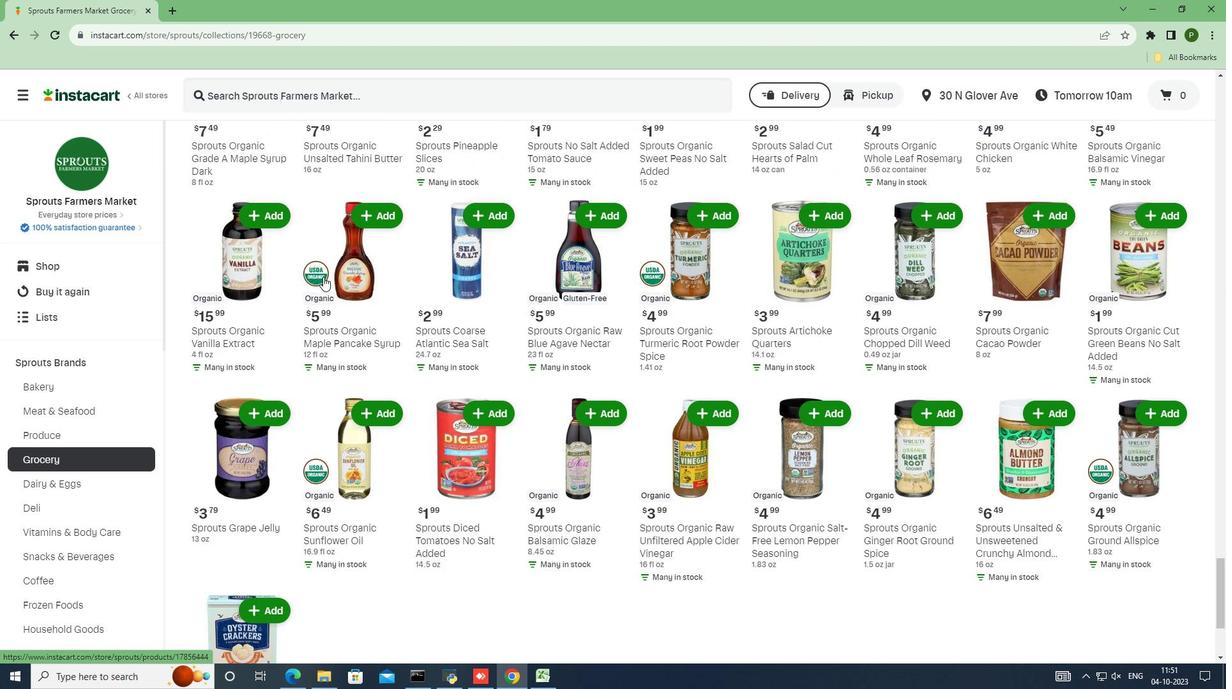 
Action: Mouse scrolled (323, 276) with delta (0, 0)
Screenshot: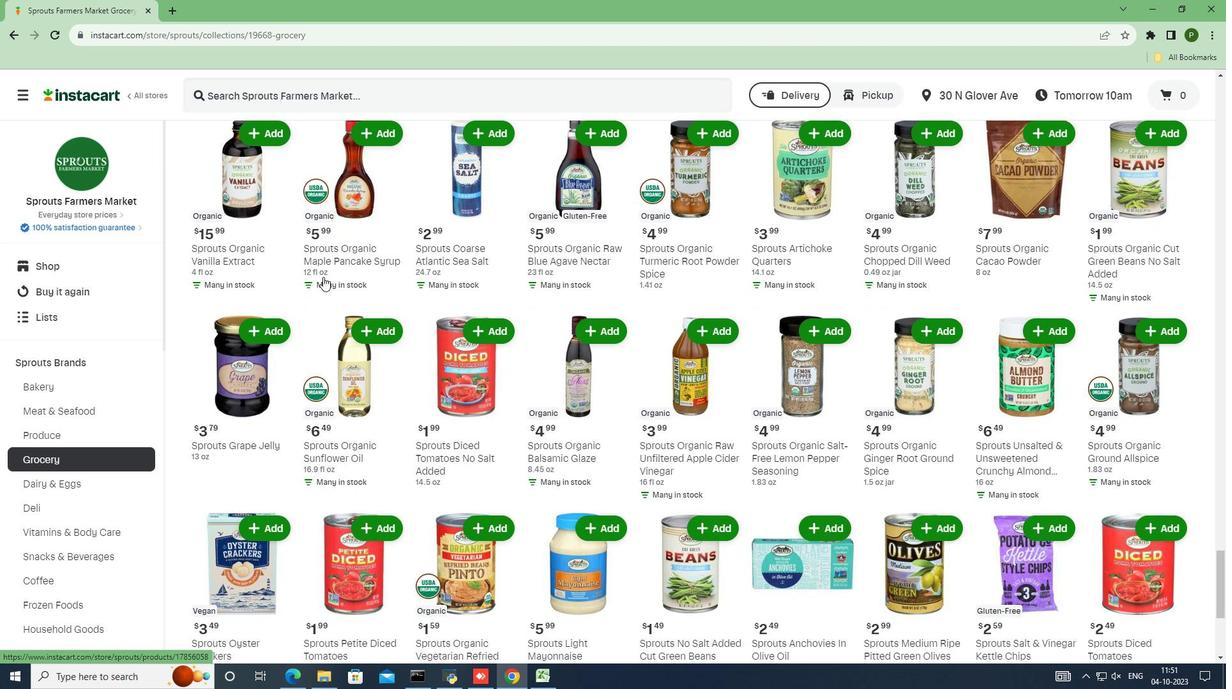 
Action: Mouse scrolled (323, 276) with delta (0, 0)
Screenshot: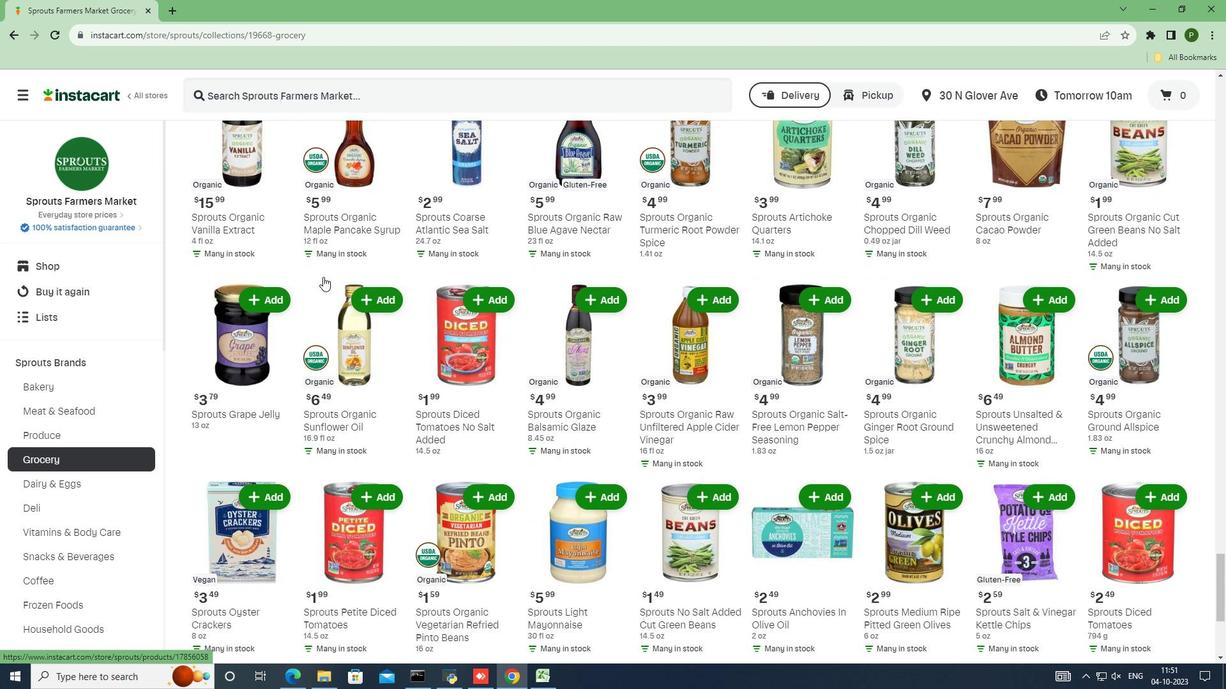 
Action: Mouse scrolled (323, 276) with delta (0, 0)
Screenshot: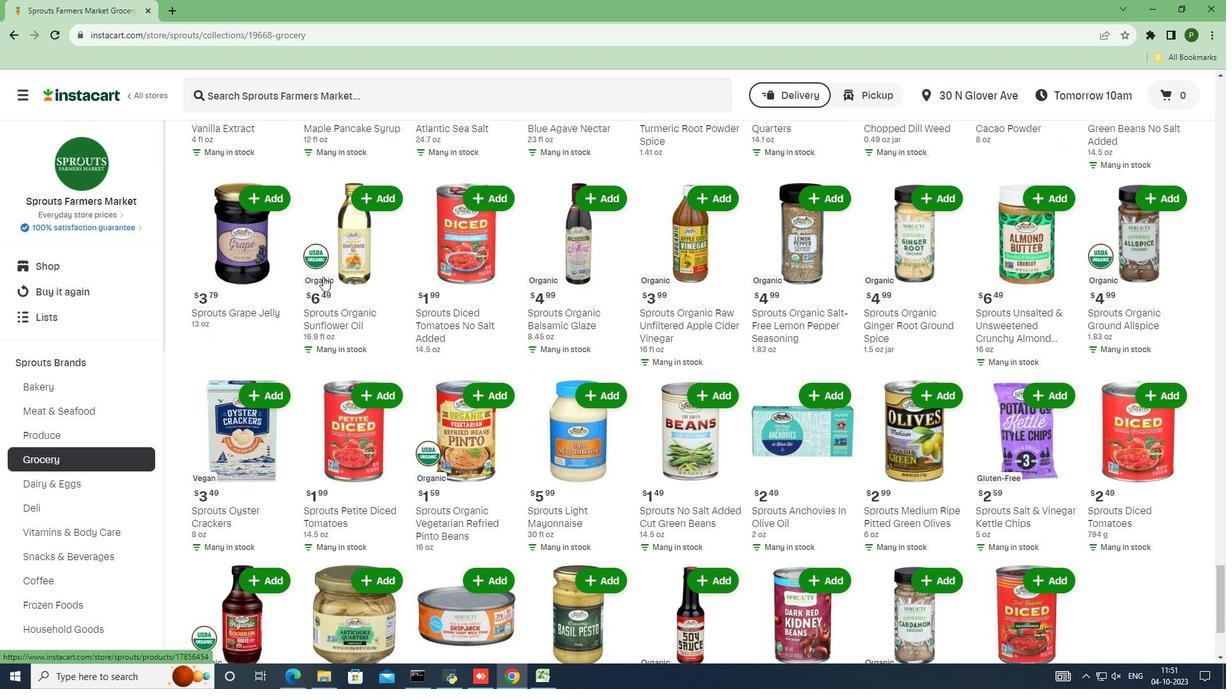 
Action: Mouse scrolled (323, 276) with delta (0, 0)
Screenshot: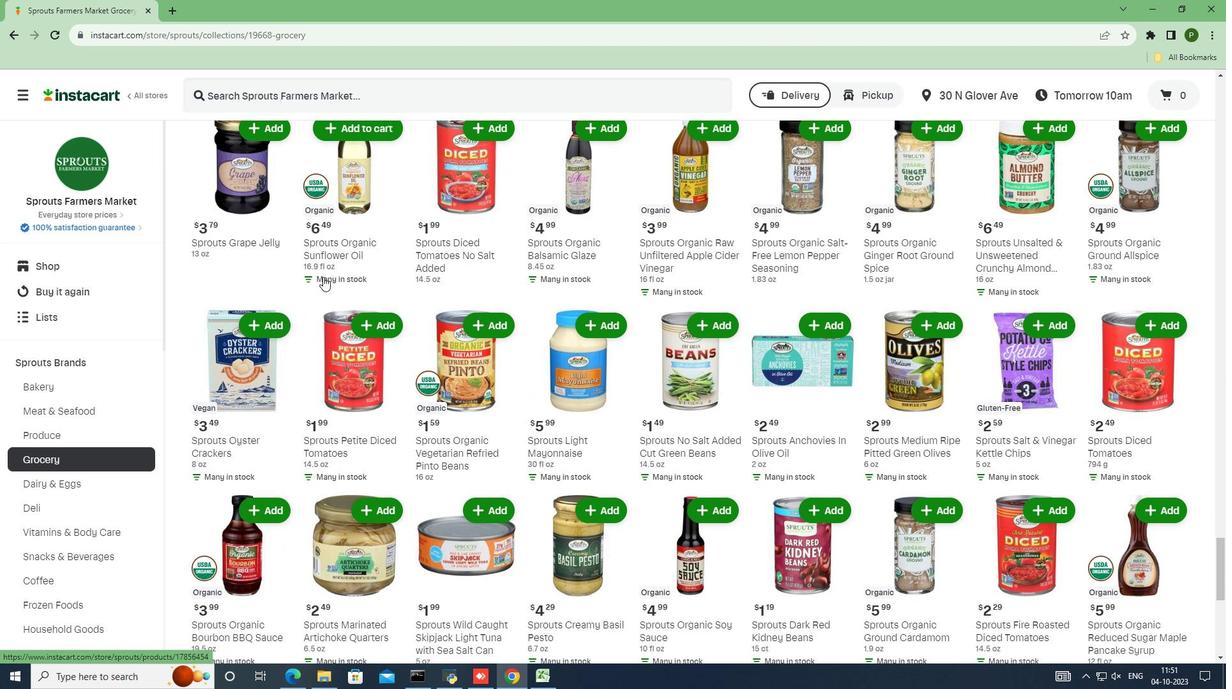 
Action: Mouse scrolled (323, 276) with delta (0, 0)
Screenshot: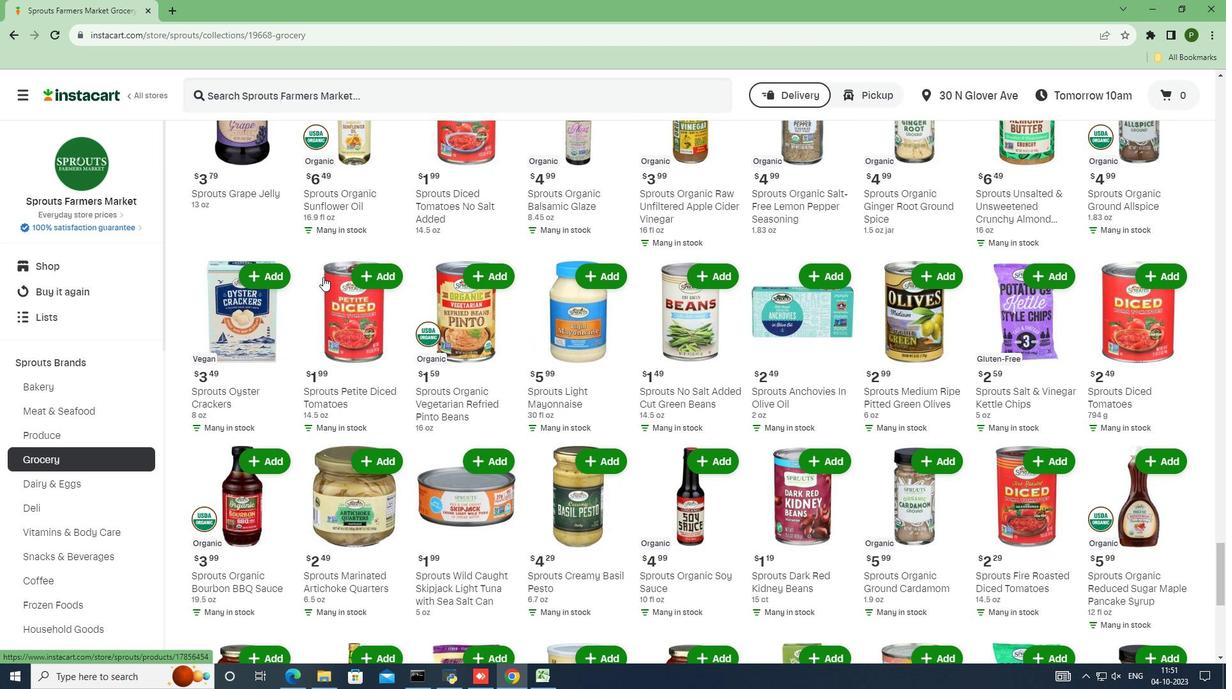 
Action: Mouse scrolled (323, 276) with delta (0, 0)
Screenshot: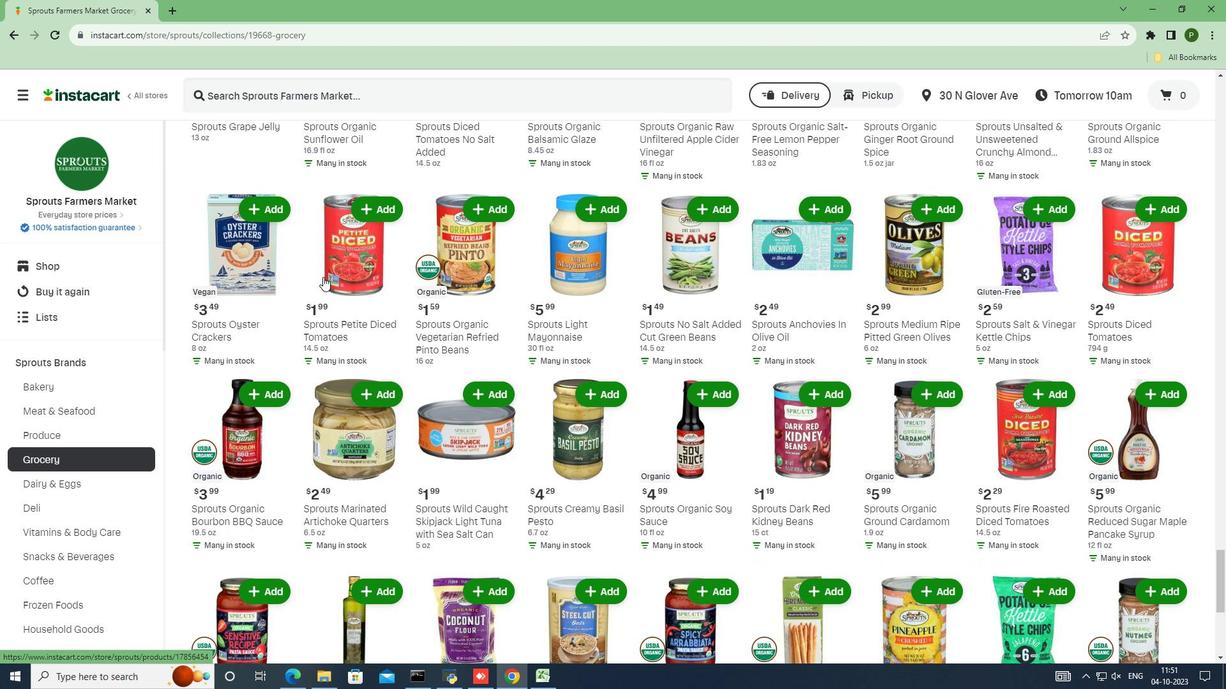 
Action: Mouse scrolled (323, 276) with delta (0, 0)
Screenshot: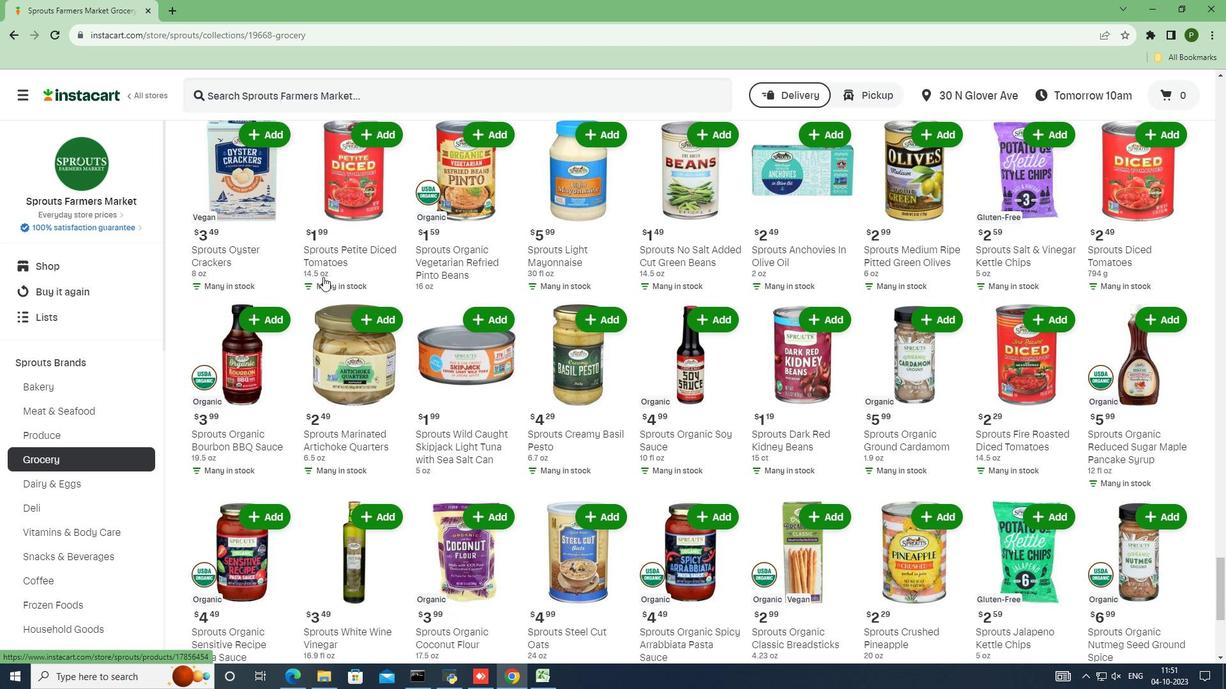 
Action: Mouse moved to (323, 277)
Screenshot: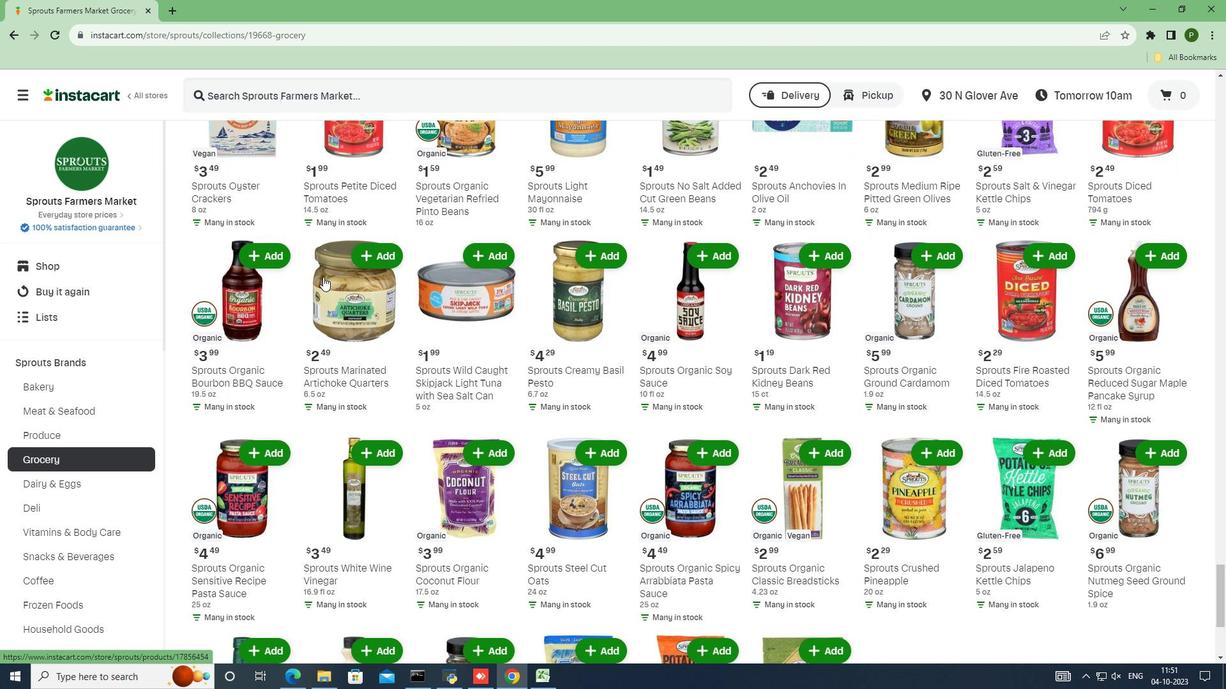 
Action: Mouse scrolled (323, 276) with delta (0, 0)
Screenshot: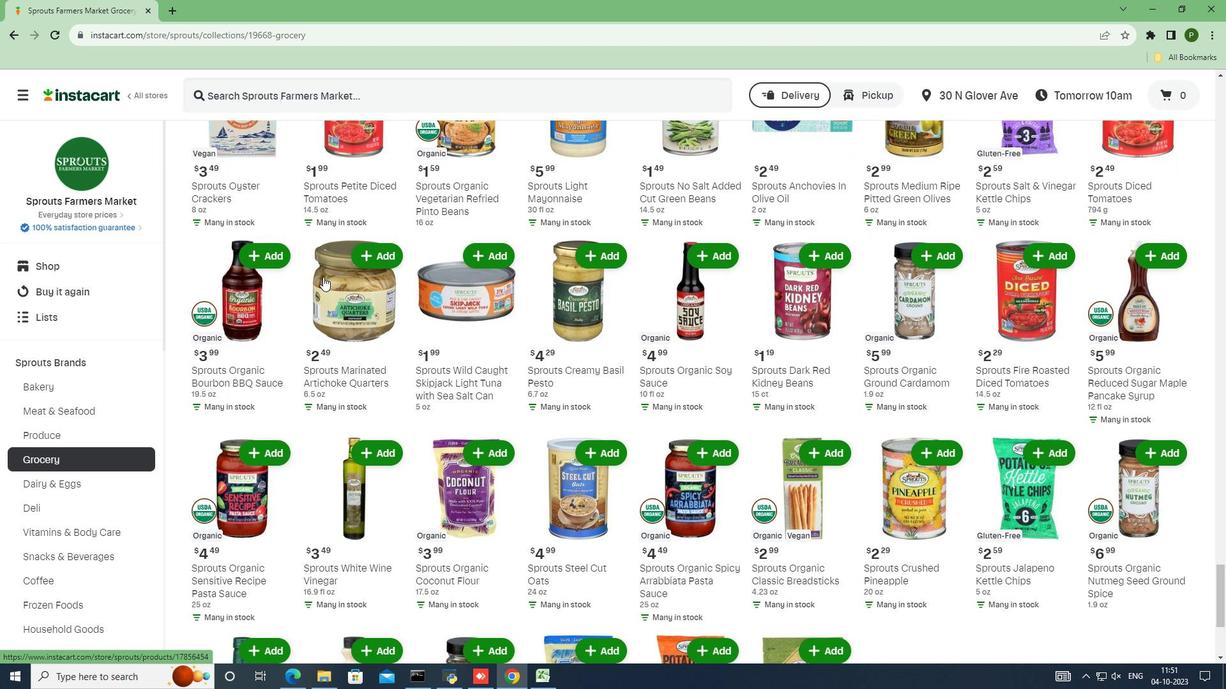 
Action: Mouse moved to (319, 279)
Screenshot: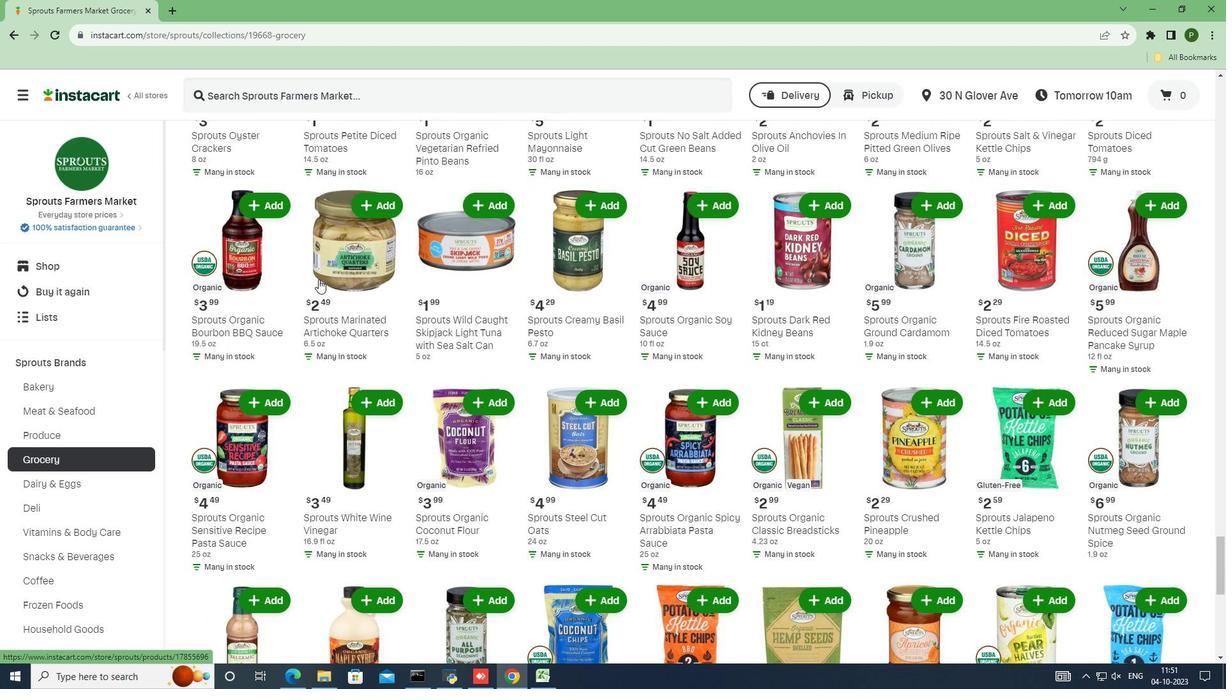 
Action: Mouse scrolled (319, 278) with delta (0, 0)
Screenshot: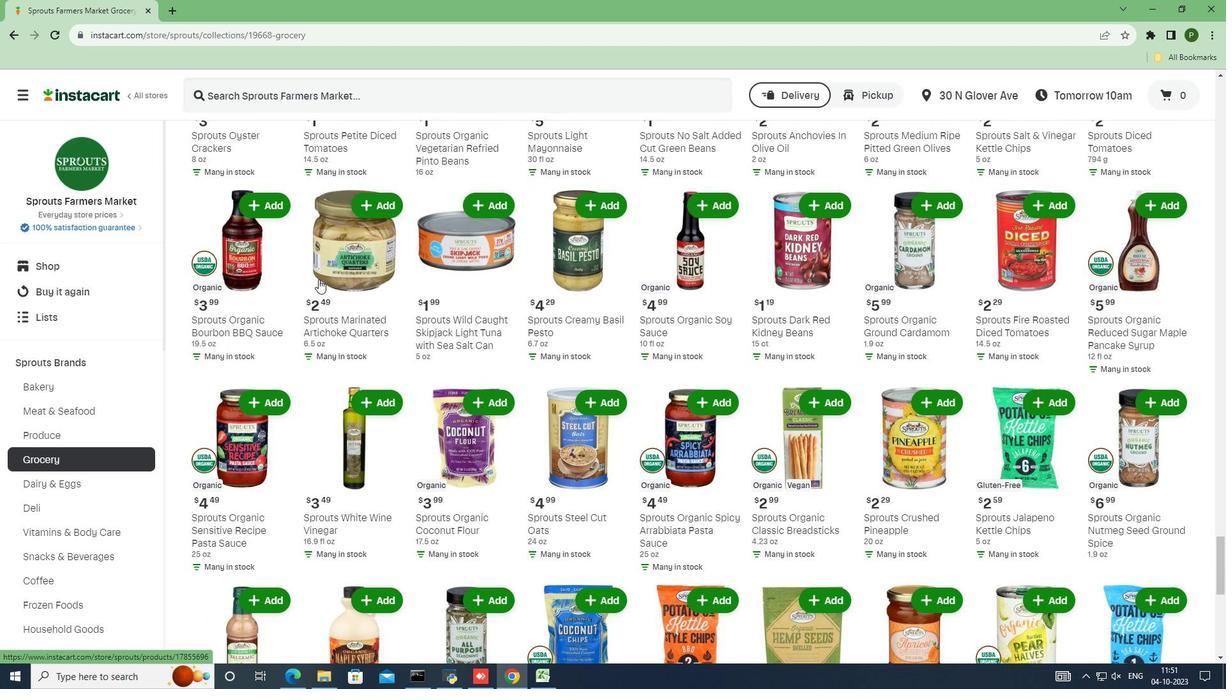 
Action: Mouse moved to (318, 279)
Screenshot: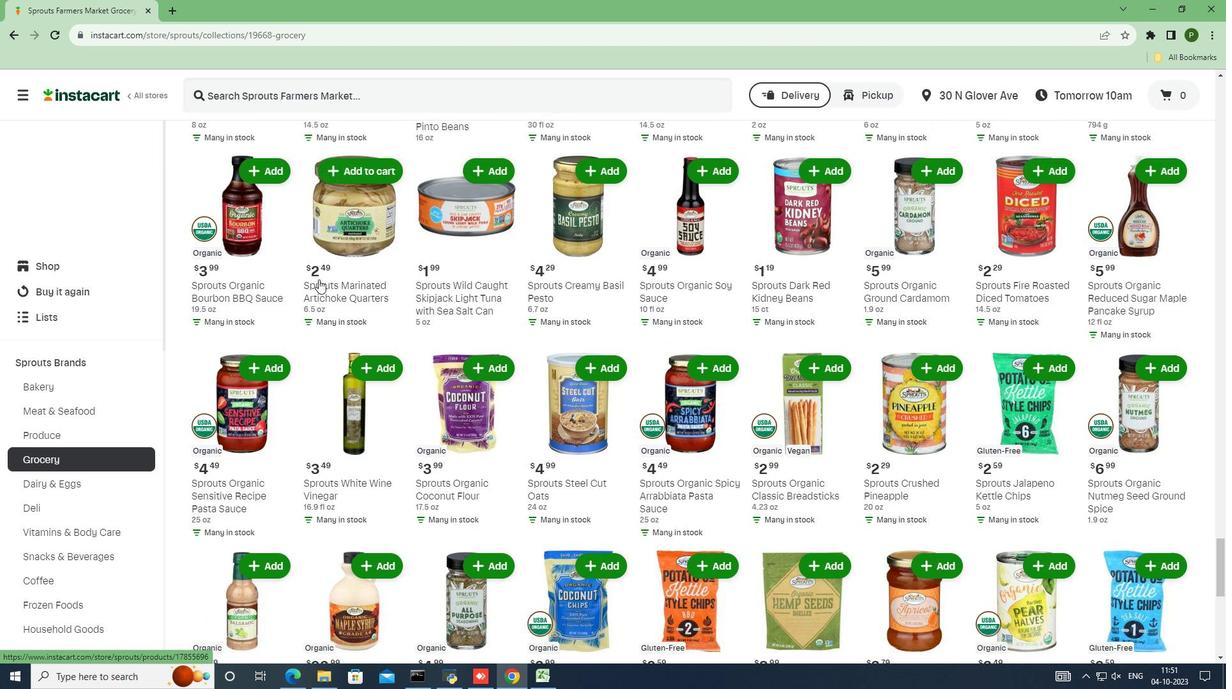 
Action: Mouse scrolled (318, 279) with delta (0, 0)
Screenshot: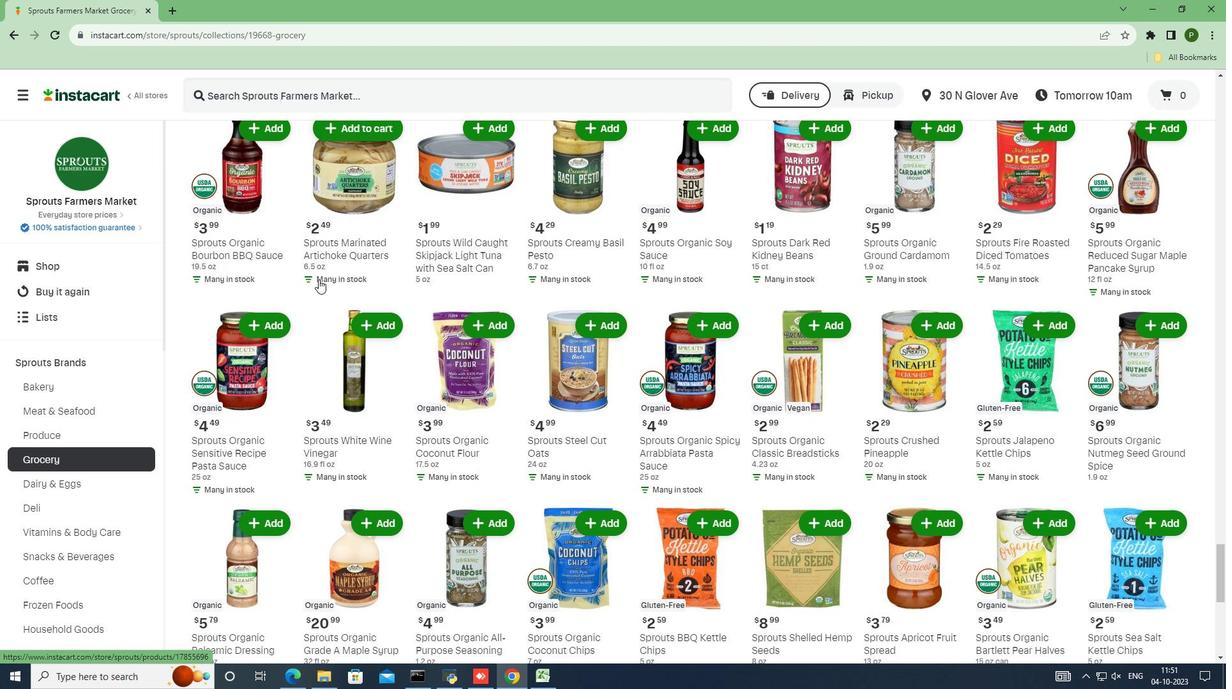 
Action: Mouse scrolled (318, 279) with delta (0, 0)
Screenshot: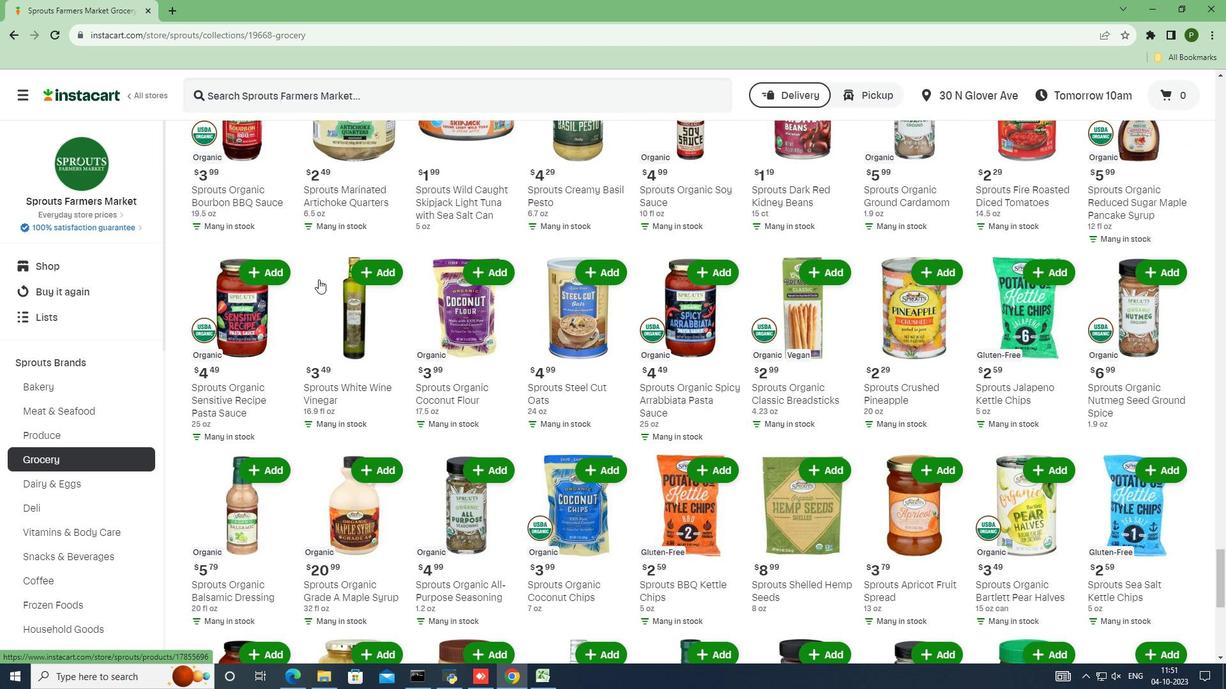 
Action: Mouse scrolled (318, 279) with delta (0, 0)
Screenshot: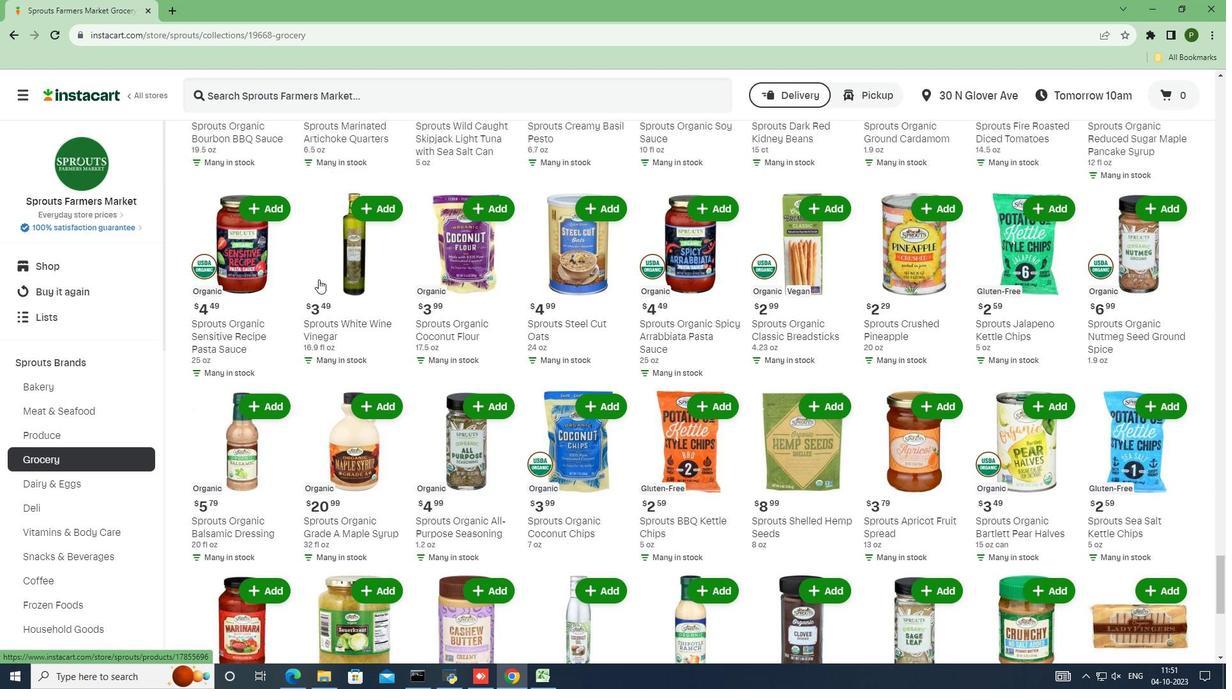 
Action: Mouse scrolled (318, 279) with delta (0, 0)
Screenshot: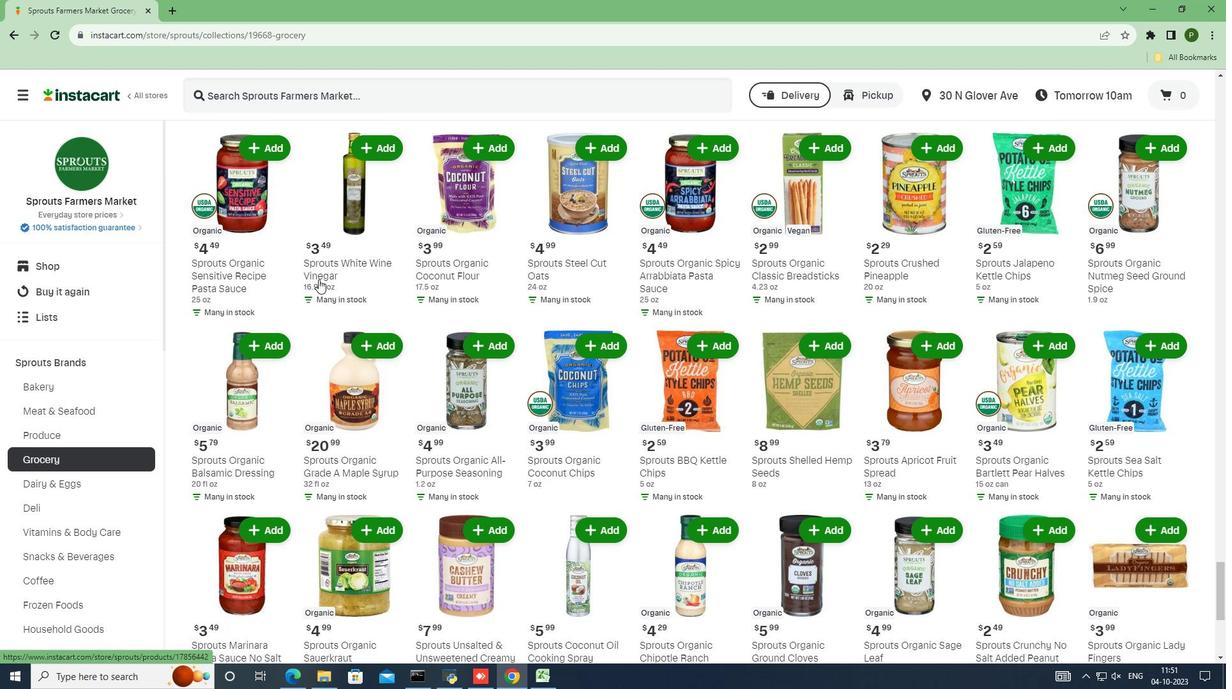 
Action: Mouse moved to (589, 283)
Screenshot: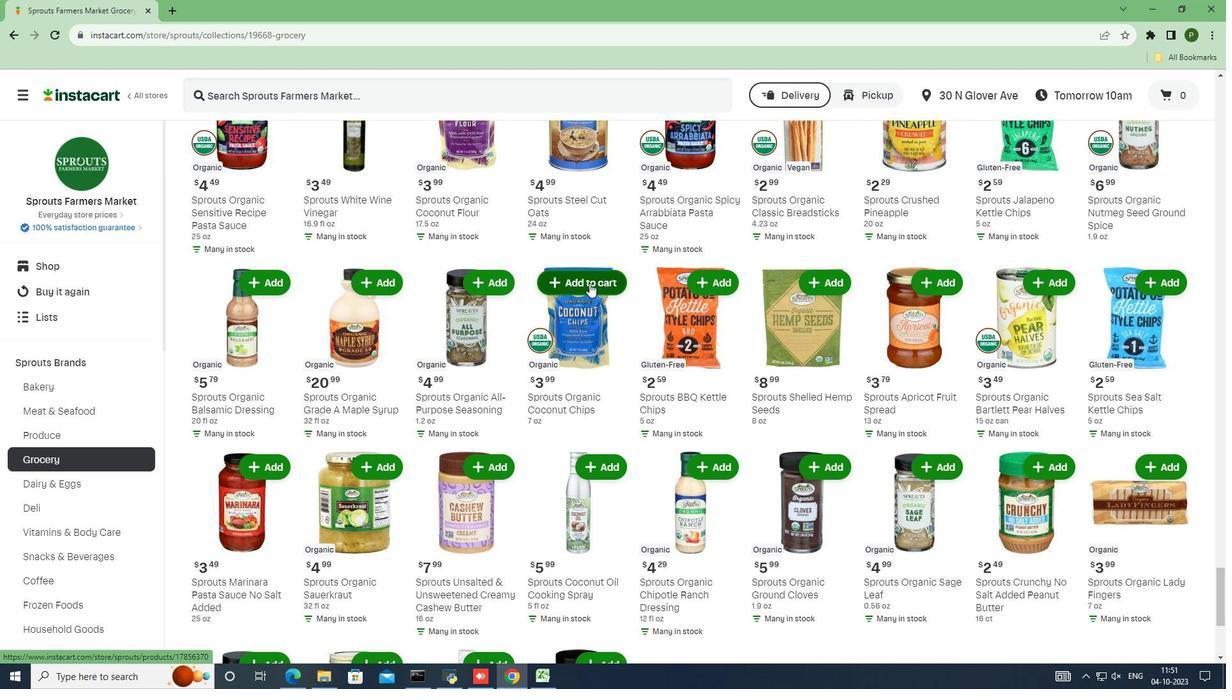 
Action: Mouse pressed left at (589, 283)
Screenshot: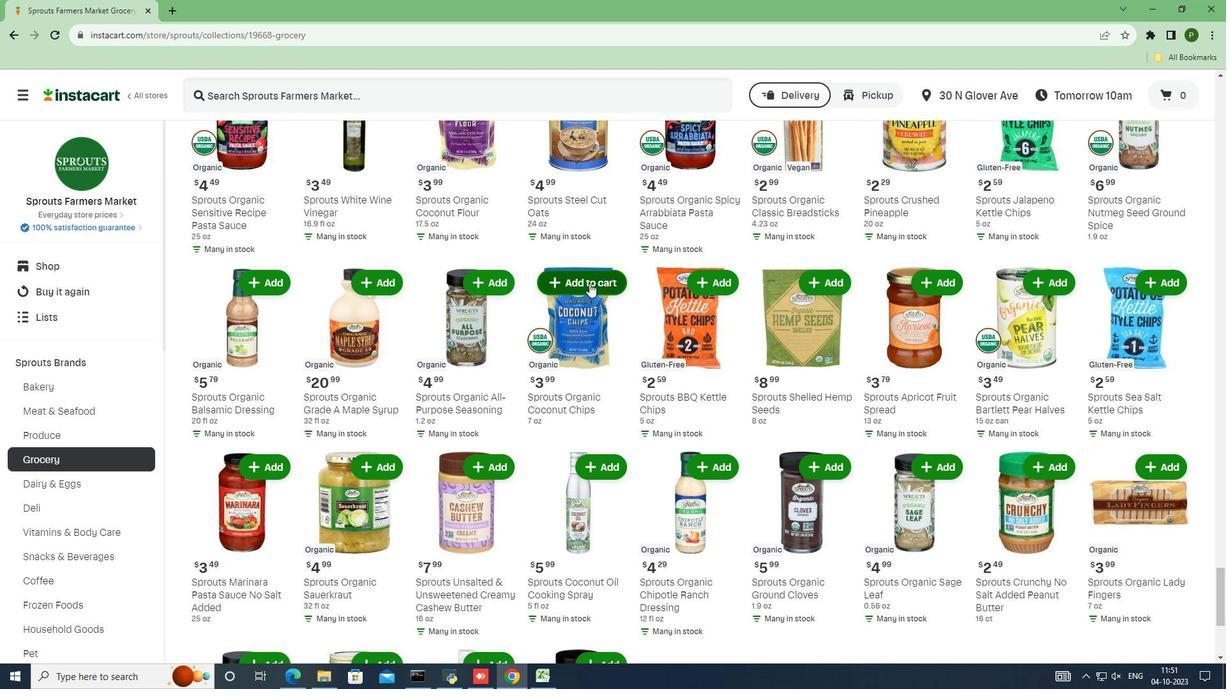 
